 Task: Find connections with filter location Ribeira with filter topic #Socialnetworkingwith filter profile language English with filter current company Daily Pharma Jobs with filter school Modern Education Society's College of Engineering, Pune with filter industry Wood Product Manufacturing with filter service category Corporate Events with filter keywords title Conservation Volunteer
Action: Mouse moved to (581, 89)
Screenshot: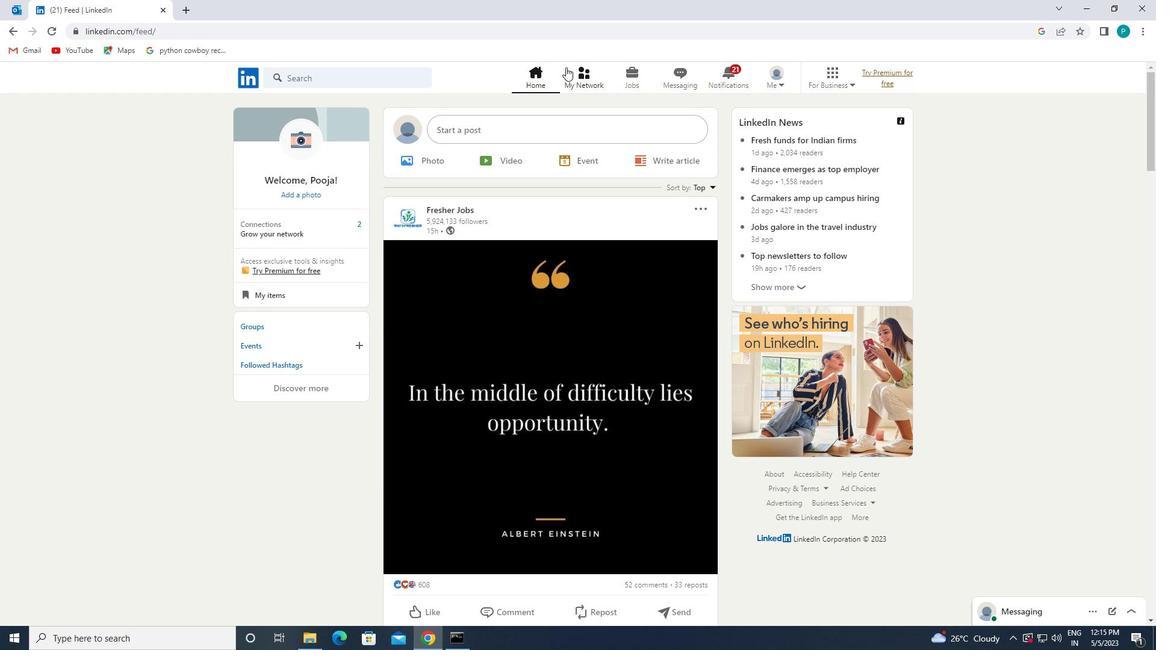 
Action: Mouse pressed left at (581, 89)
Screenshot: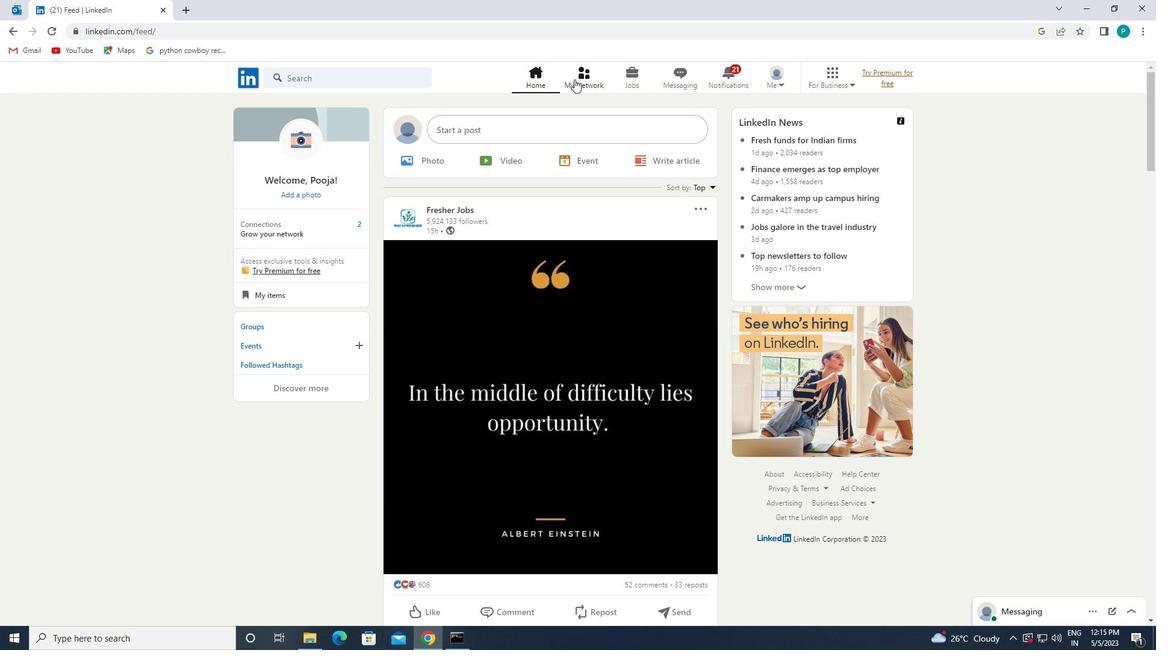 
Action: Mouse moved to (383, 145)
Screenshot: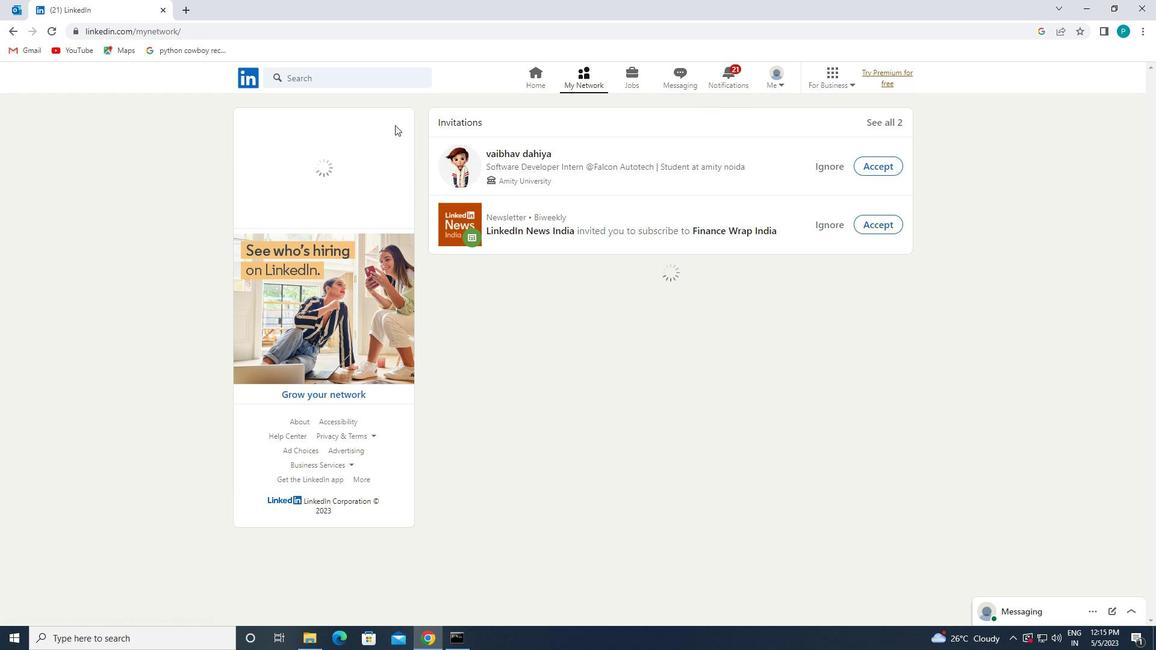 
Action: Mouse pressed left at (383, 145)
Screenshot: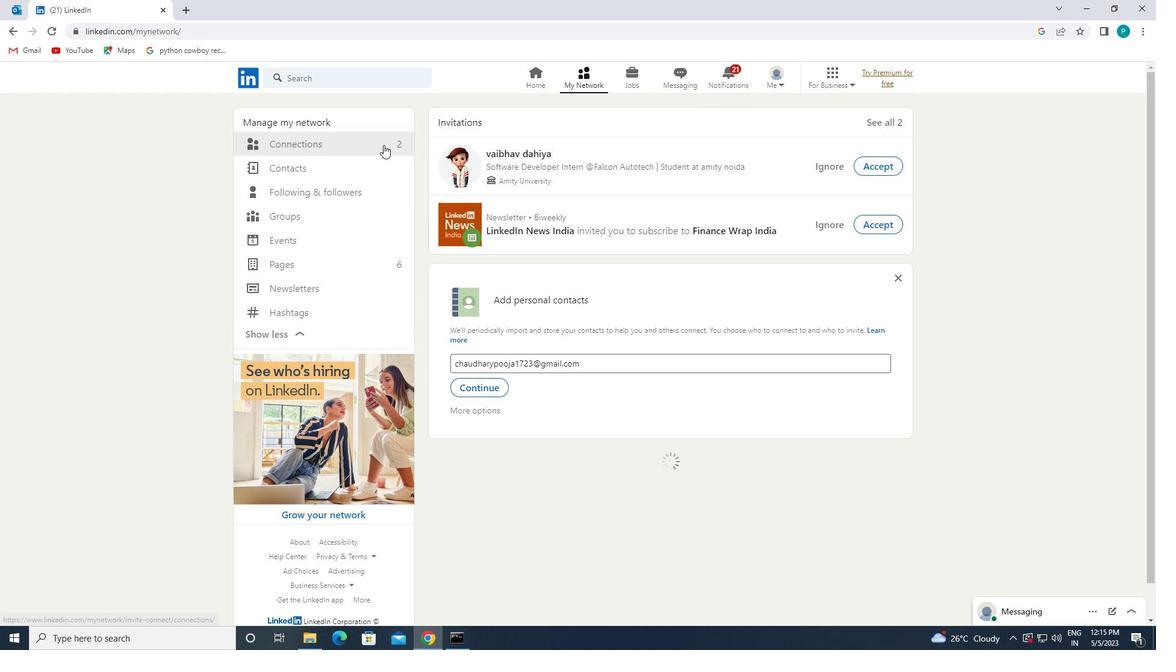 
Action: Mouse moved to (704, 143)
Screenshot: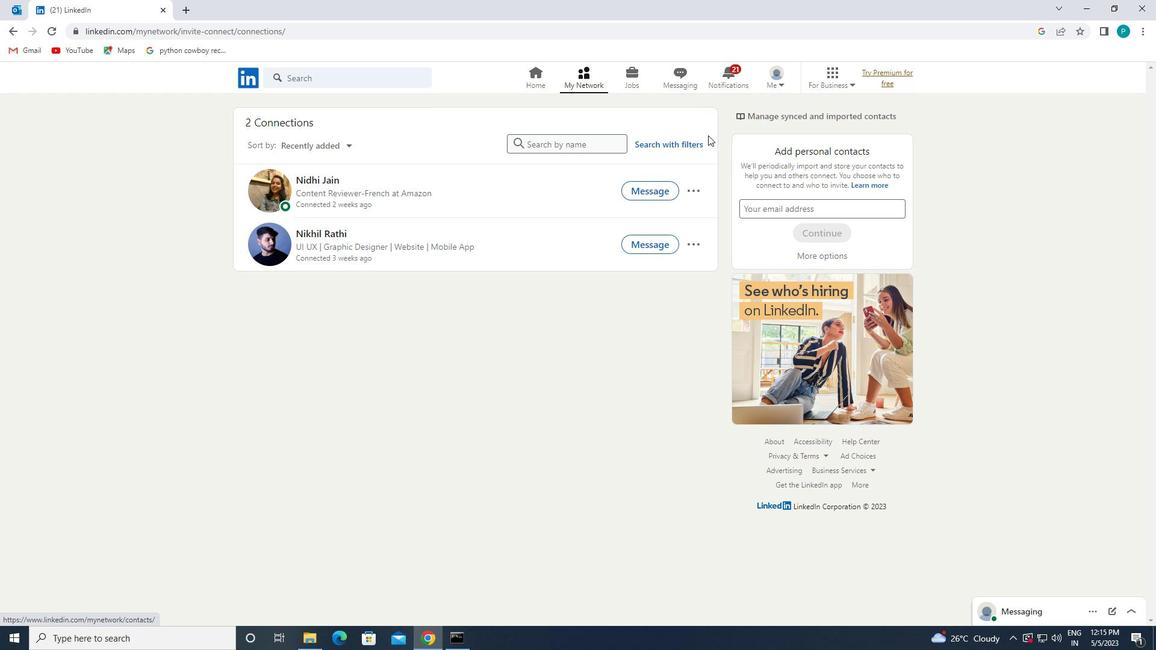 
Action: Mouse pressed left at (704, 143)
Screenshot: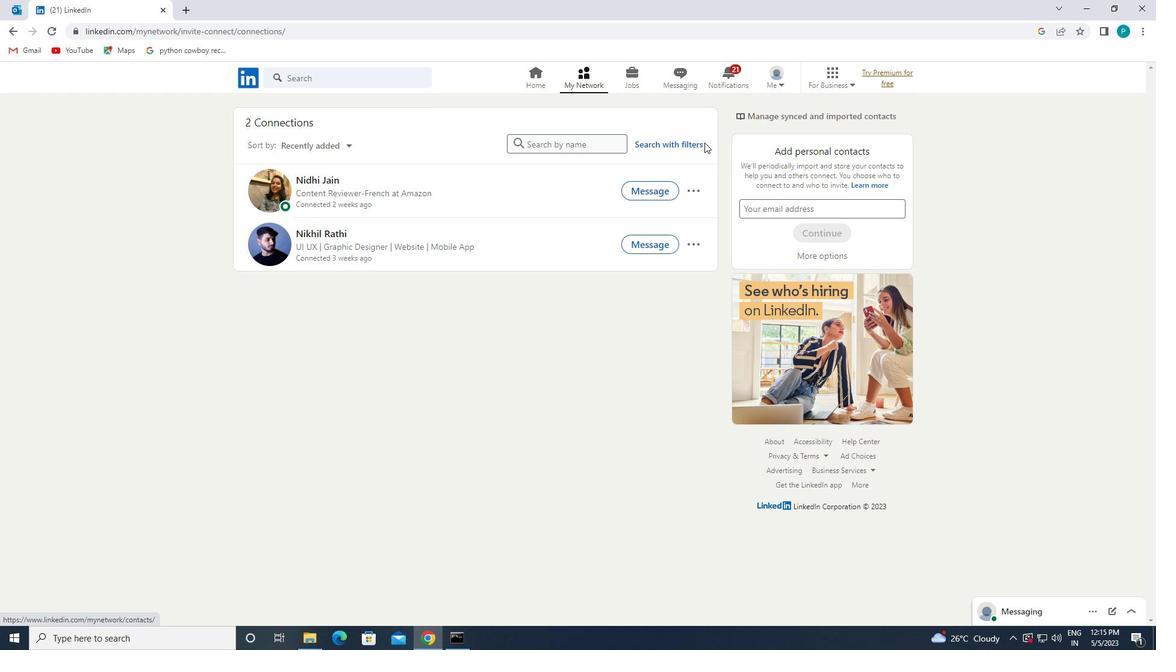 
Action: Mouse moved to (690, 150)
Screenshot: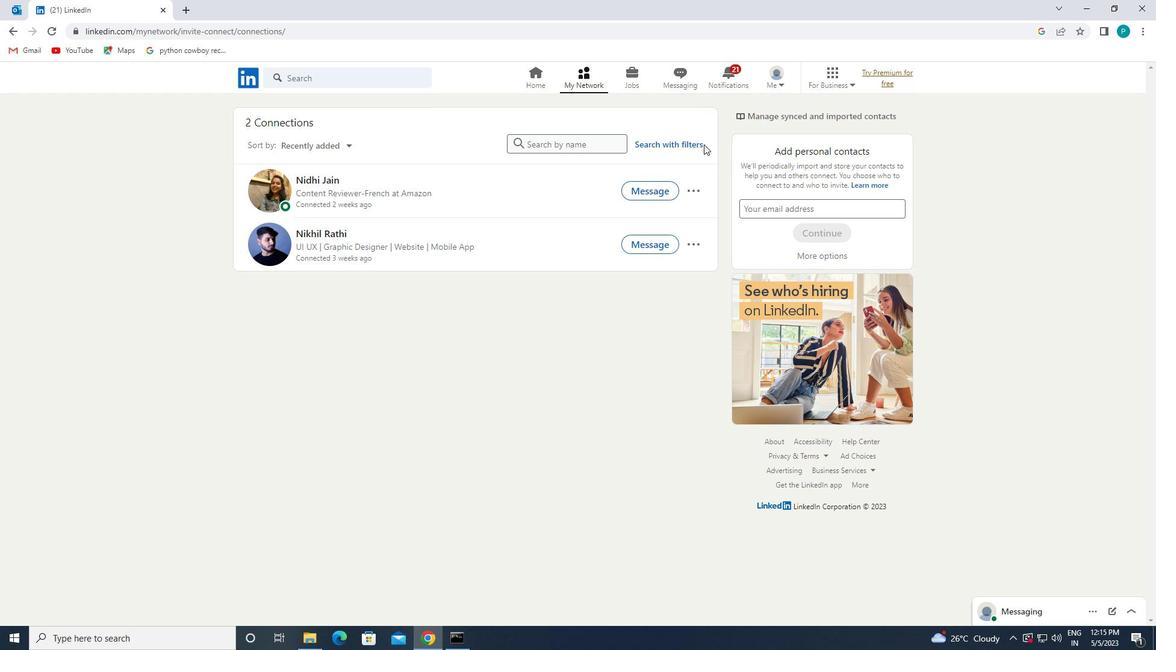 
Action: Mouse pressed left at (690, 150)
Screenshot: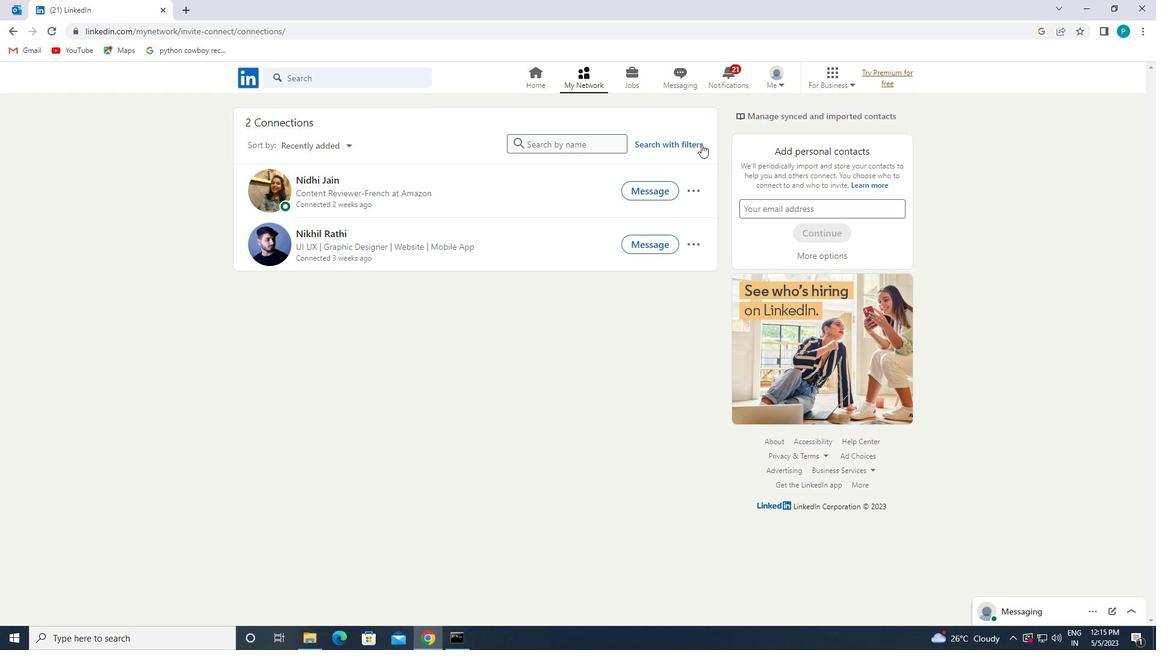 
Action: Mouse moved to (609, 108)
Screenshot: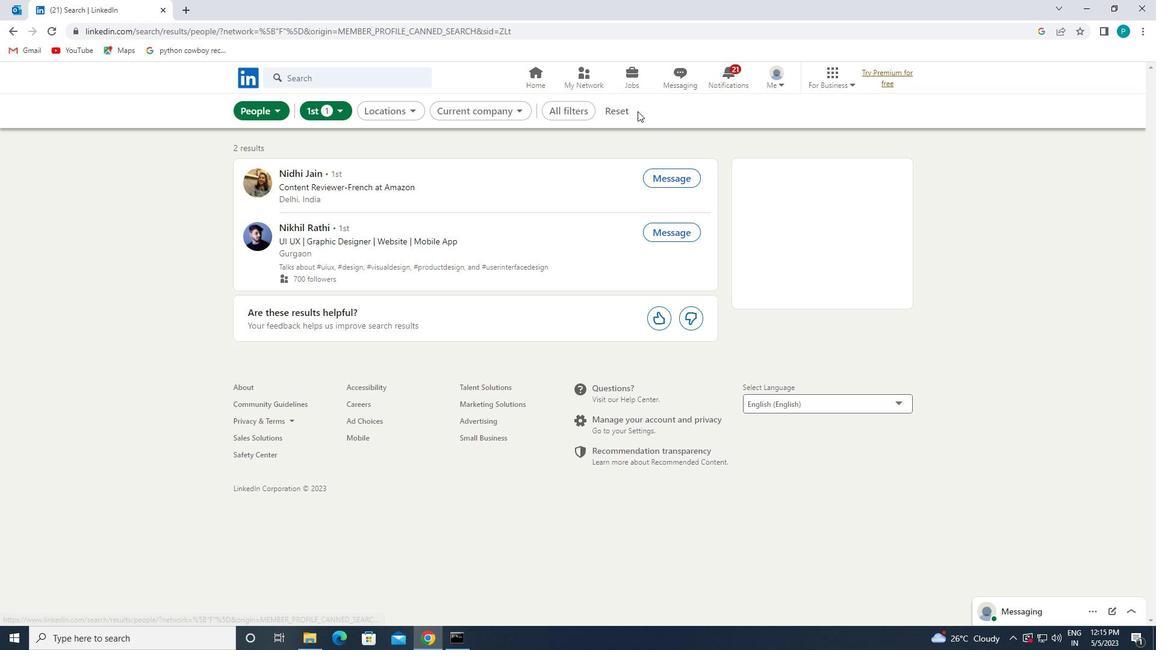 
Action: Mouse pressed left at (609, 108)
Screenshot: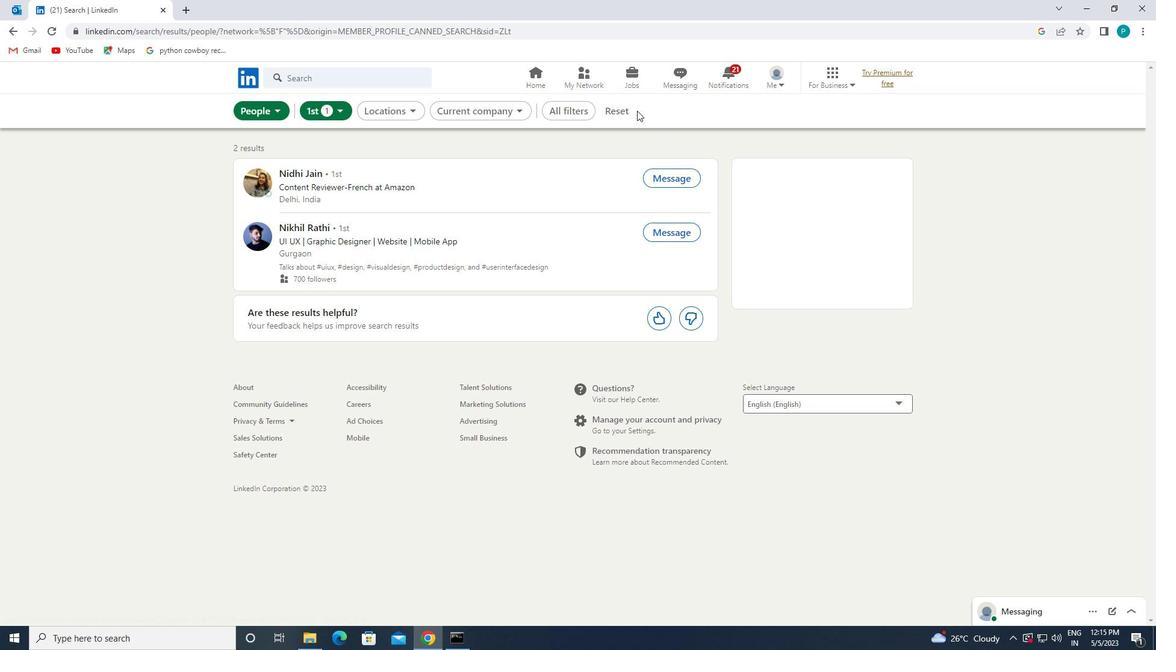 
Action: Mouse pressed left at (609, 108)
Screenshot: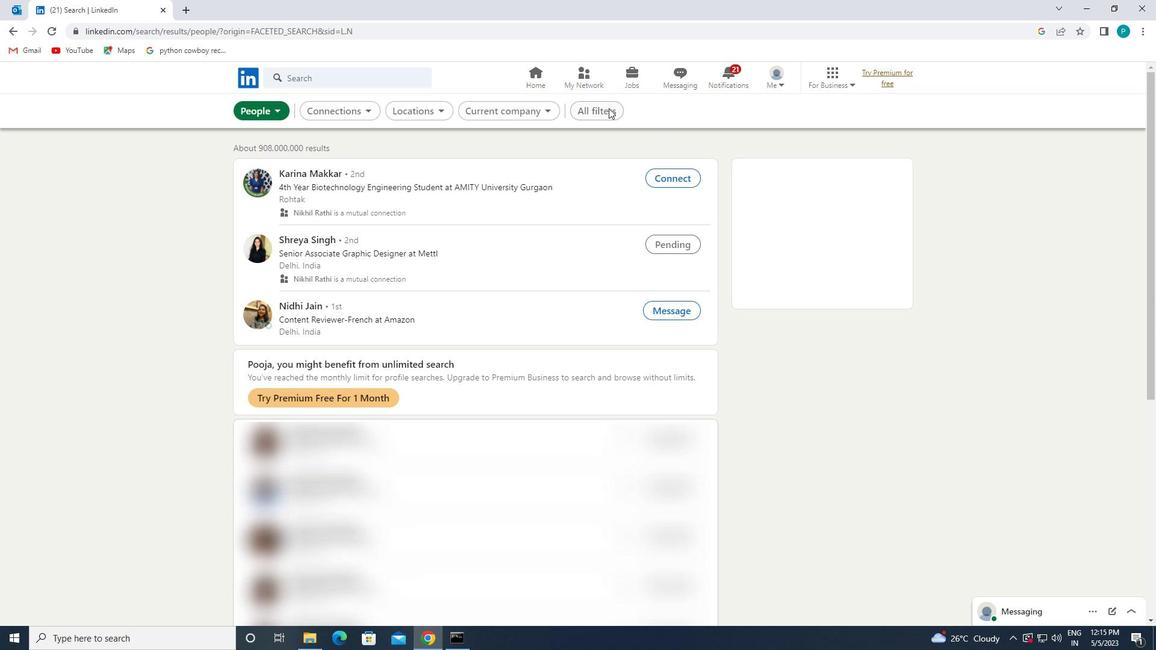 
Action: Mouse moved to (1156, 340)
Screenshot: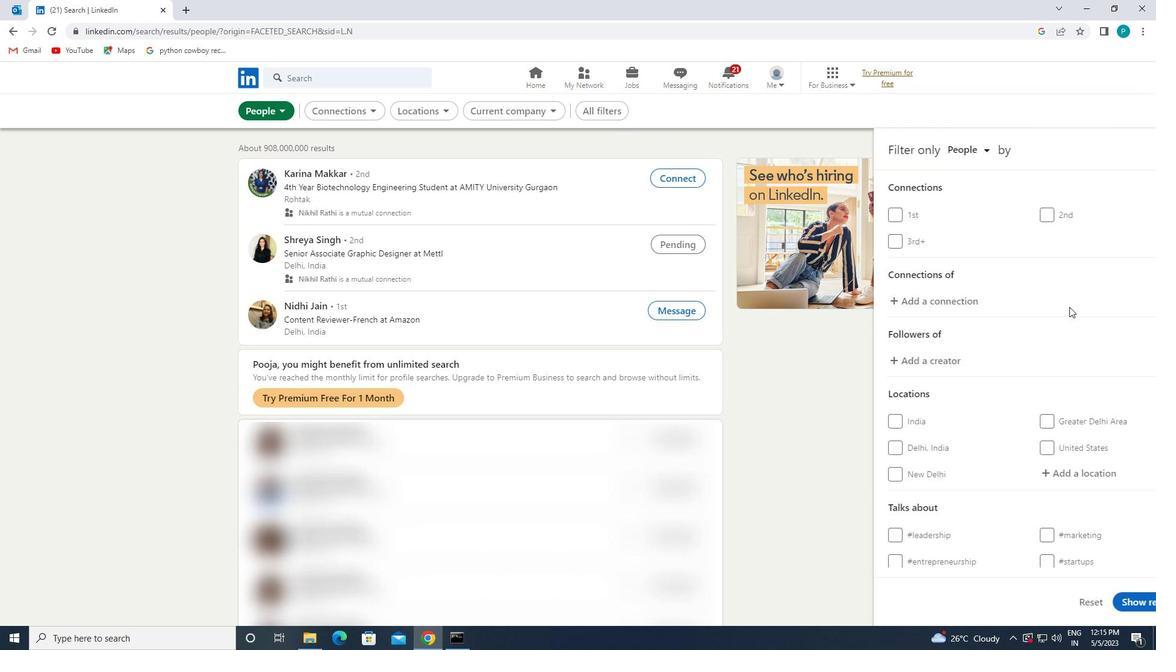 
Action: Mouse scrolled (1156, 339) with delta (0, 0)
Screenshot: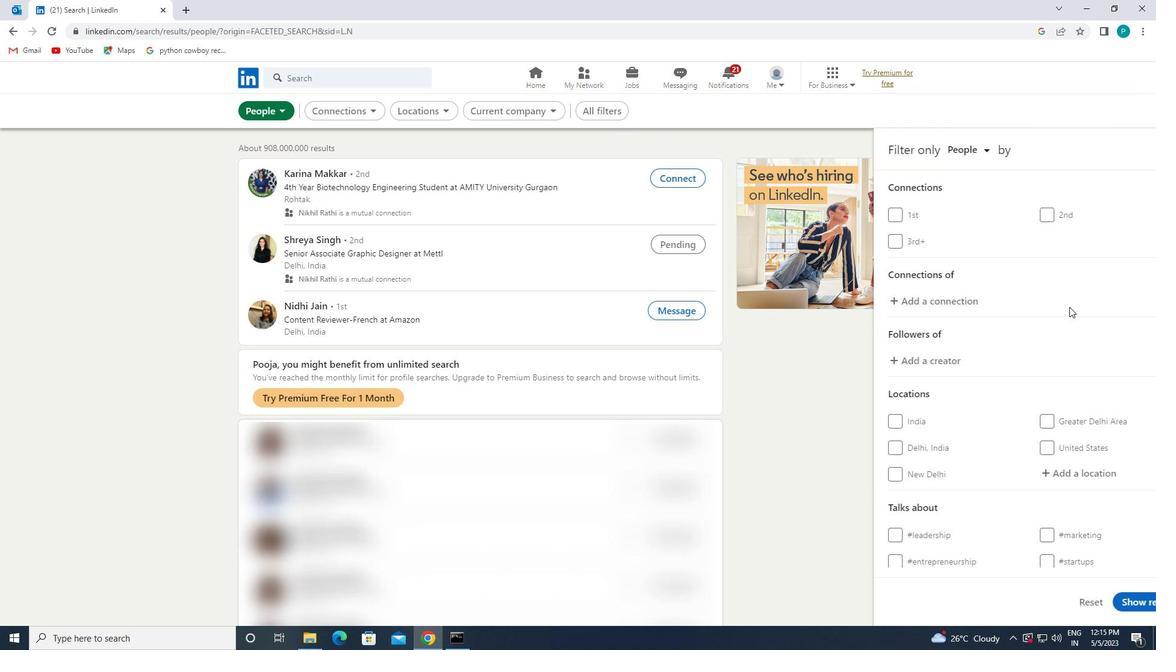 
Action: Mouse moved to (1156, 340)
Screenshot: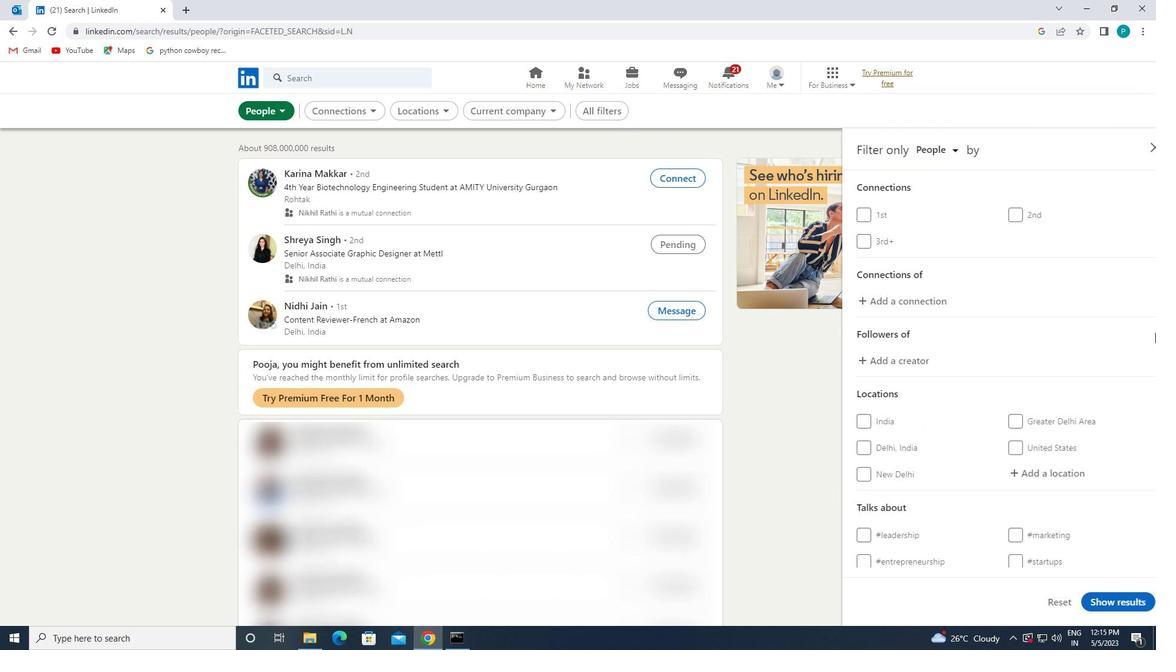 
Action: Mouse scrolled (1156, 340) with delta (0, 0)
Screenshot: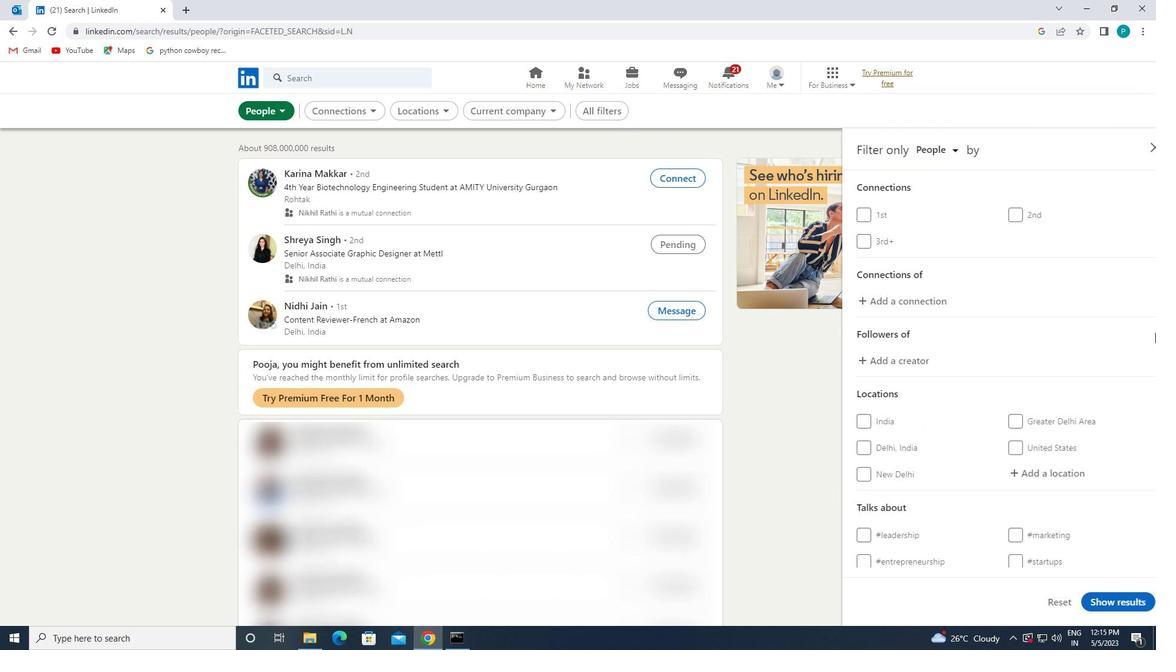 
Action: Mouse moved to (1054, 356)
Screenshot: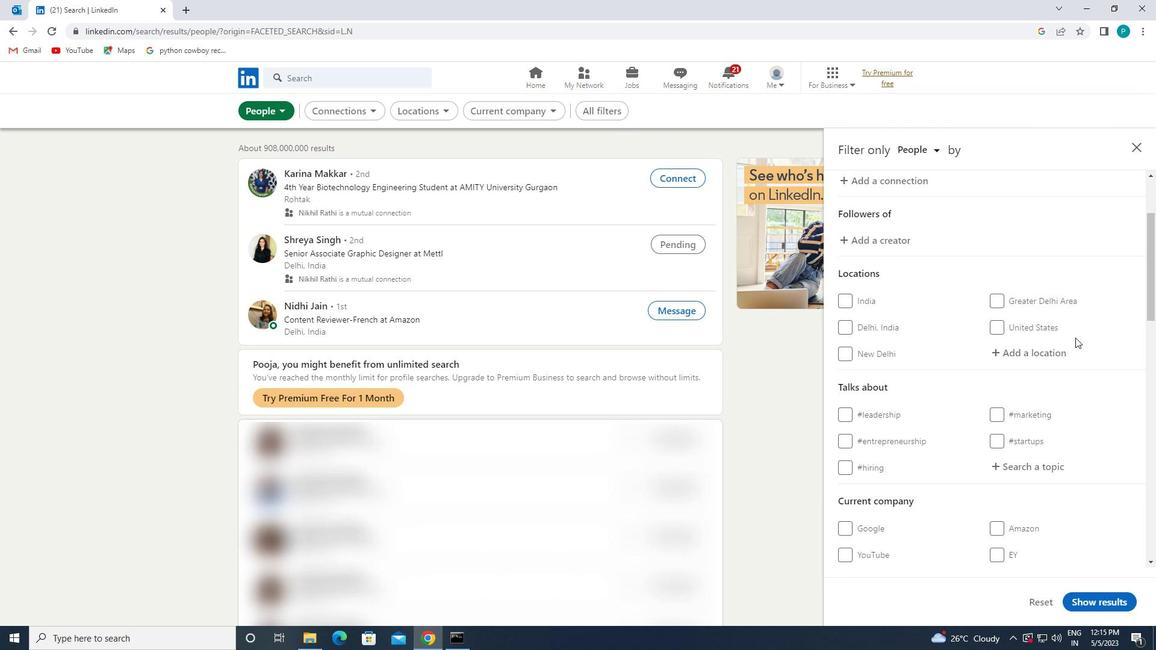
Action: Mouse pressed left at (1054, 356)
Screenshot: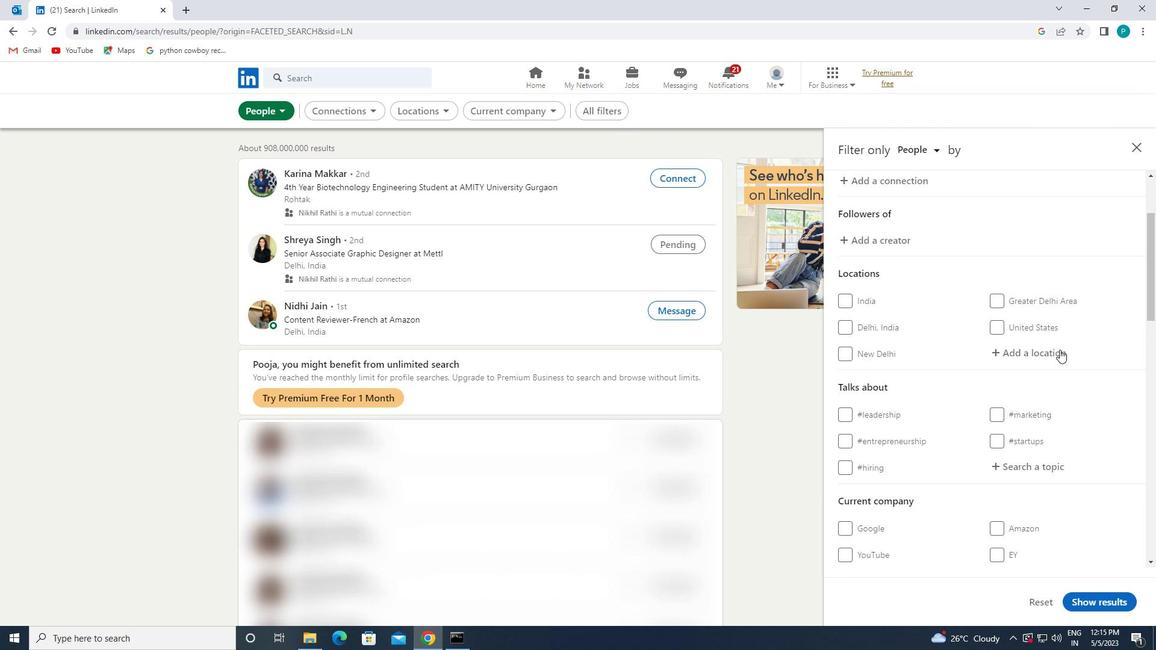 
Action: Mouse moved to (1059, 362)
Screenshot: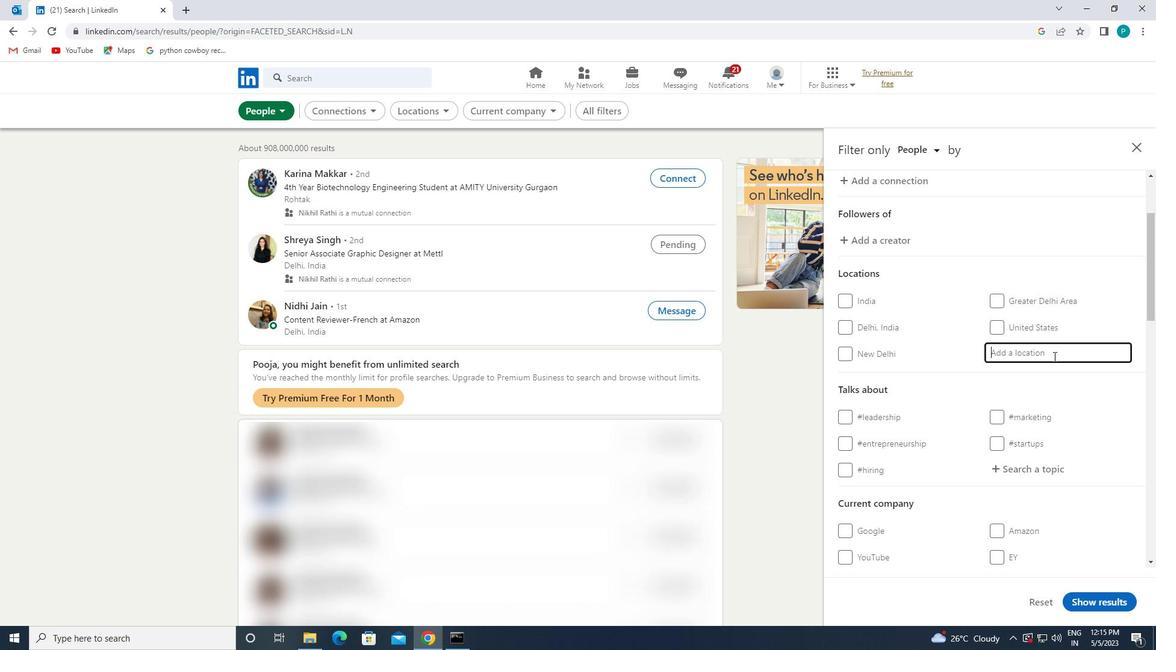 
Action: Key pressed <Key.caps_lock>r<Key.caps_lock>ibeira
Screenshot: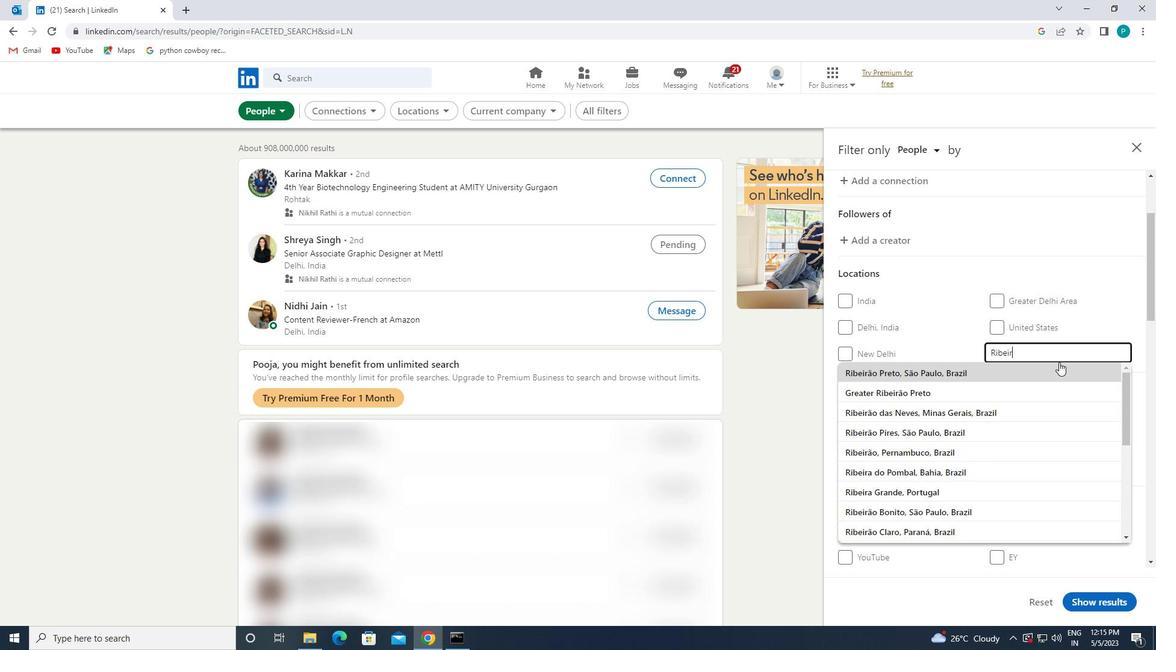 
Action: Mouse pressed left at (1059, 362)
Screenshot: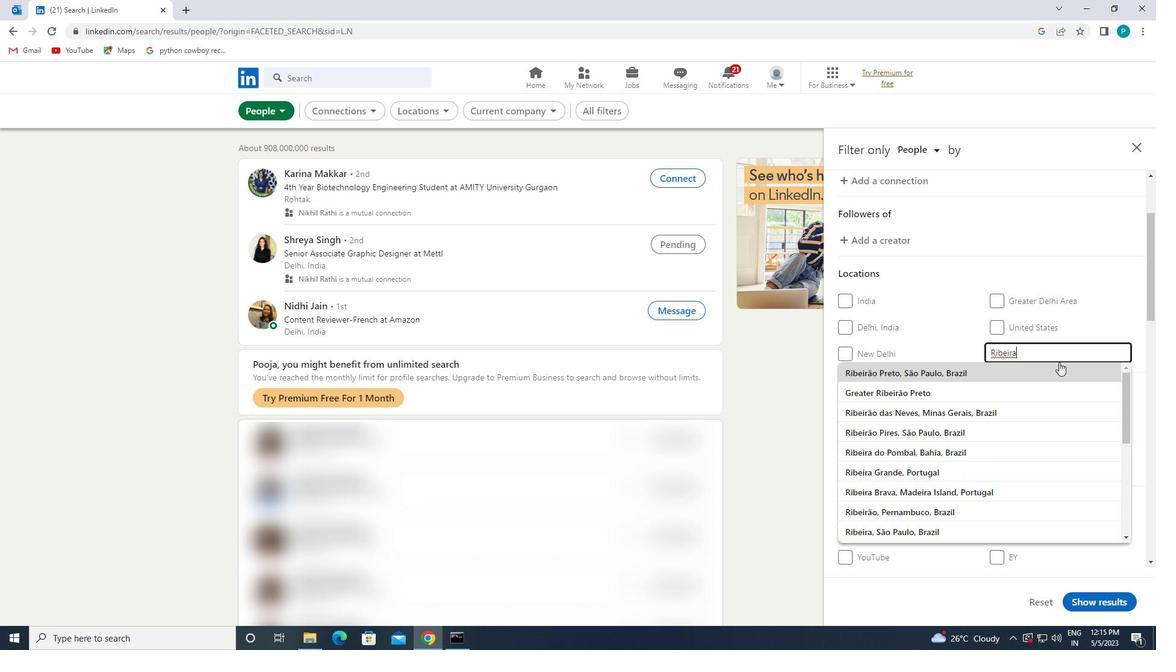 
Action: Mouse moved to (1057, 352)
Screenshot: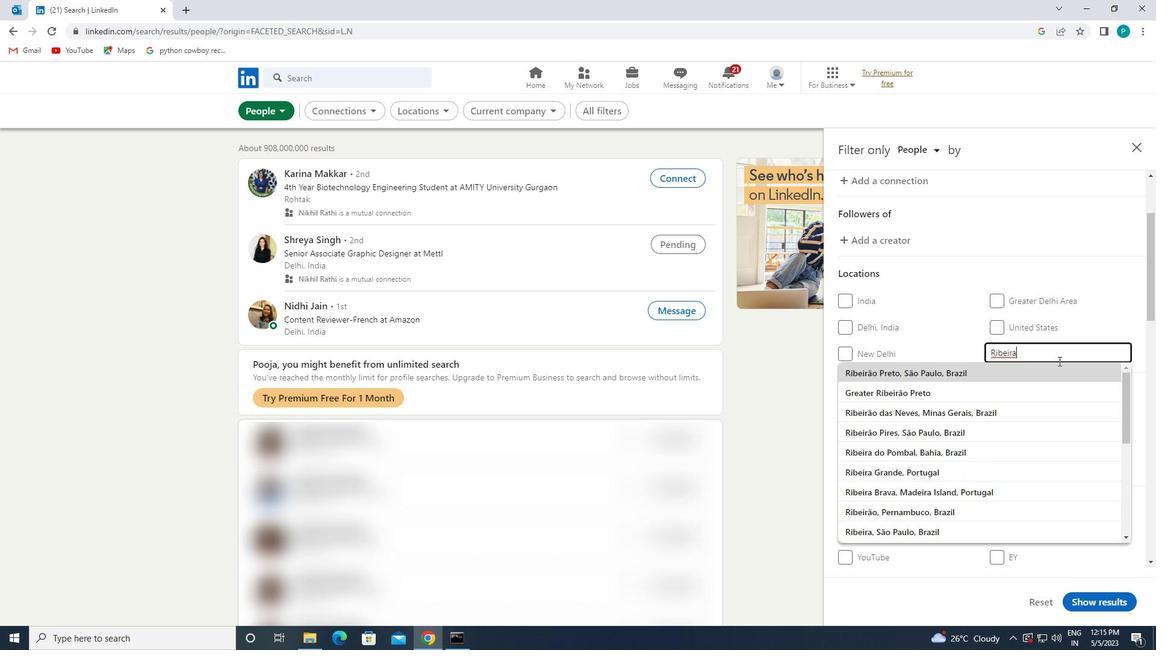 
Action: Key pressed <Key.enter>
Screenshot: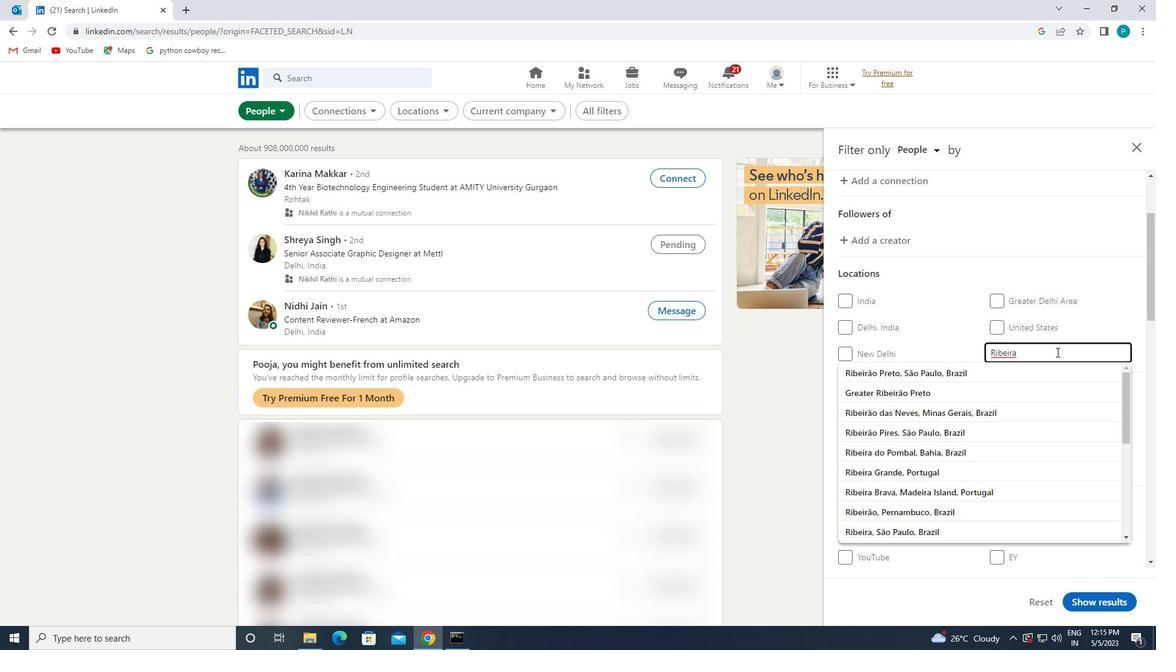 
Action: Mouse moved to (1014, 475)
Screenshot: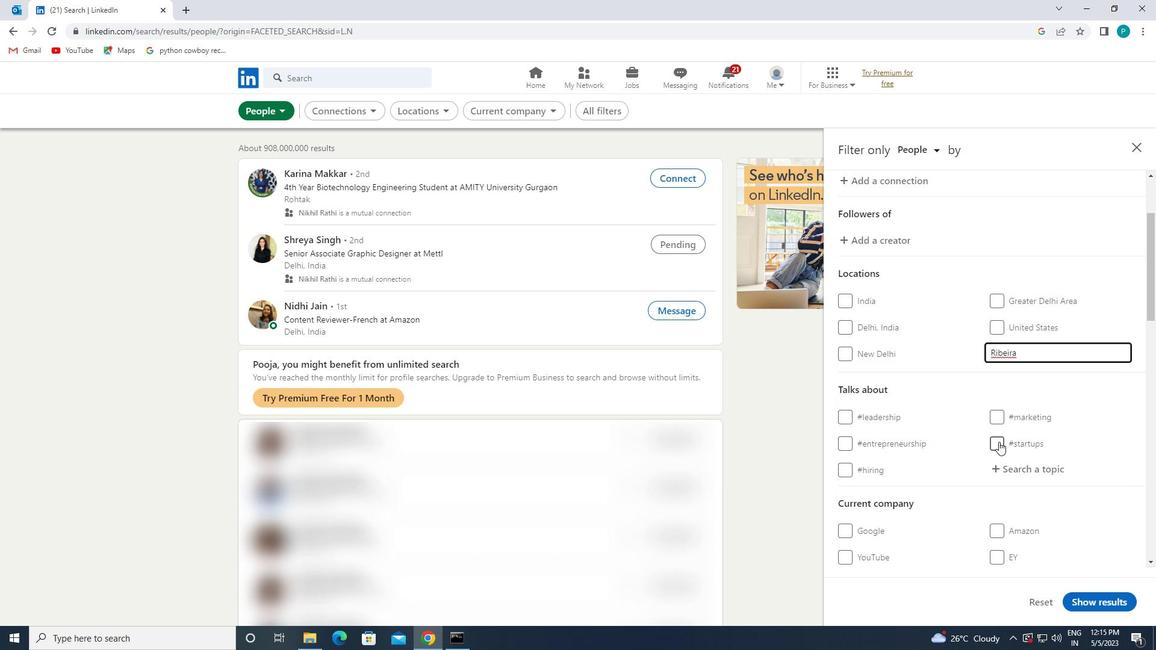 
Action: Mouse pressed left at (1014, 475)
Screenshot: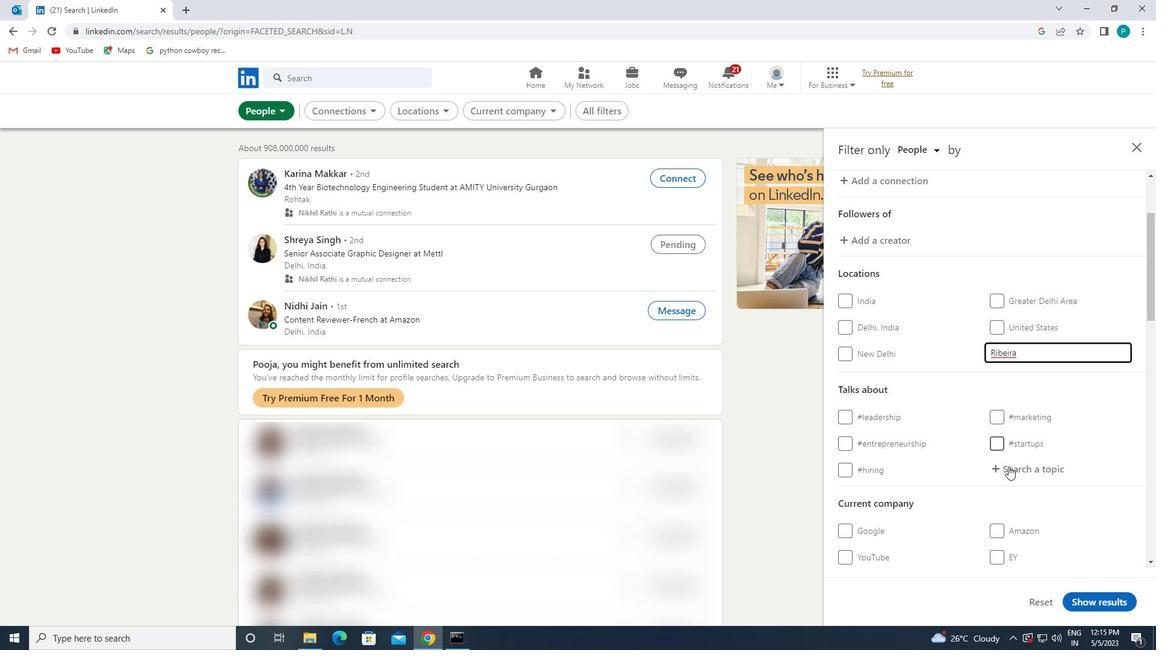 
Action: Key pressed <Key.shift>#<Key.caps_lock>S<Key.caps_lock>OCIALNETWORKING
Screenshot: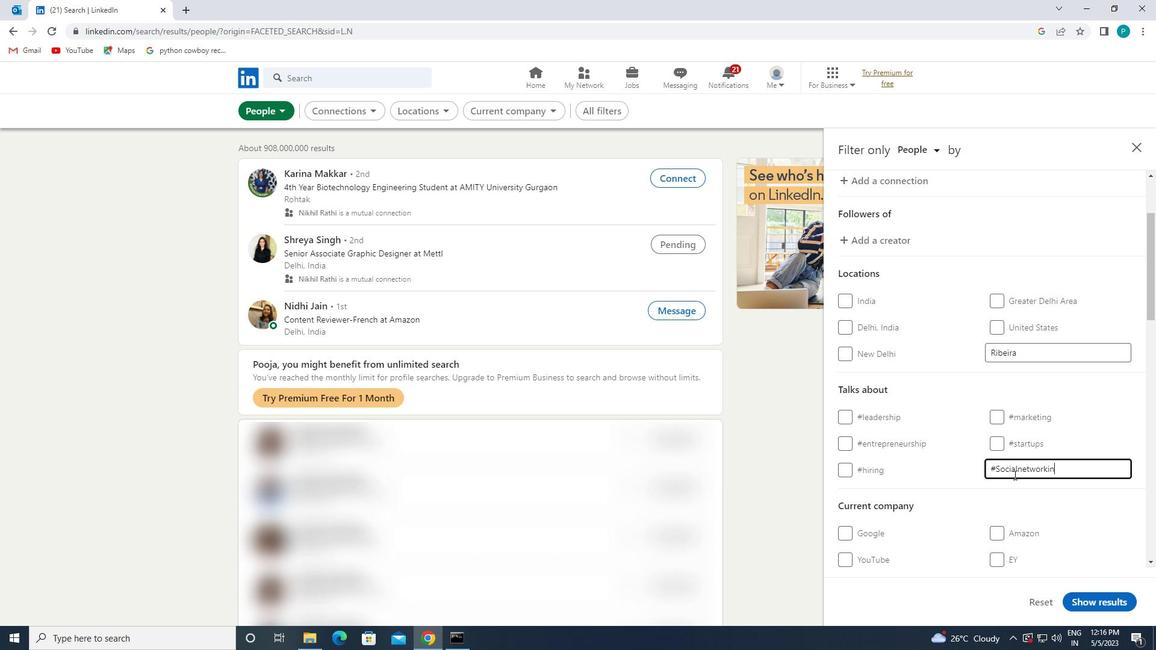 
Action: Mouse moved to (999, 500)
Screenshot: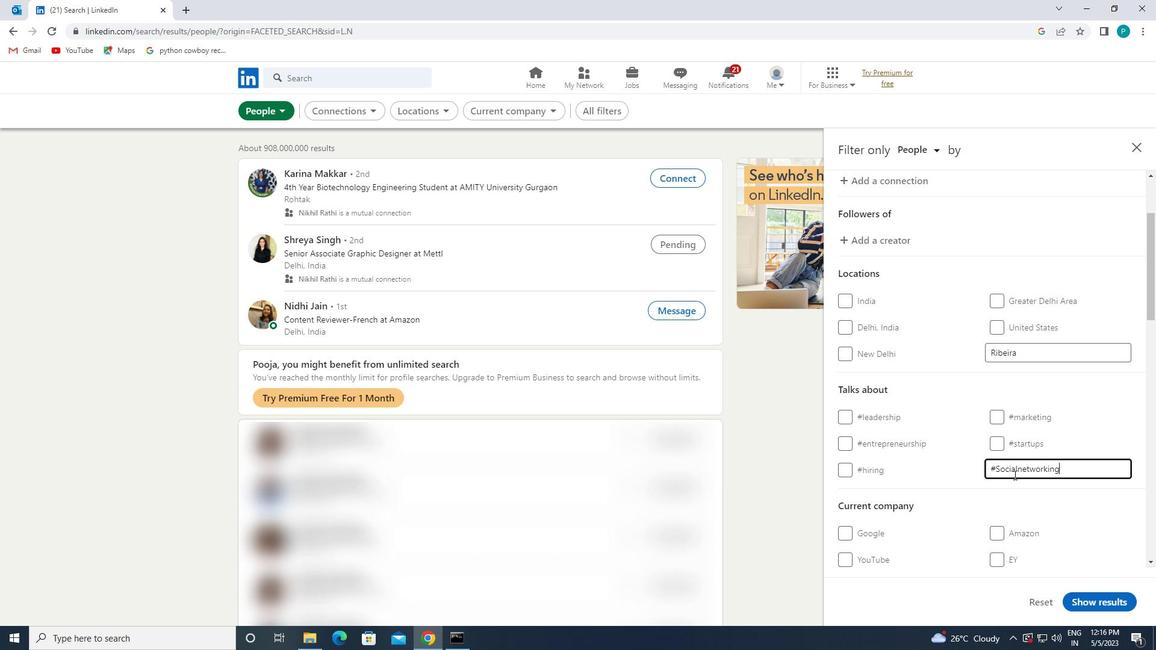 
Action: Mouse scrolled (999, 500) with delta (0, 0)
Screenshot: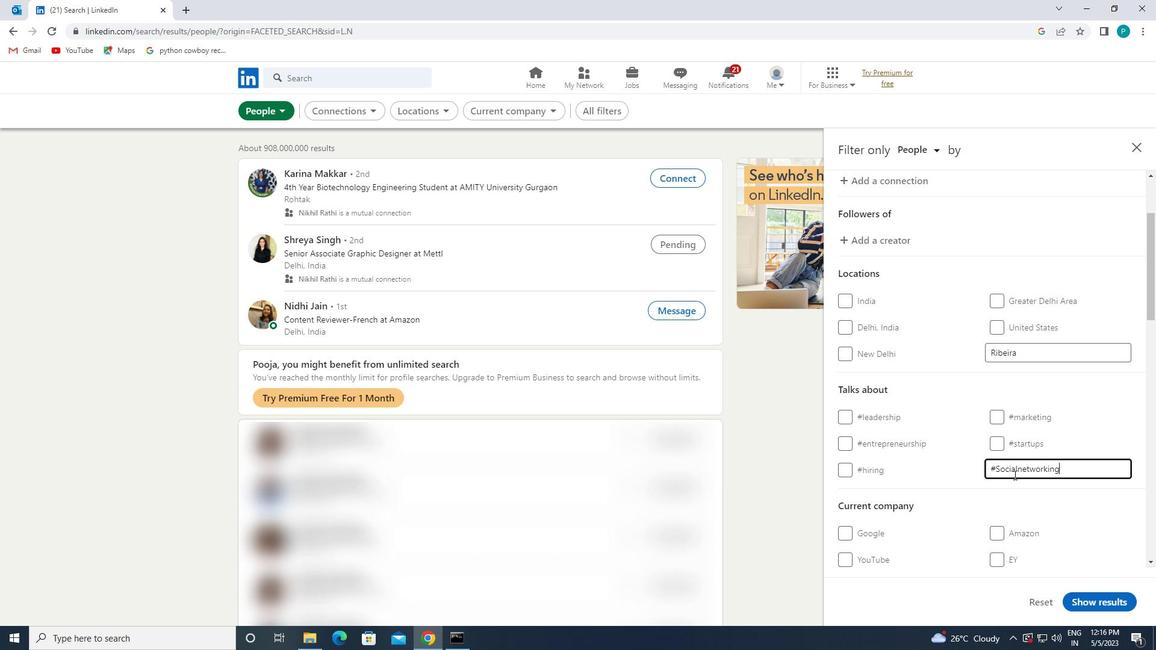 
Action: Mouse moved to (989, 508)
Screenshot: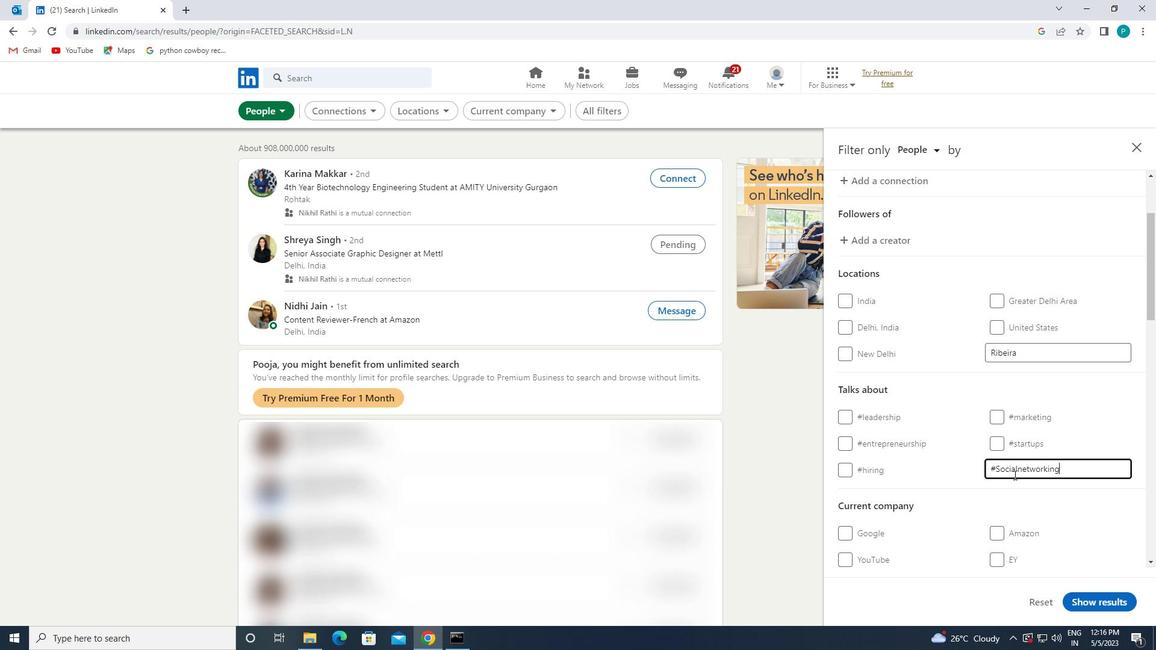 
Action: Mouse scrolled (989, 507) with delta (0, 0)
Screenshot: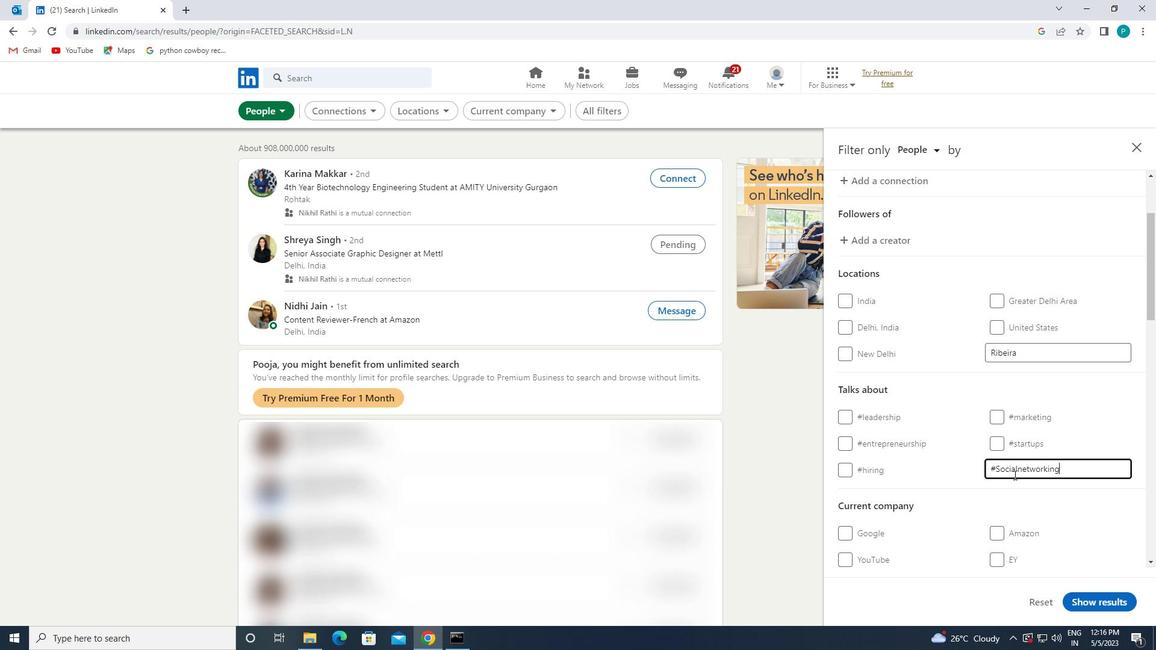
Action: Mouse moved to (954, 481)
Screenshot: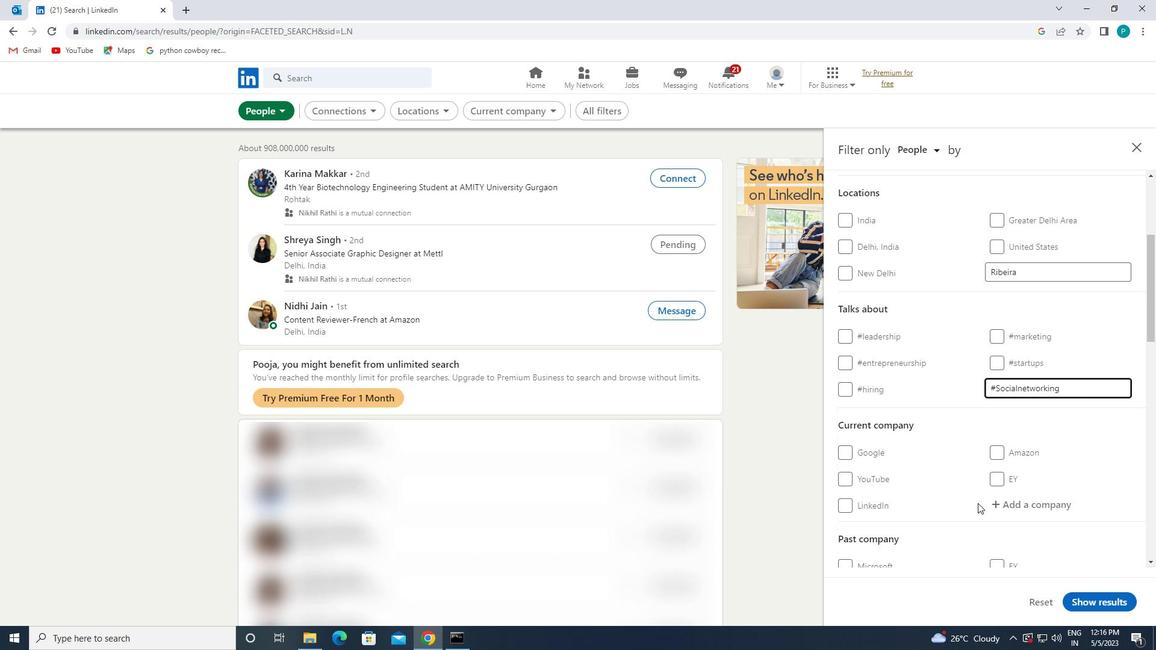 
Action: Mouse scrolled (954, 480) with delta (0, 0)
Screenshot: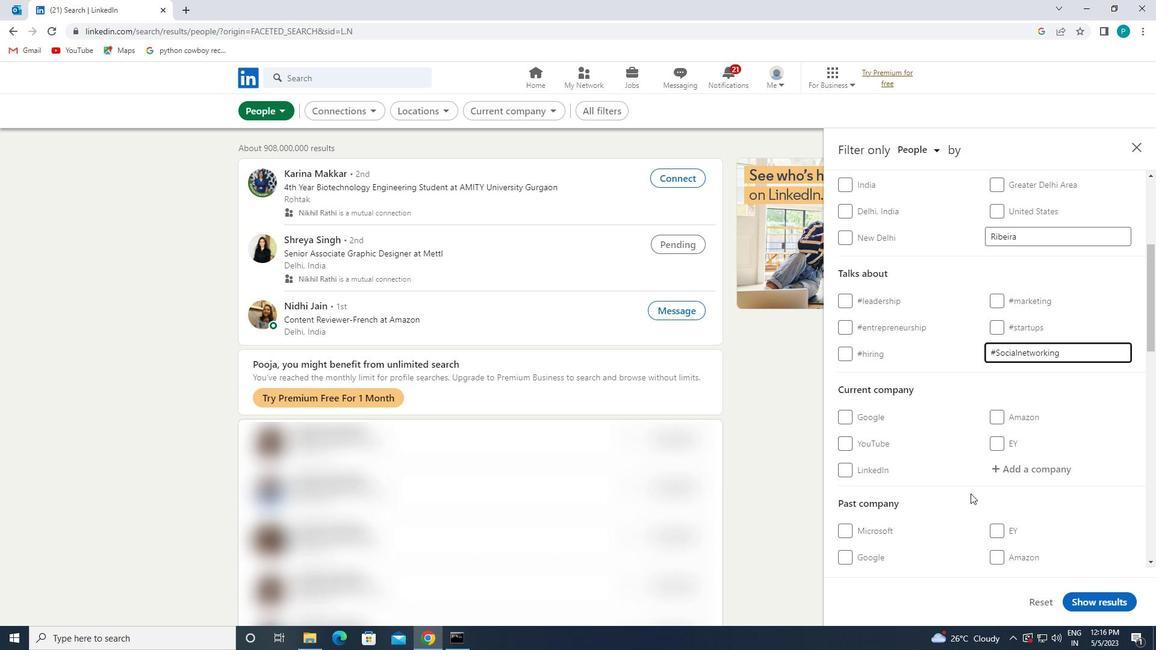 
Action: Mouse moved to (953, 480)
Screenshot: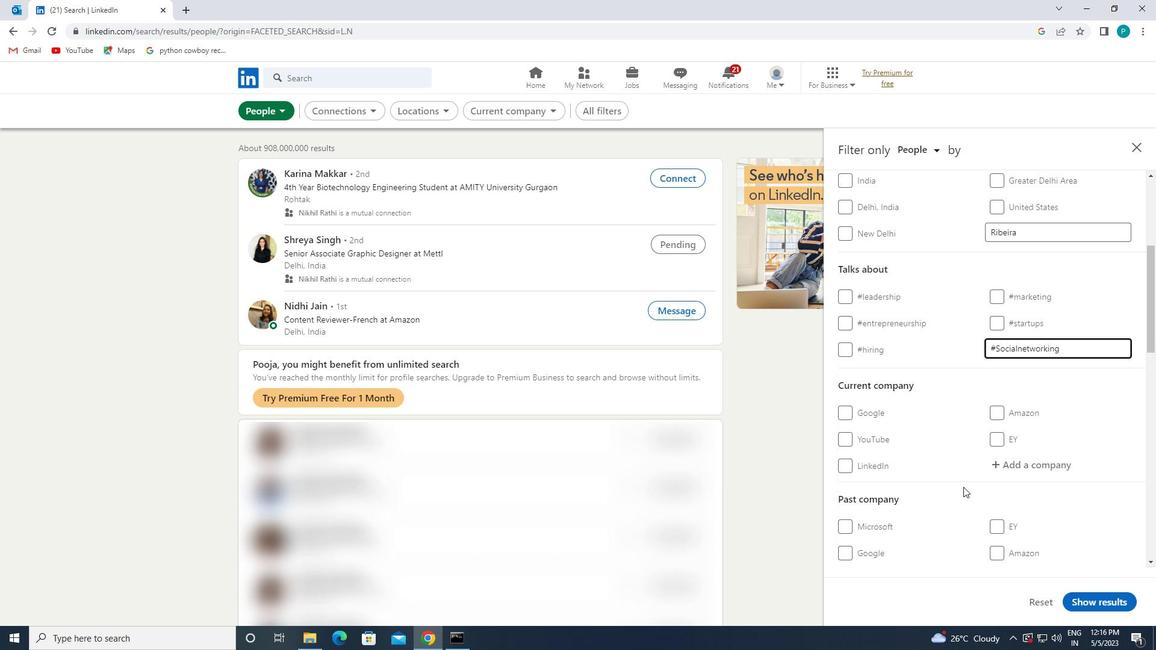 
Action: Mouse scrolled (953, 480) with delta (0, 0)
Screenshot: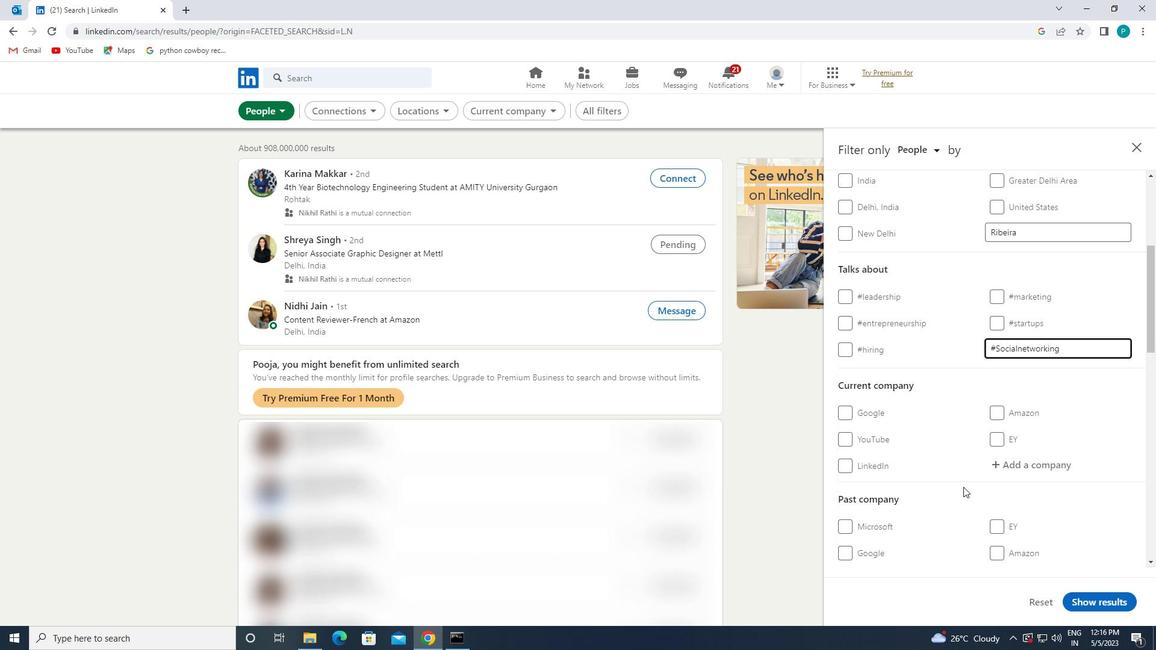 
Action: Mouse moved to (950, 478)
Screenshot: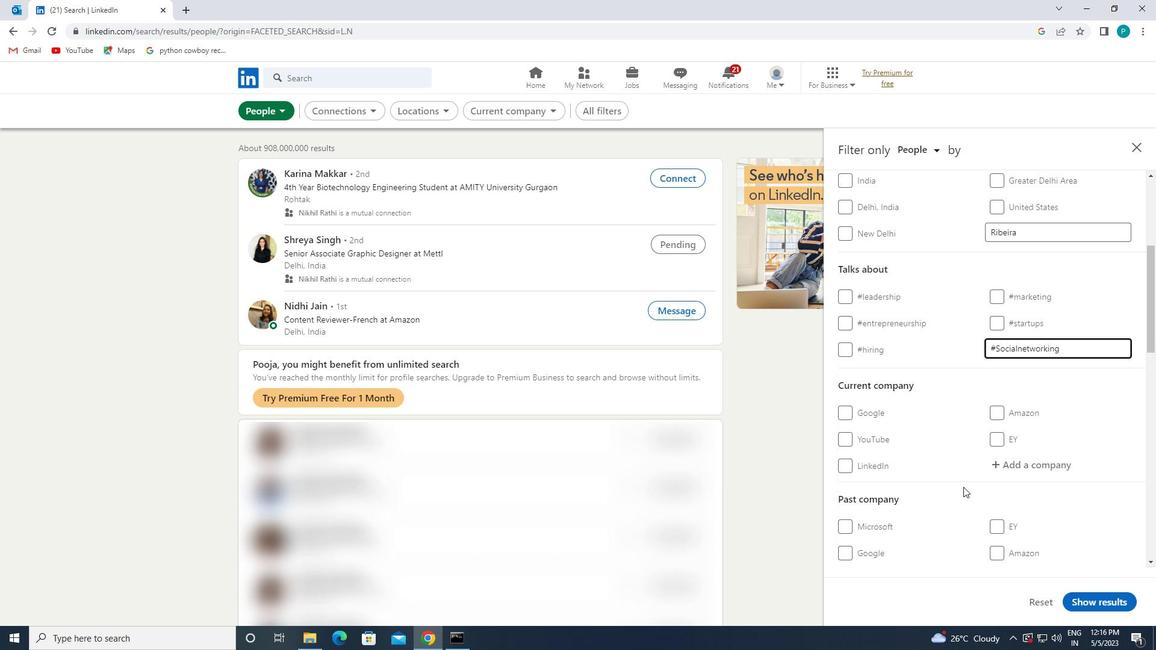 
Action: Mouse scrolled (950, 478) with delta (0, 0)
Screenshot: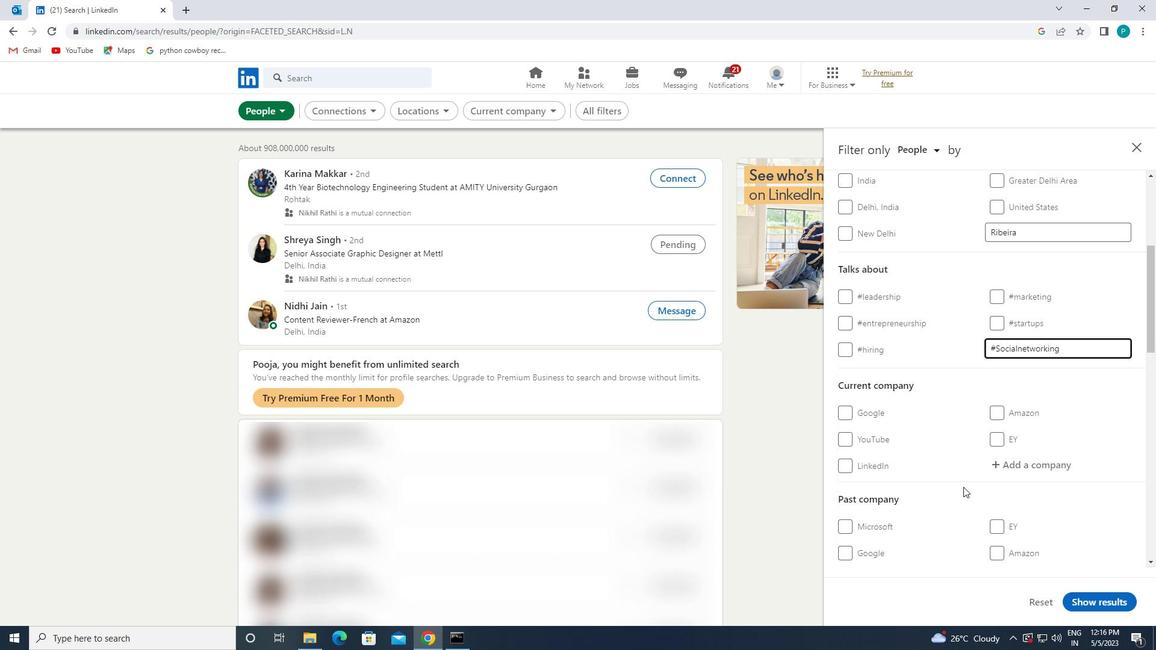 
Action: Mouse moved to (945, 477)
Screenshot: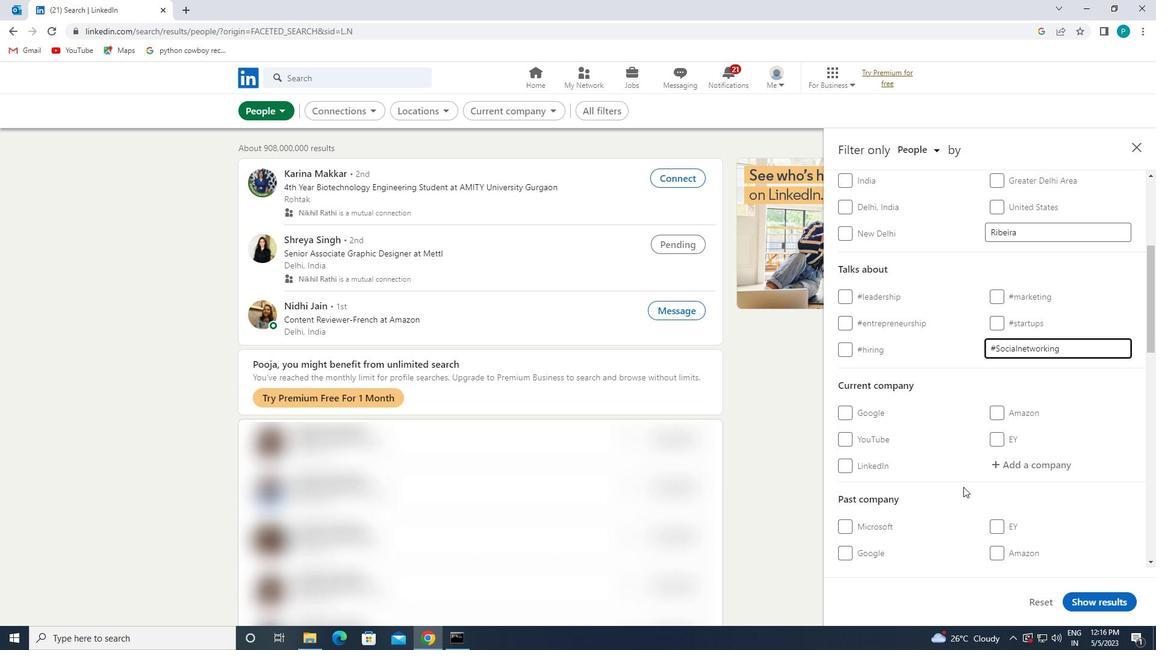 
Action: Mouse scrolled (945, 476) with delta (0, 0)
Screenshot: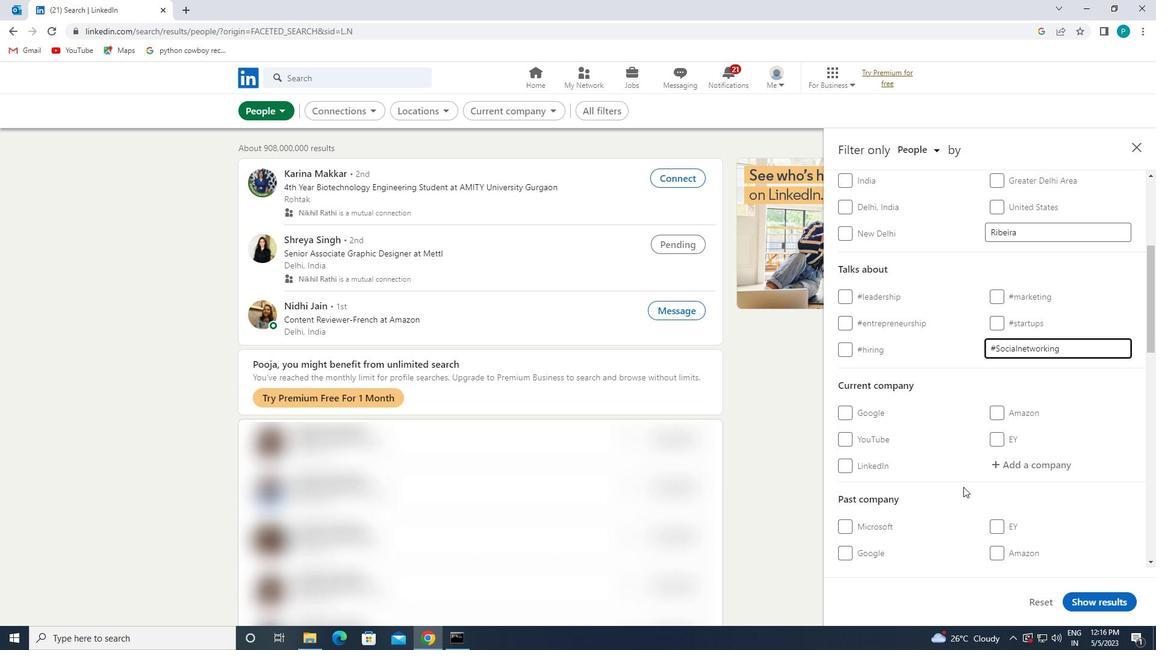 
Action: Mouse moved to (913, 485)
Screenshot: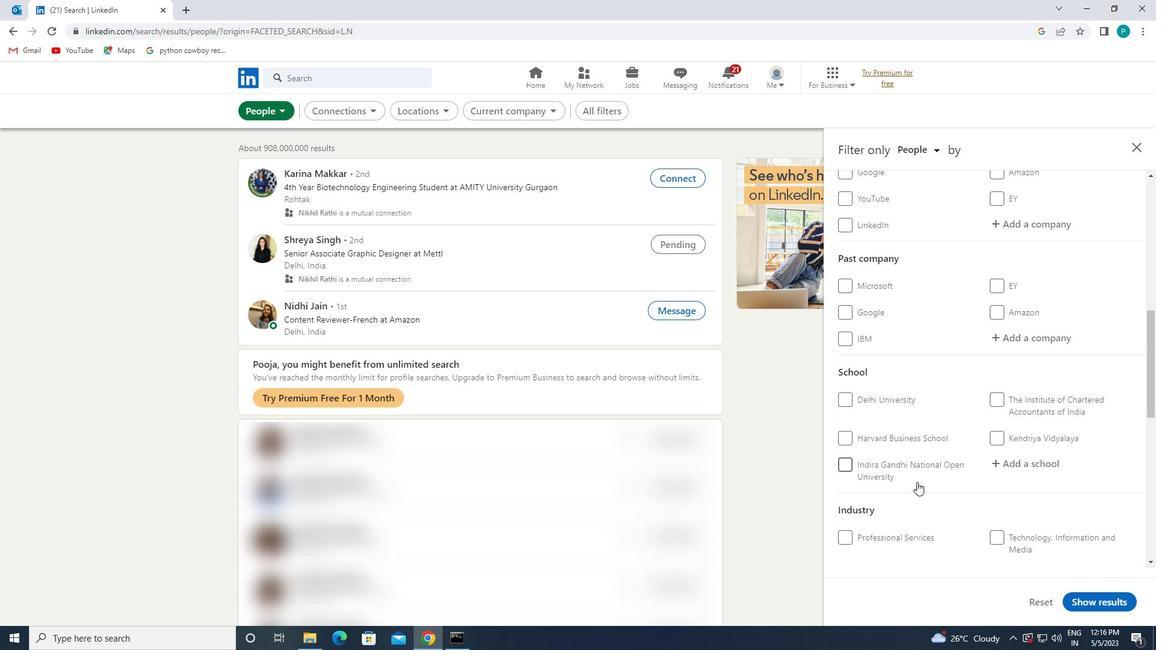 
Action: Mouse scrolled (913, 484) with delta (0, 0)
Screenshot: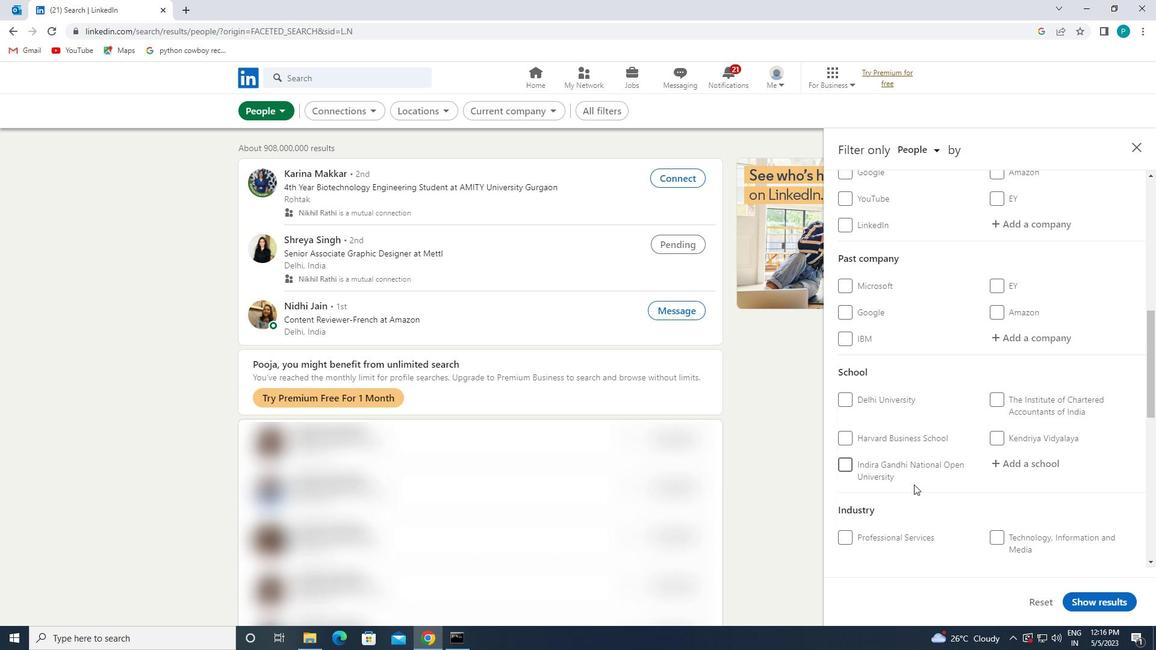 
Action: Mouse moved to (882, 374)
Screenshot: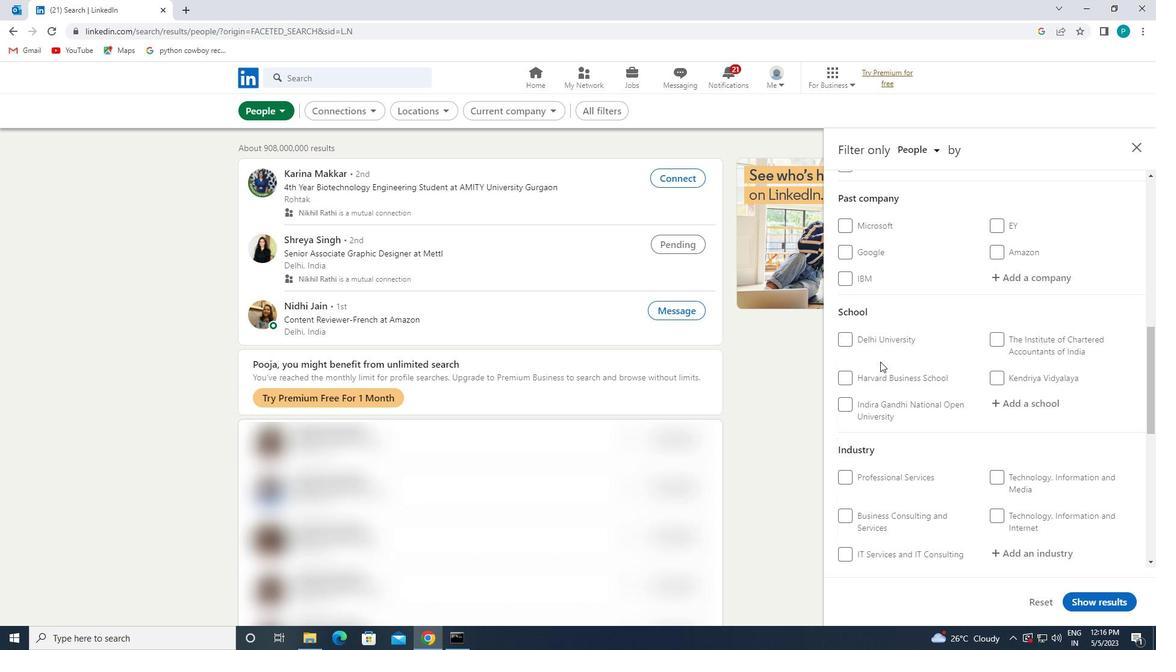 
Action: Mouse scrolled (882, 374) with delta (0, 0)
Screenshot: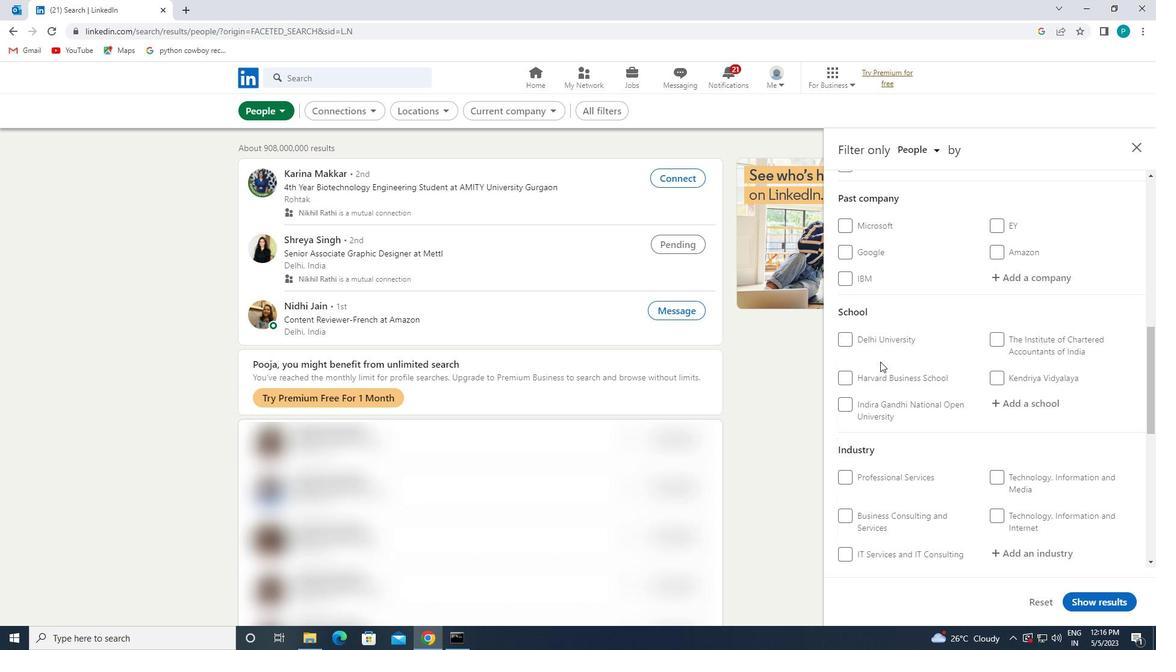 
Action: Mouse moved to (882, 377)
Screenshot: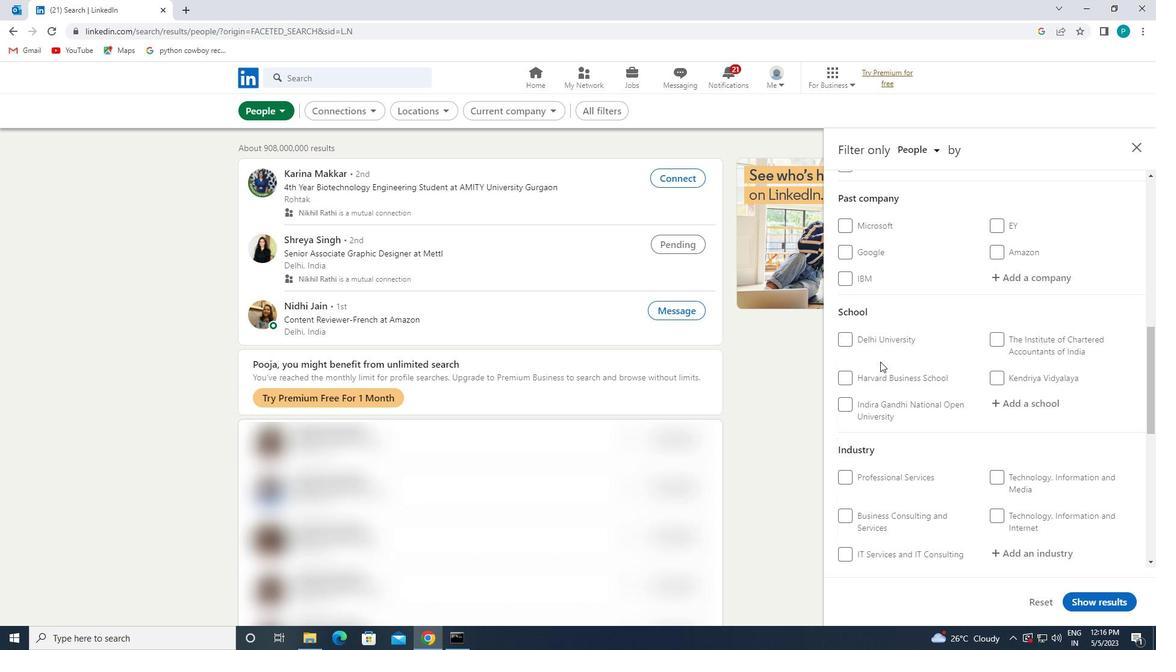 
Action: Mouse scrolled (882, 377) with delta (0, 0)
Screenshot: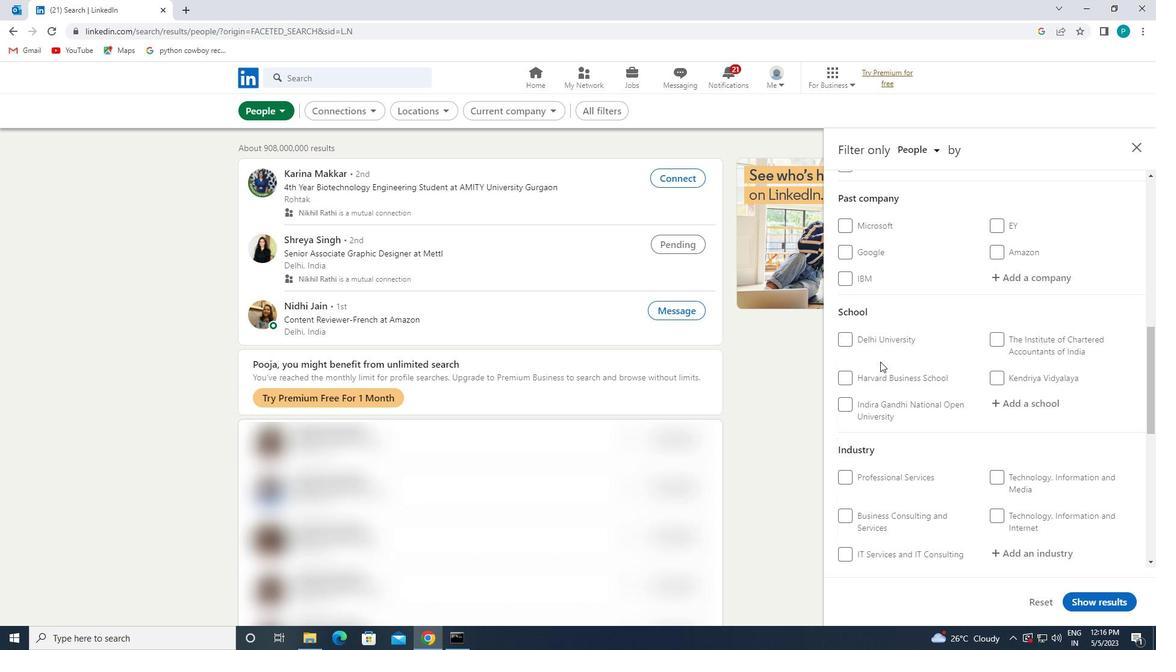 
Action: Mouse moved to (882, 386)
Screenshot: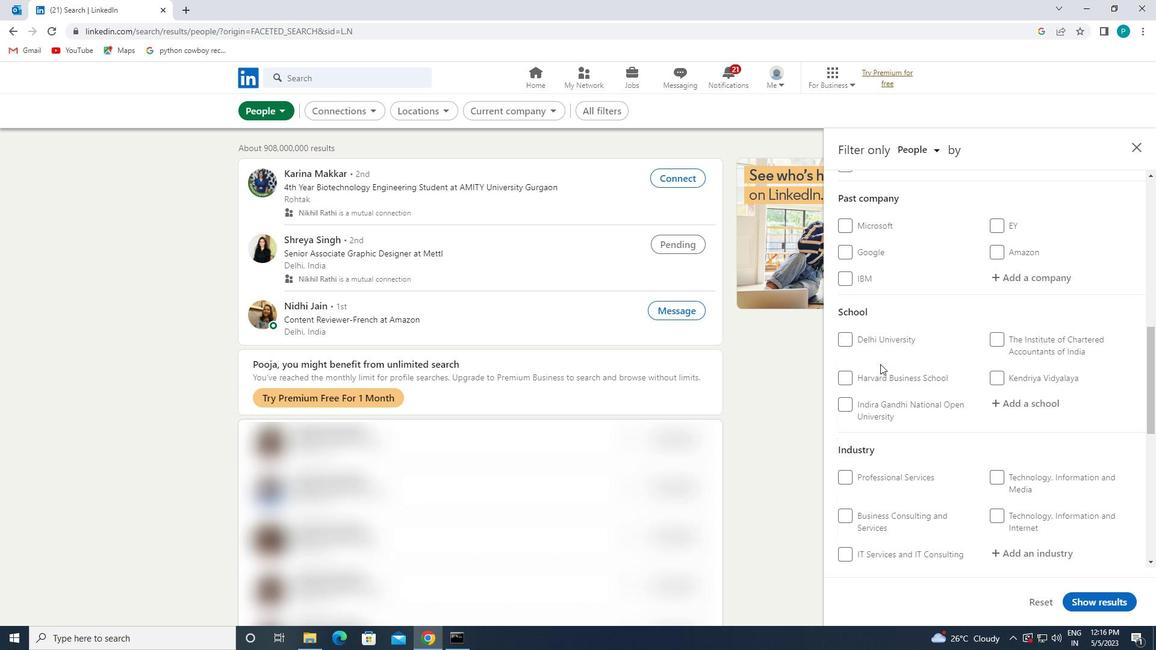 
Action: Mouse scrolled (882, 386) with delta (0, 0)
Screenshot: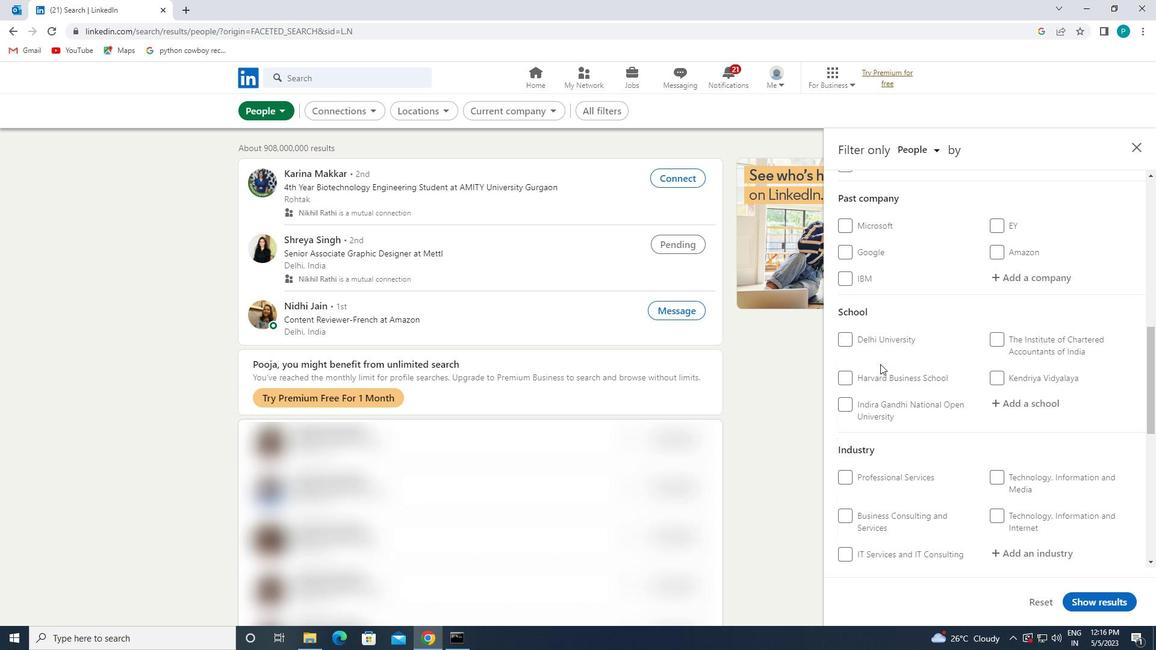 
Action: Mouse moved to (865, 427)
Screenshot: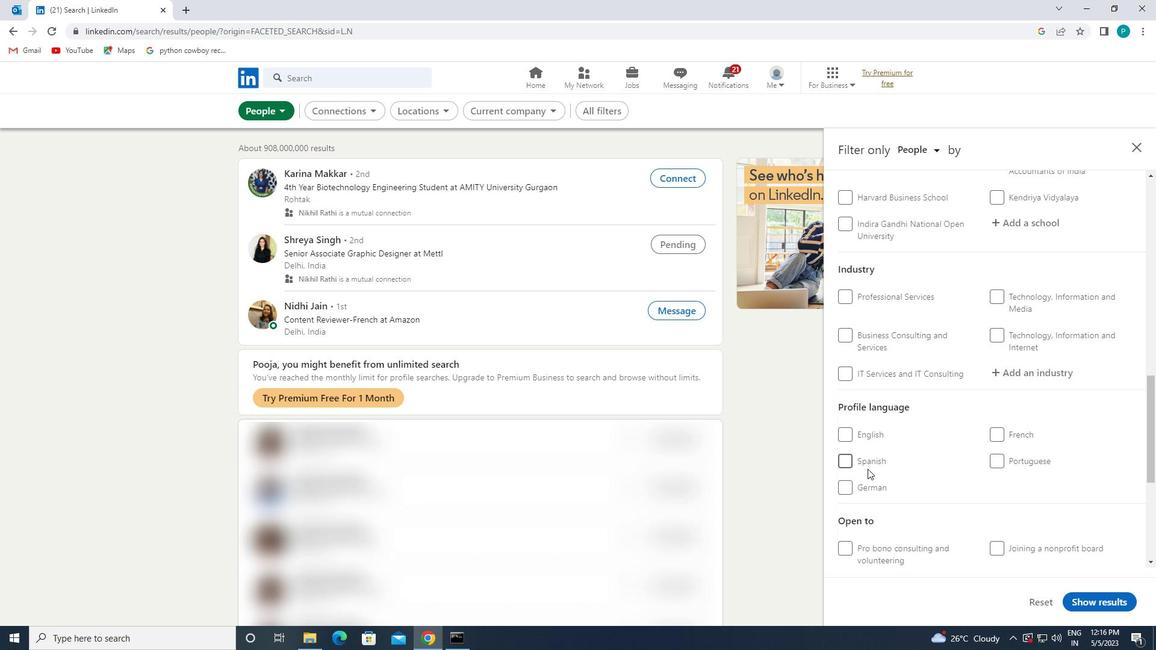 
Action: Mouse pressed left at (865, 427)
Screenshot: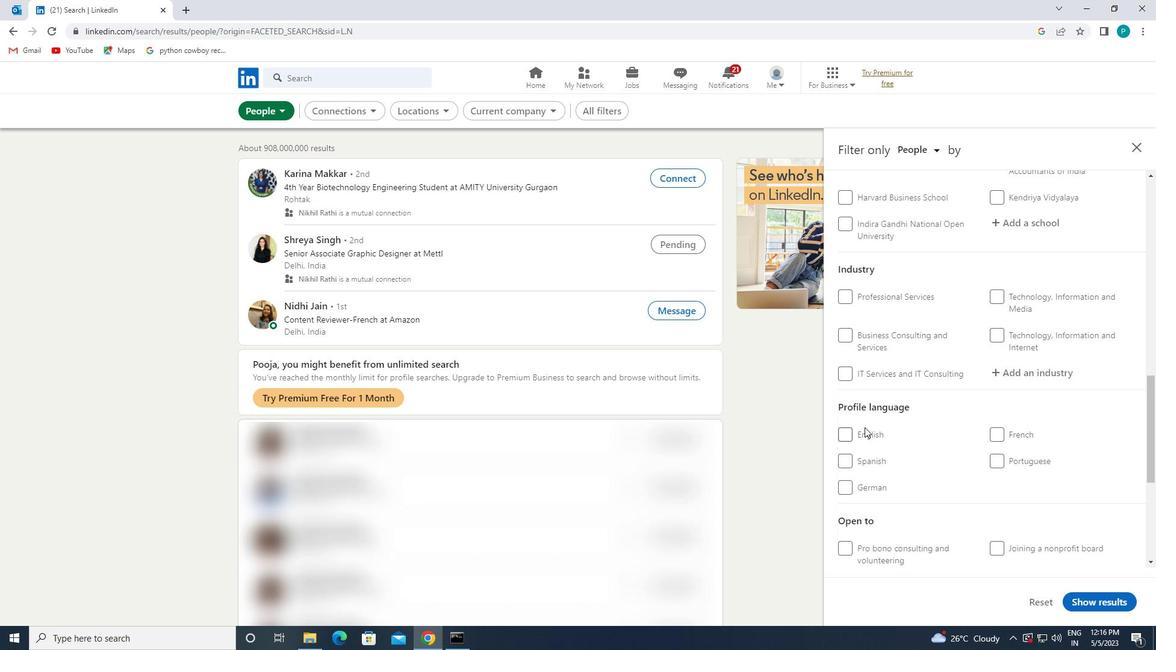 
Action: Mouse moved to (848, 434)
Screenshot: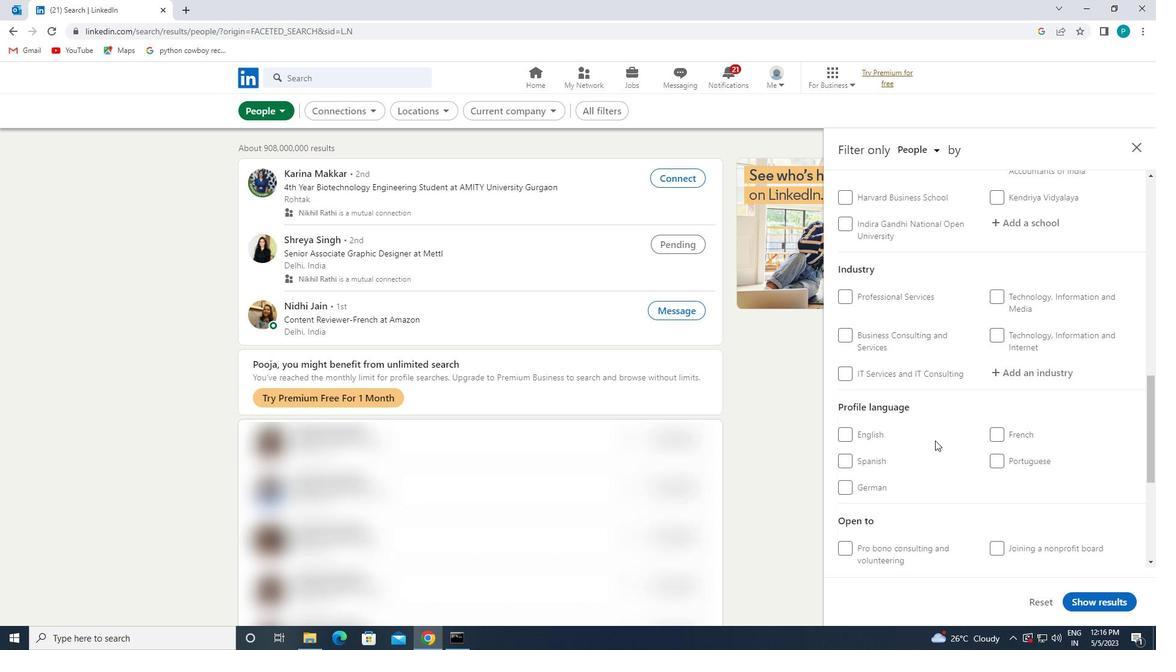 
Action: Mouse pressed left at (848, 434)
Screenshot: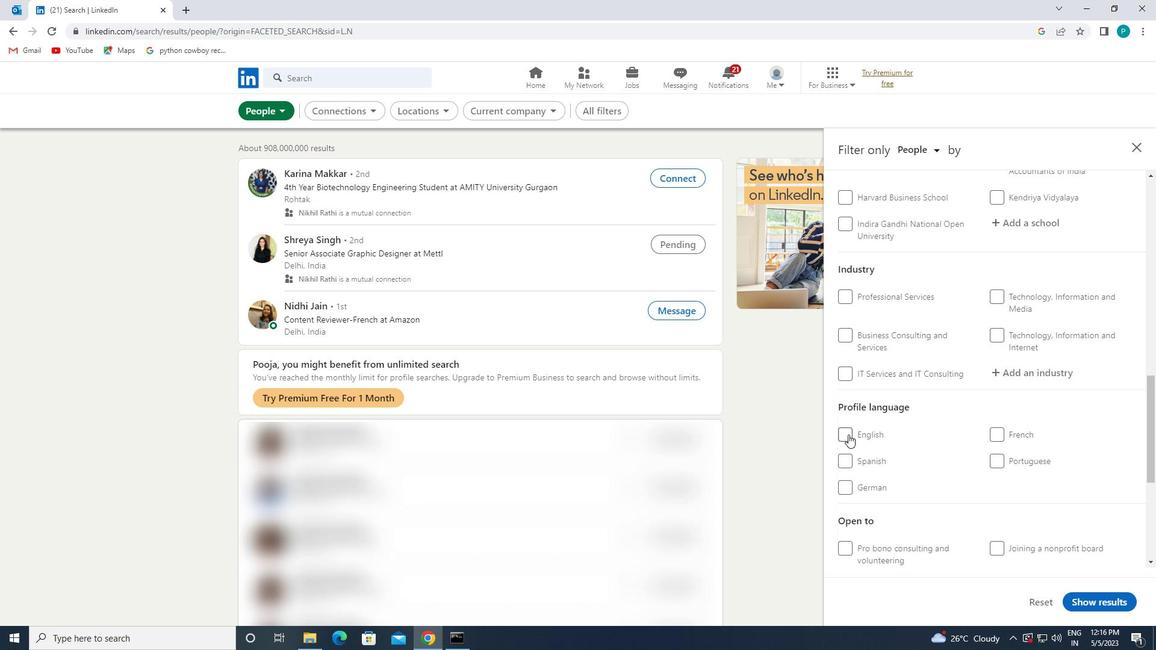 
Action: Mouse moved to (958, 431)
Screenshot: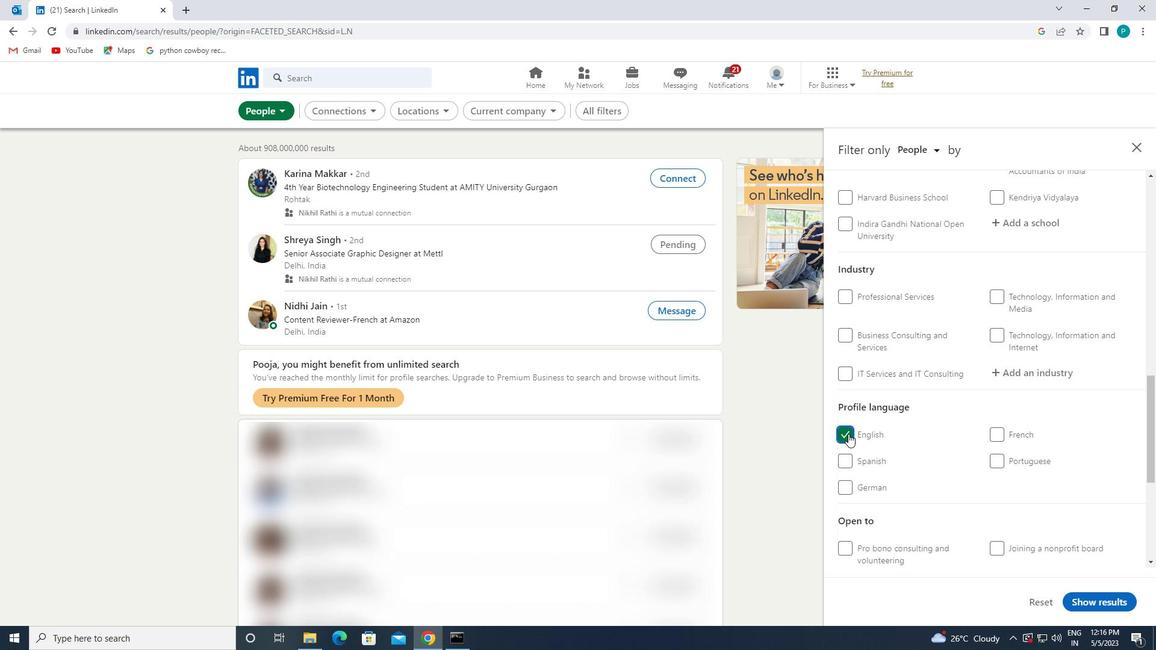 
Action: Mouse scrolled (958, 432) with delta (0, 0)
Screenshot: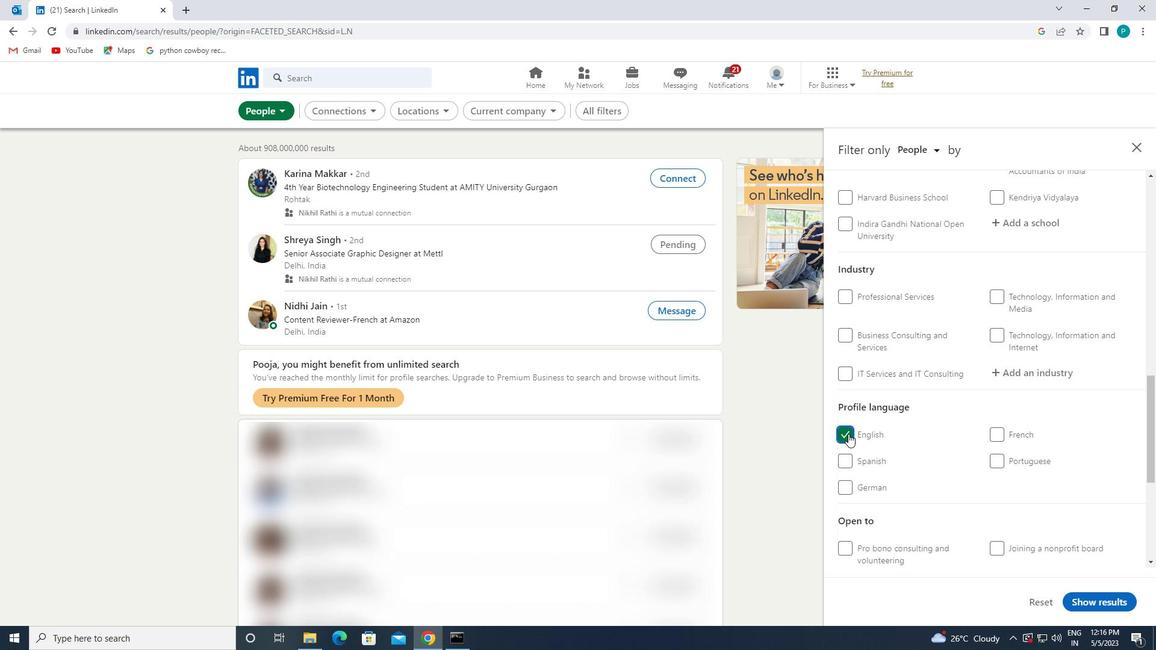 
Action: Mouse moved to (956, 430)
Screenshot: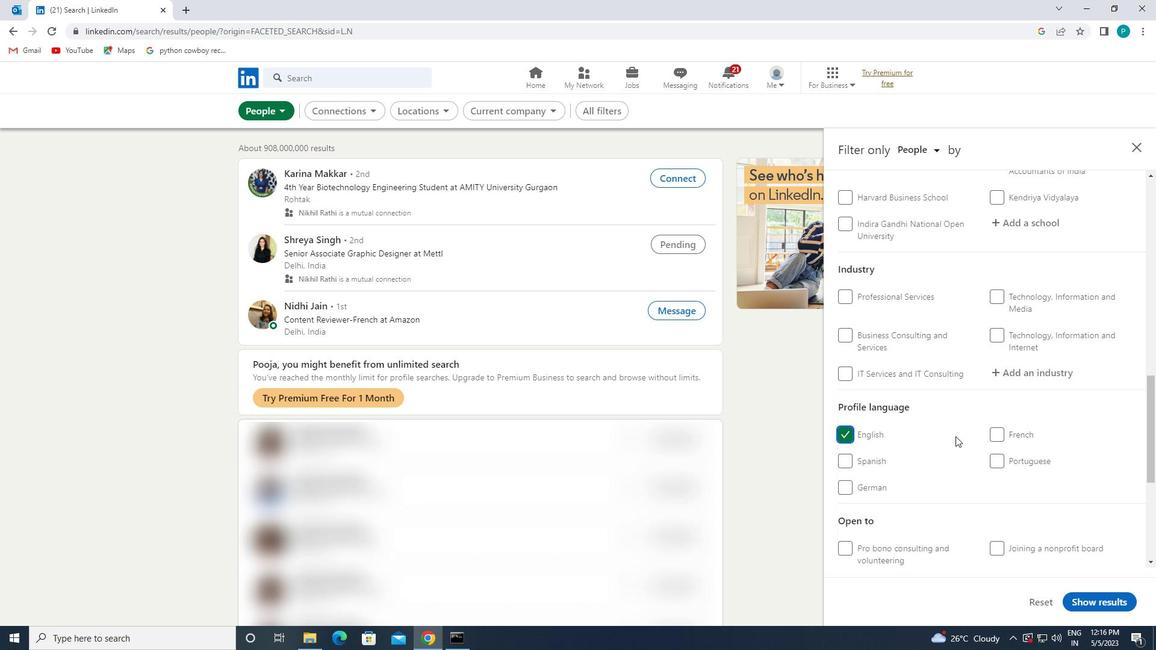 
Action: Mouse scrolled (956, 431) with delta (0, 0)
Screenshot: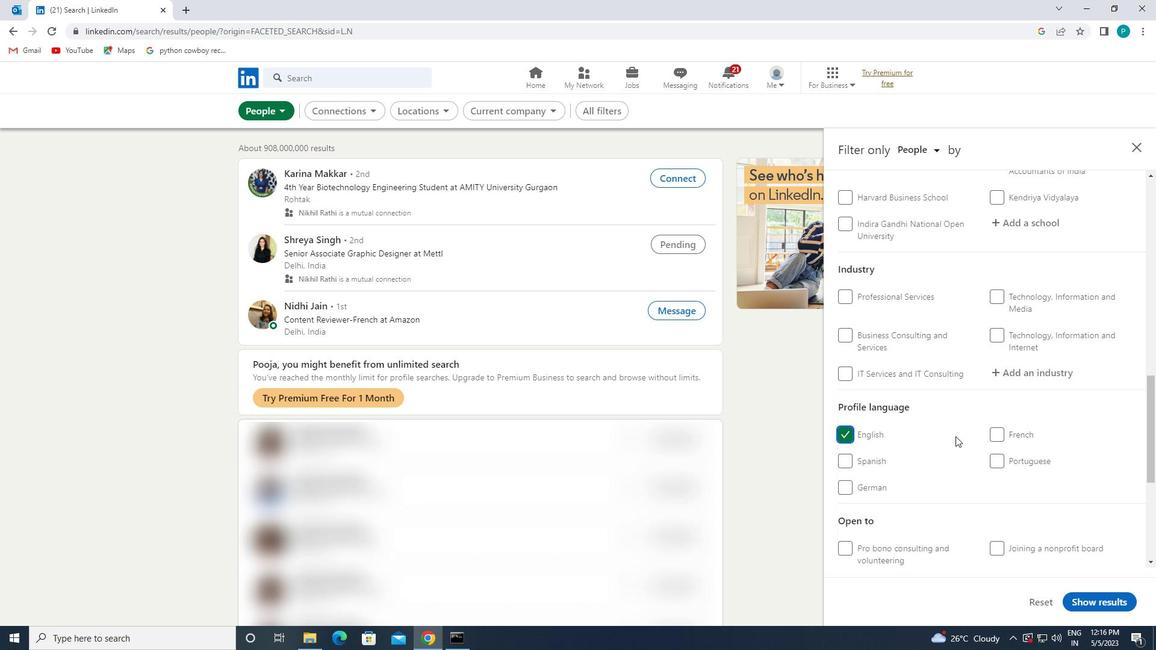 
Action: Mouse moved to (956, 430)
Screenshot: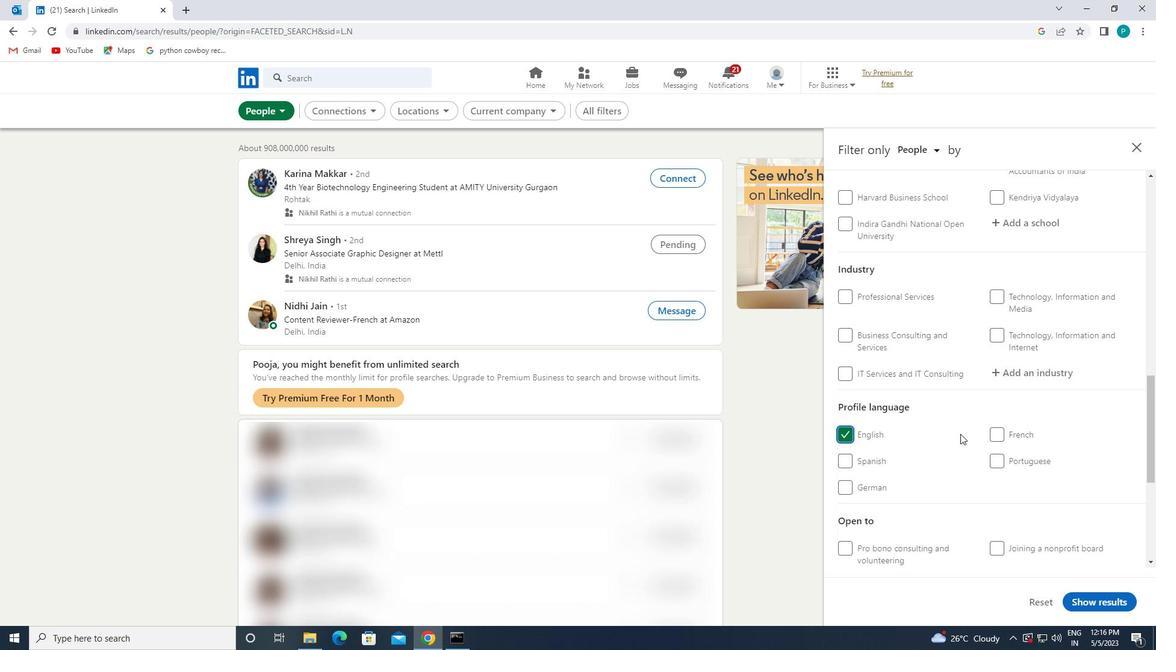 
Action: Mouse scrolled (956, 430) with delta (0, 0)
Screenshot: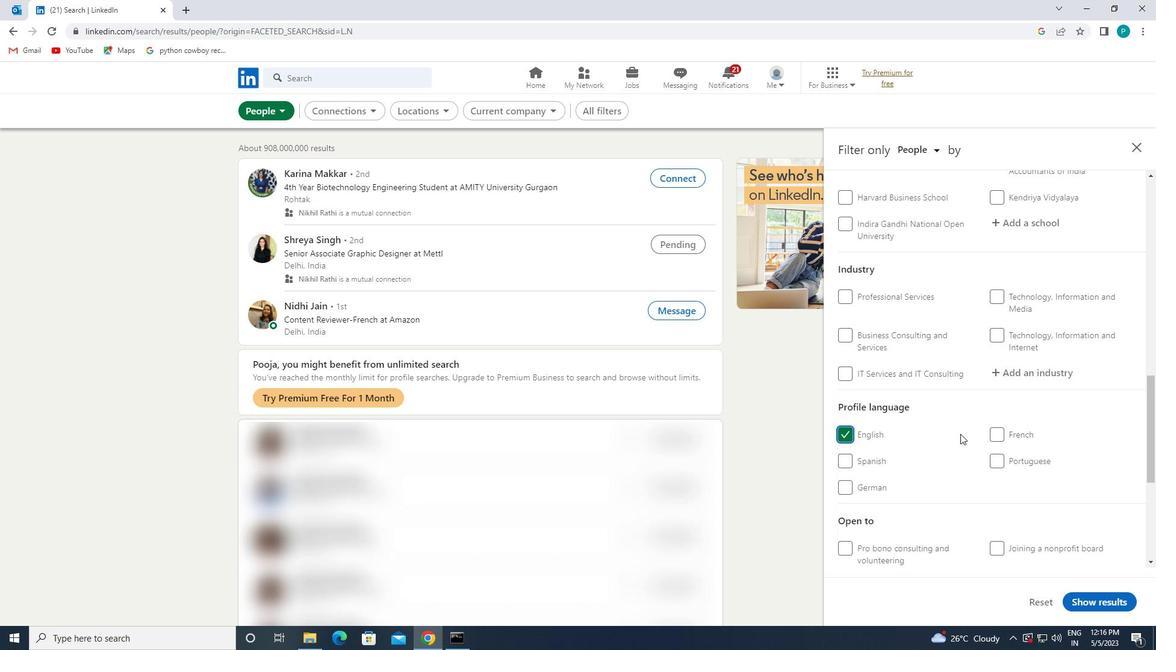 
Action: Mouse moved to (990, 420)
Screenshot: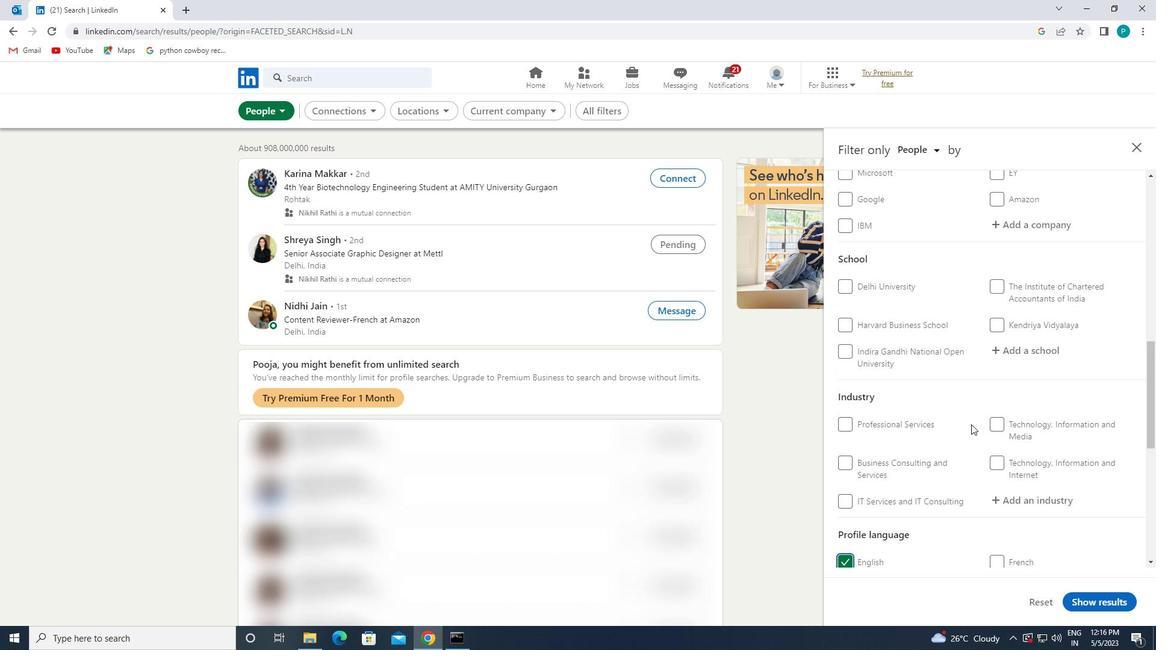 
Action: Mouse scrolled (990, 421) with delta (0, 0)
Screenshot: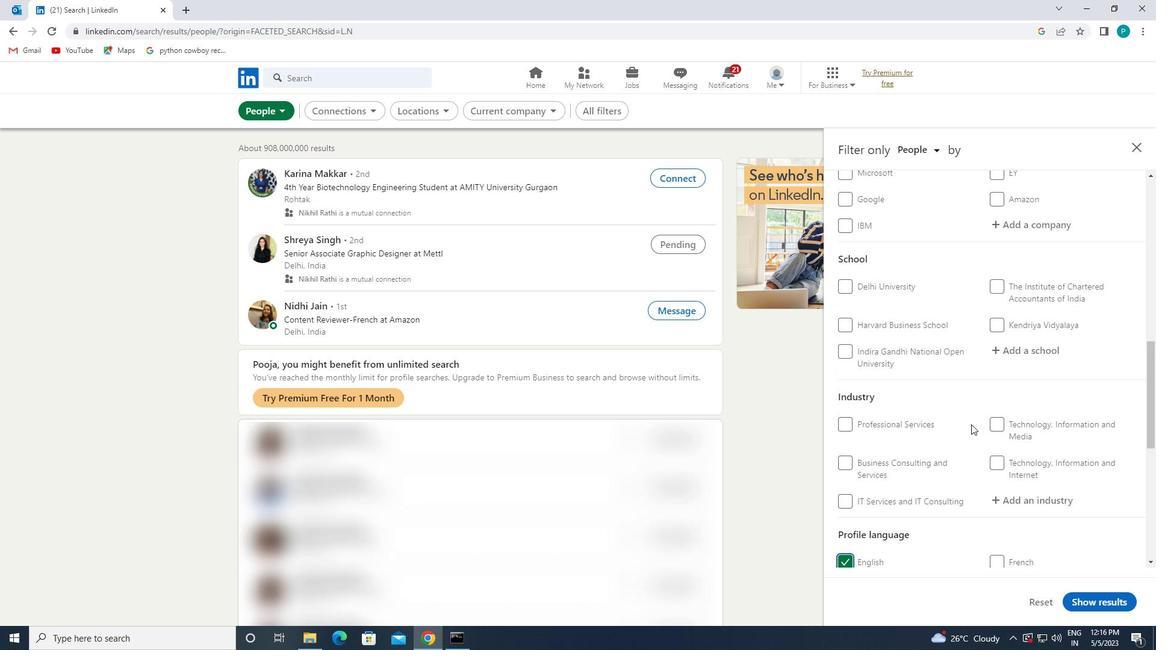 
Action: Mouse moved to (990, 418)
Screenshot: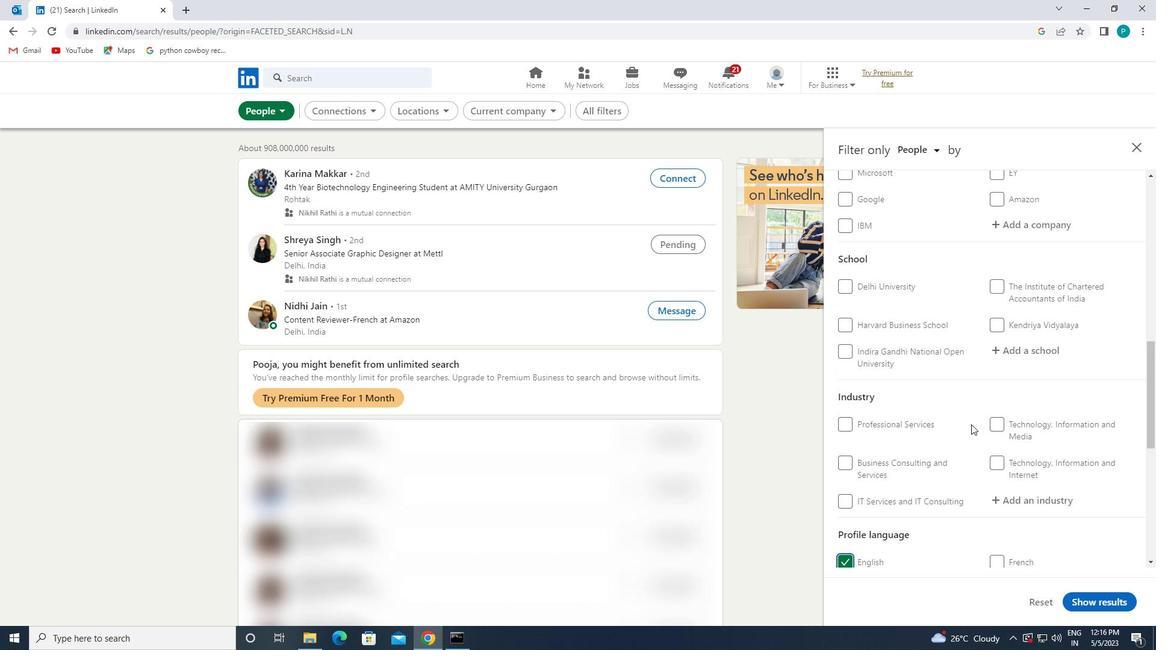 
Action: Mouse scrolled (990, 419) with delta (0, 0)
Screenshot: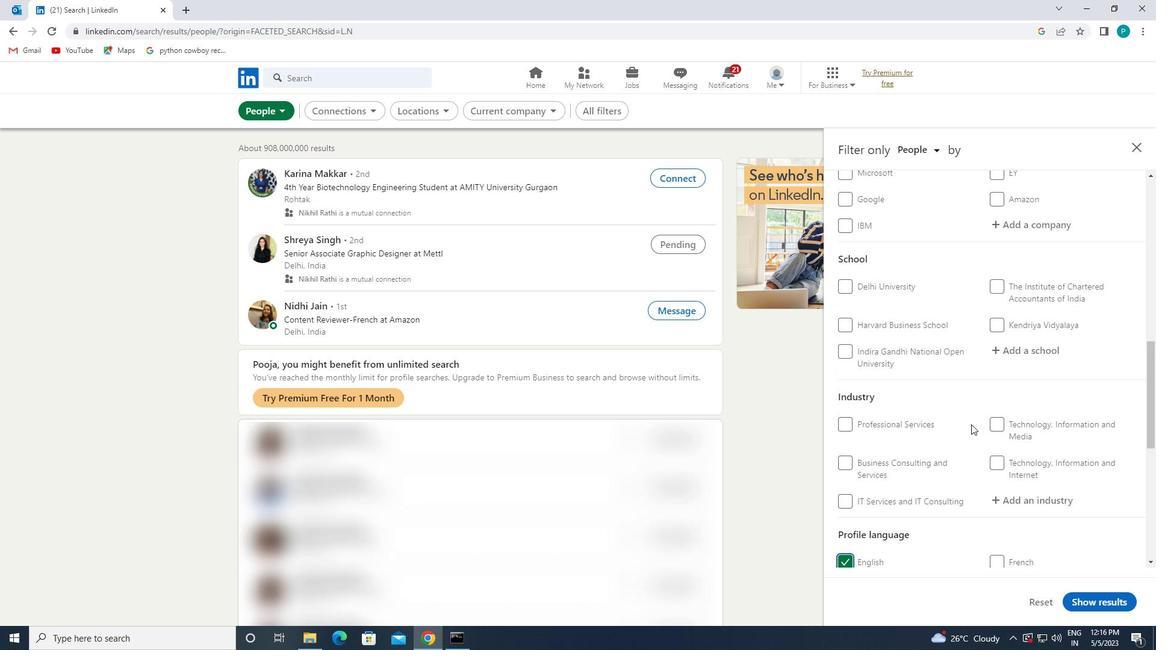 
Action: Mouse moved to (990, 416)
Screenshot: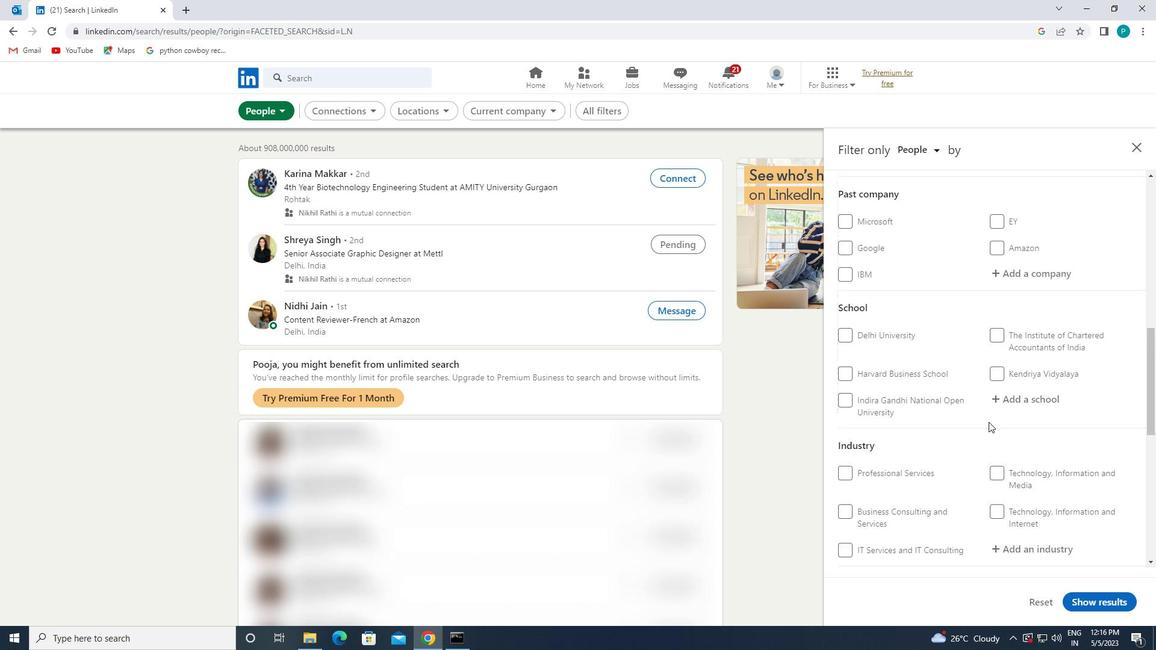 
Action: Mouse scrolled (990, 417) with delta (0, 0)
Screenshot: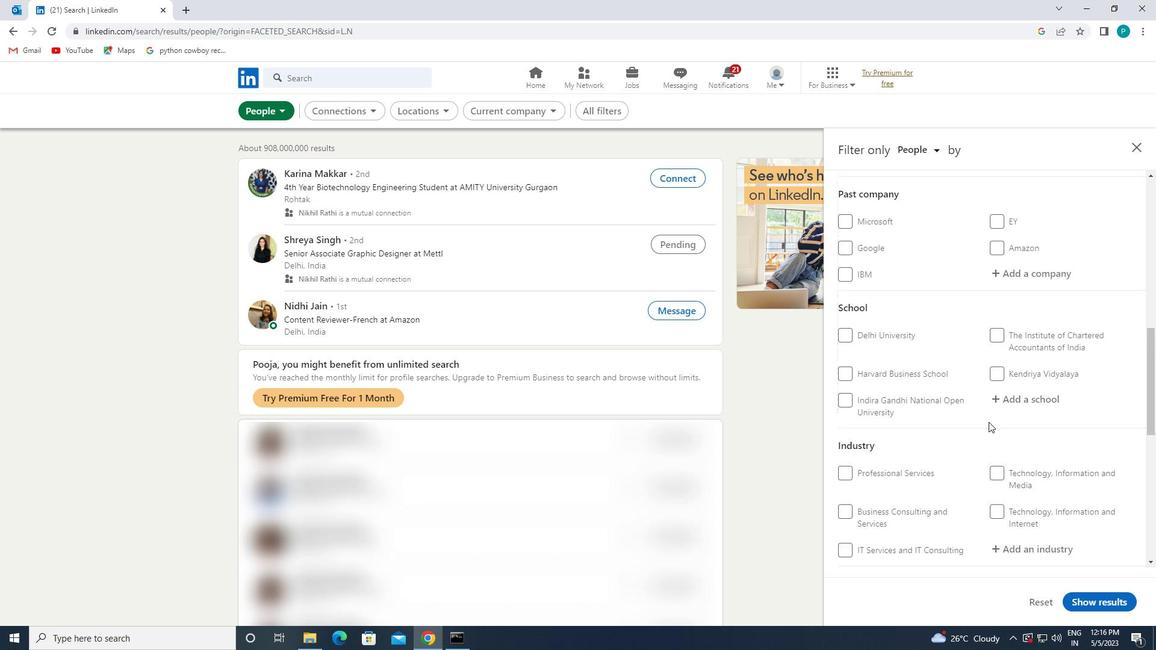 
Action: Mouse moved to (1027, 339)
Screenshot: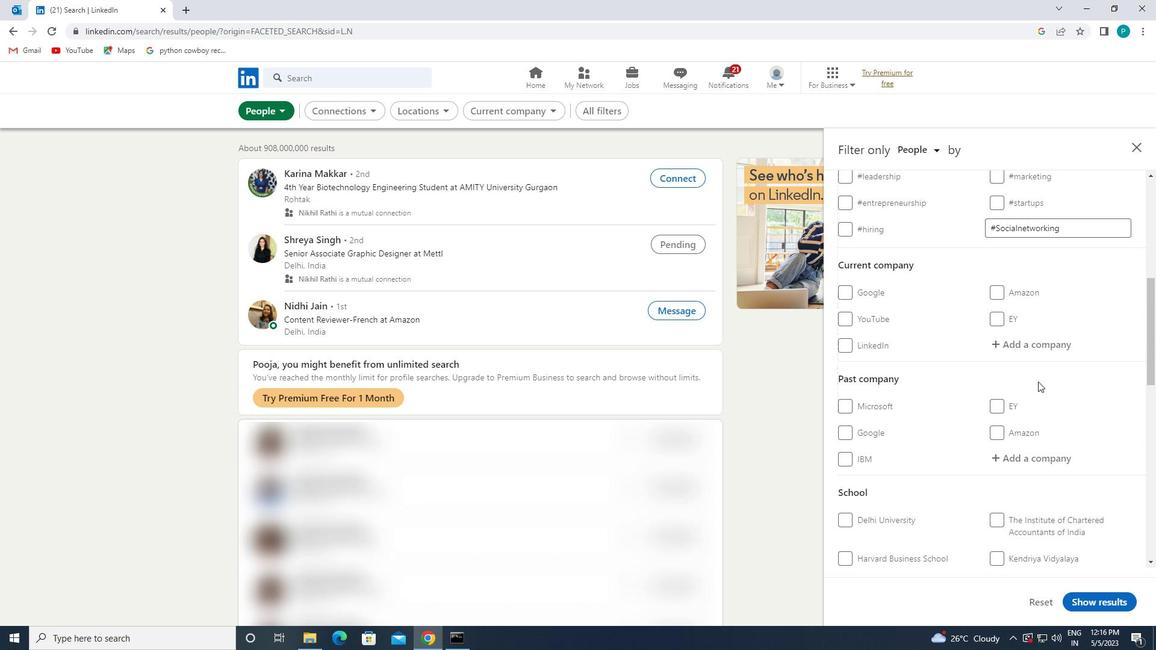 
Action: Mouse pressed left at (1027, 339)
Screenshot: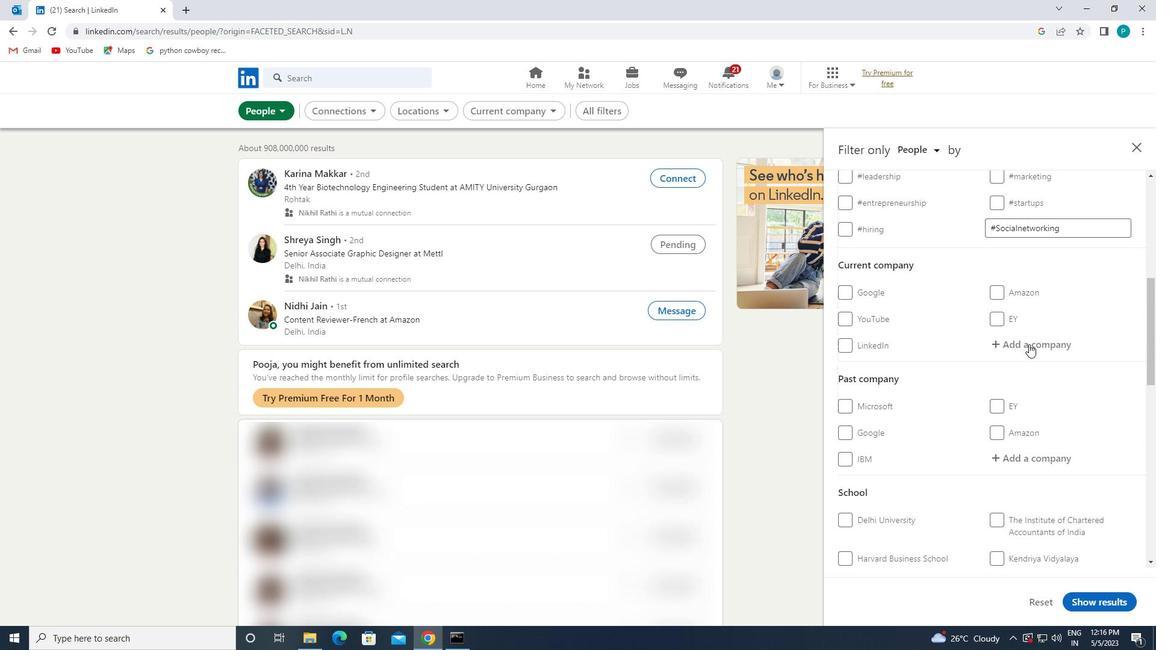 
Action: Key pressed <Key.caps_lock>D<Key.caps_lock>AILY<Key.space>P<Key.caps_lock>HARMA
Screenshot: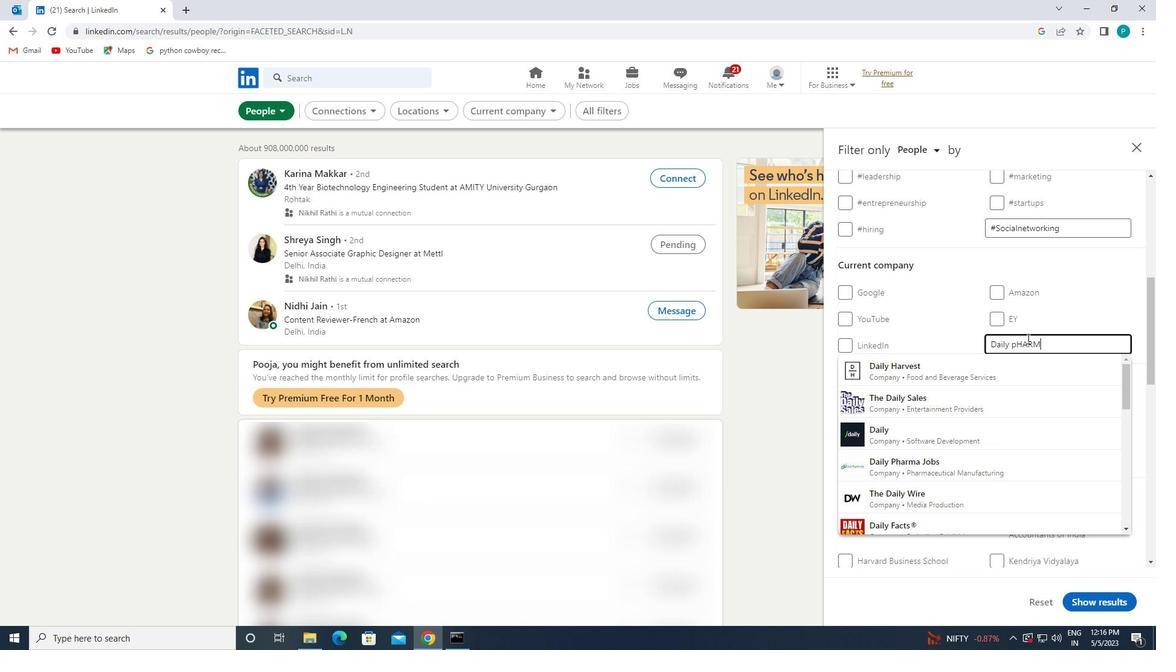 
Action: Mouse moved to (1013, 366)
Screenshot: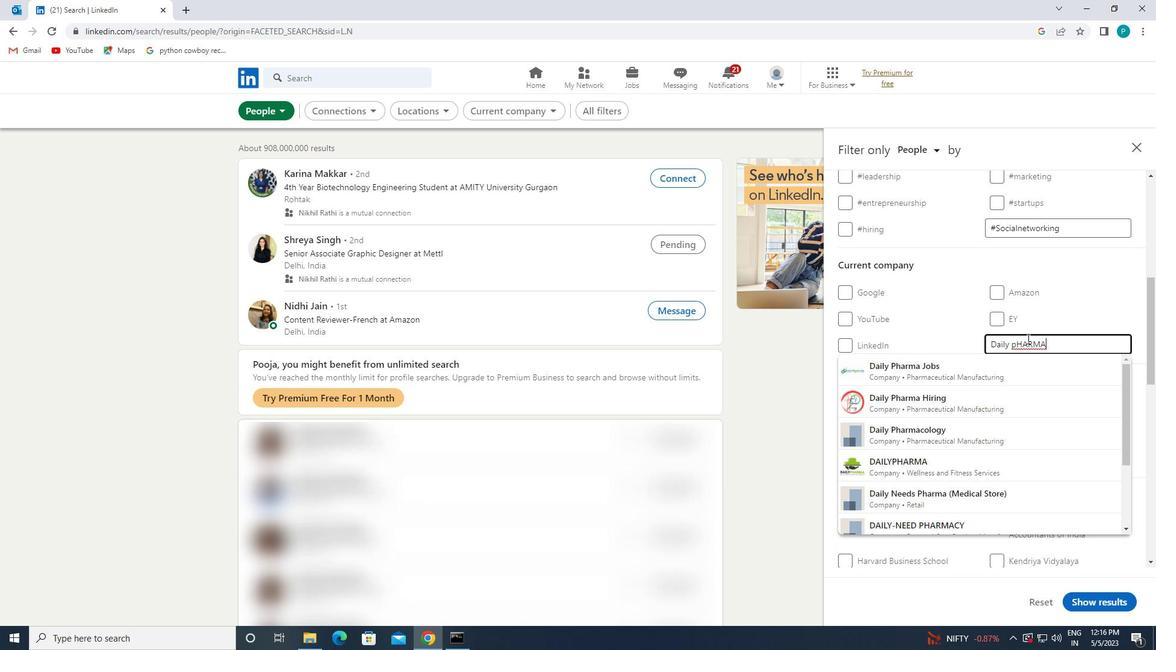 
Action: Mouse pressed left at (1013, 366)
Screenshot: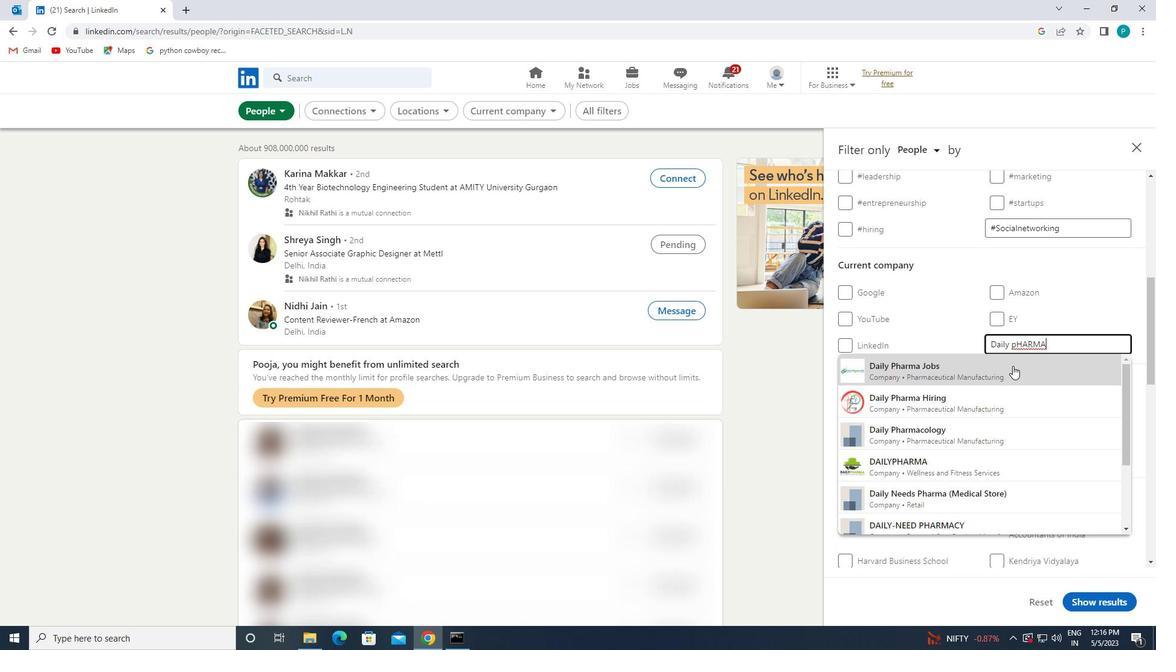 
Action: Mouse moved to (1061, 396)
Screenshot: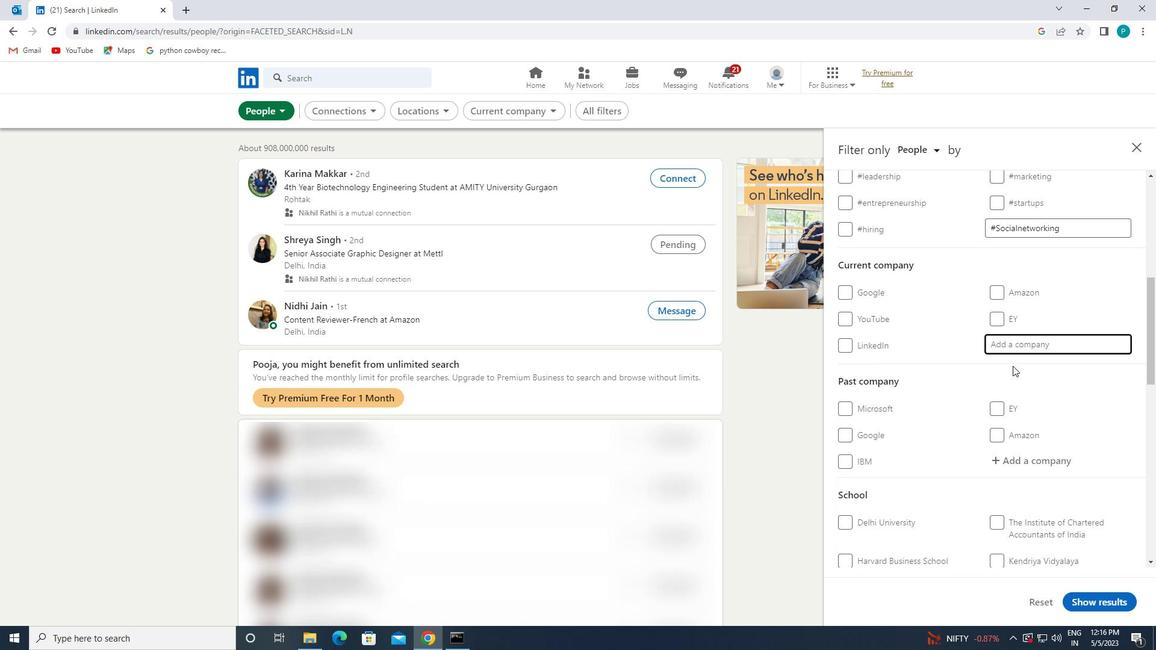 
Action: Mouse scrolled (1061, 396) with delta (0, 0)
Screenshot: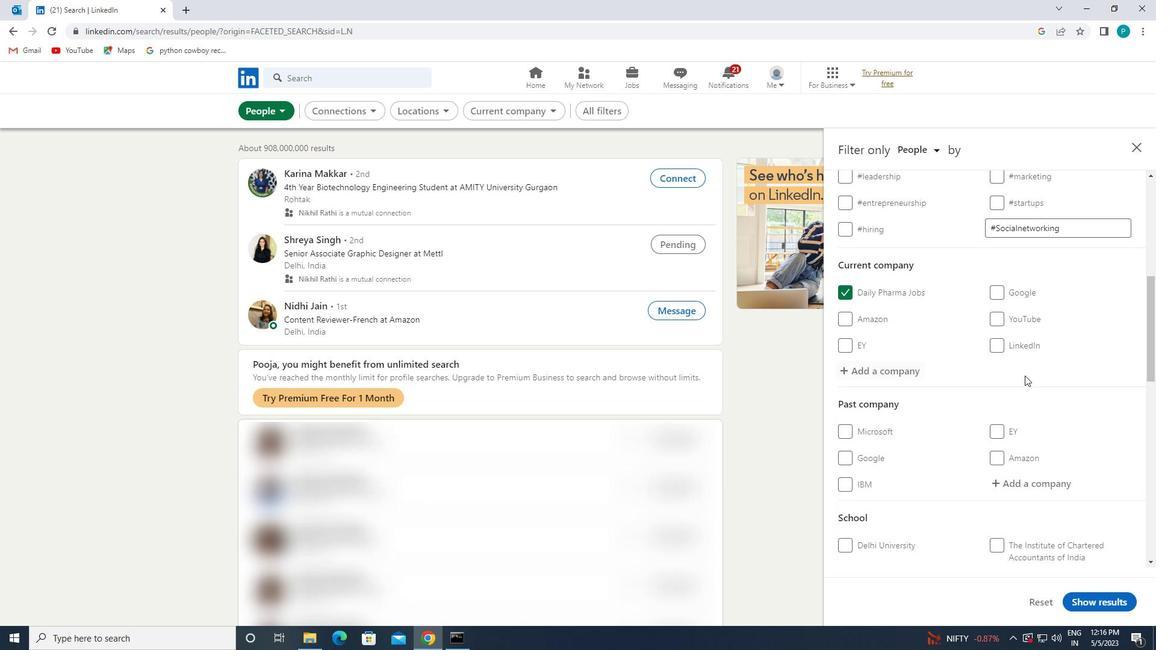 
Action: Mouse scrolled (1061, 396) with delta (0, 0)
Screenshot: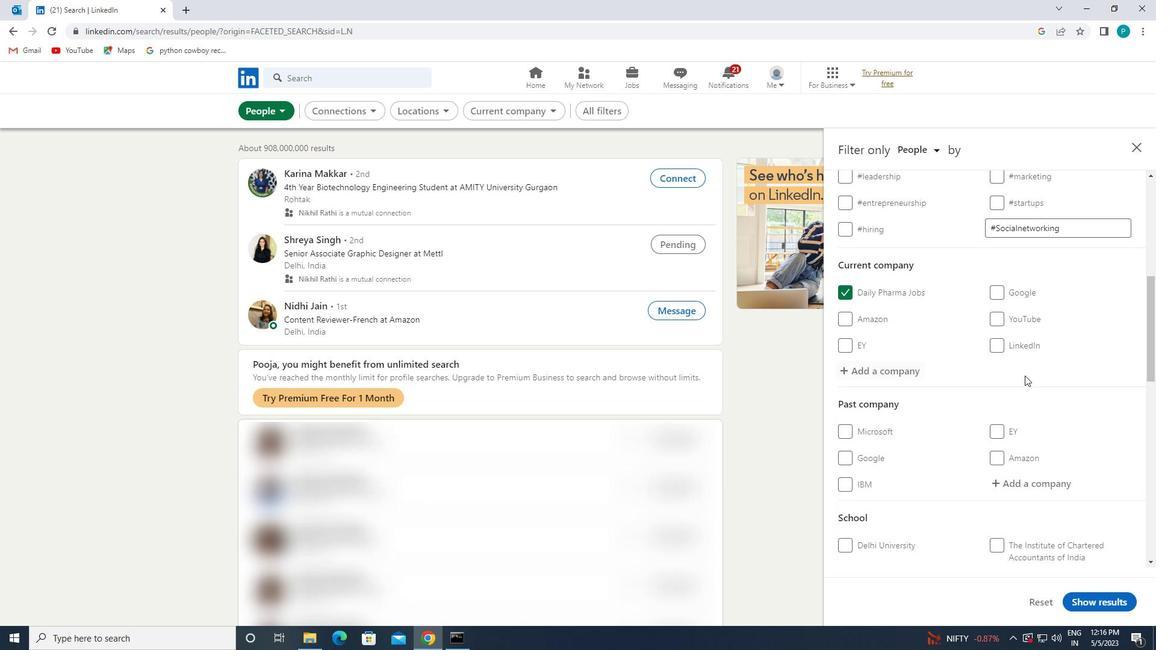 
Action: Mouse moved to (1028, 490)
Screenshot: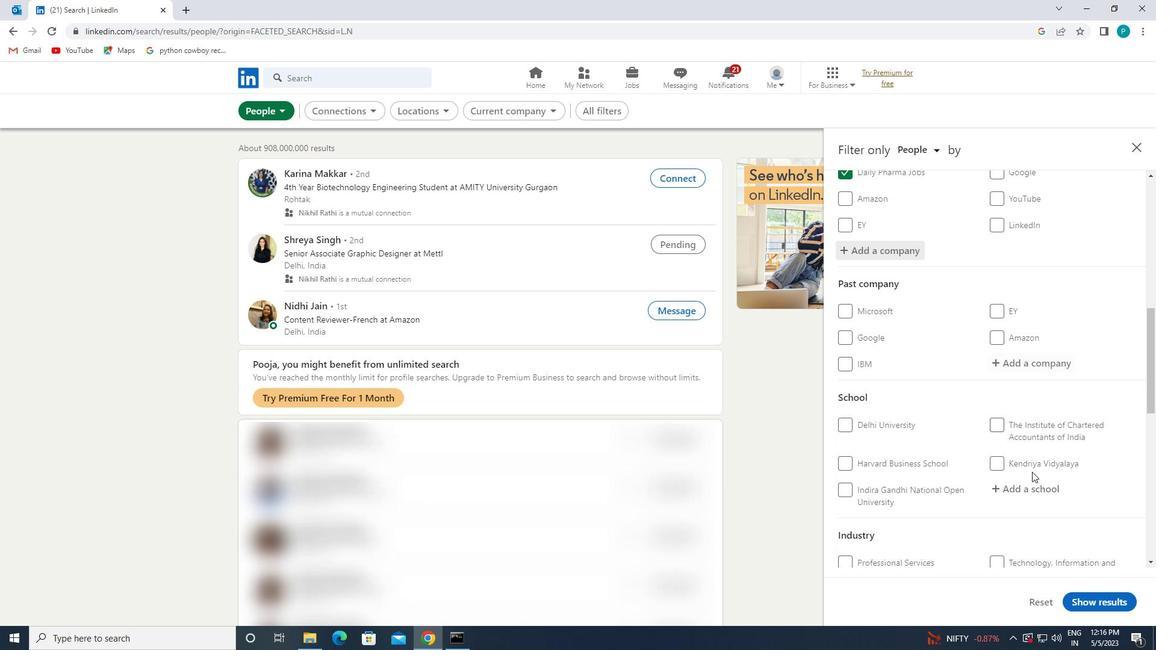 
Action: Mouse pressed left at (1028, 490)
Screenshot: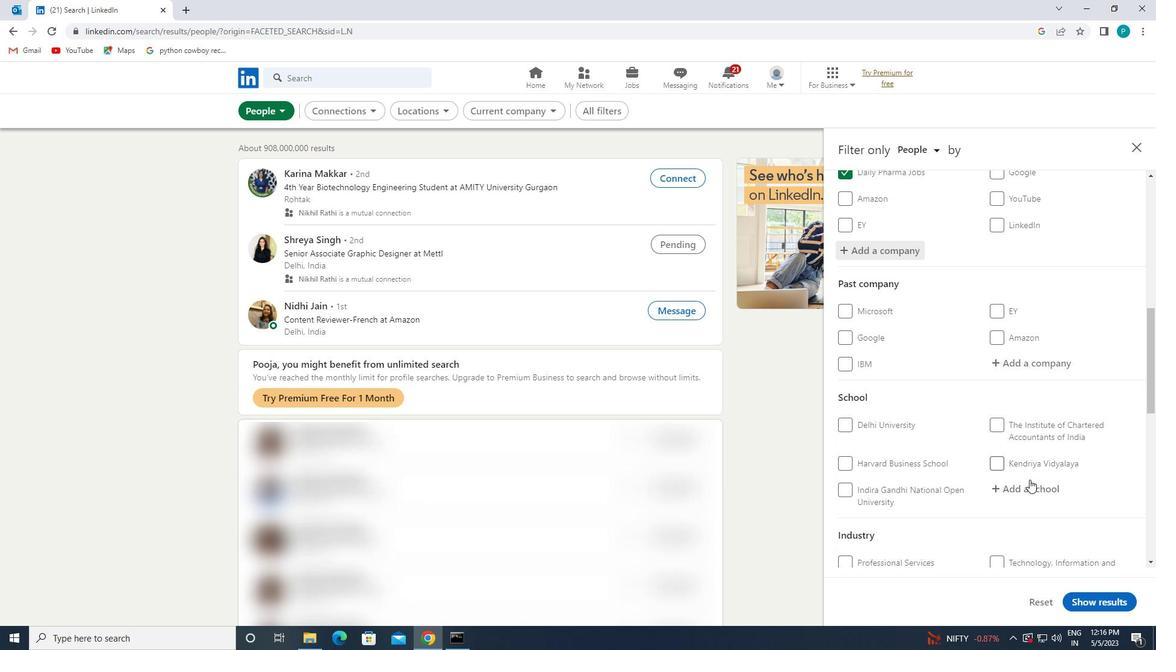 
Action: Key pressed <Key.caps_lock>M<Key.caps_lock>ODERN<Key.space><Key.caps_lock>E<Key.caps_lock>DUCATION
Screenshot: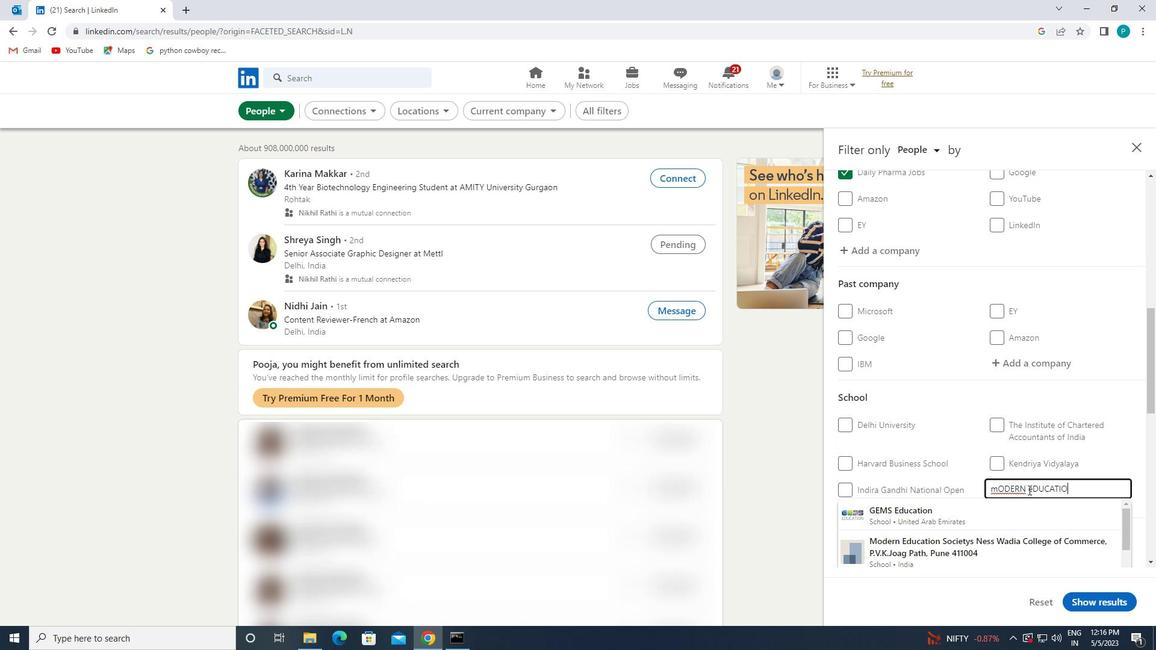 
Action: Mouse moved to (977, 487)
Screenshot: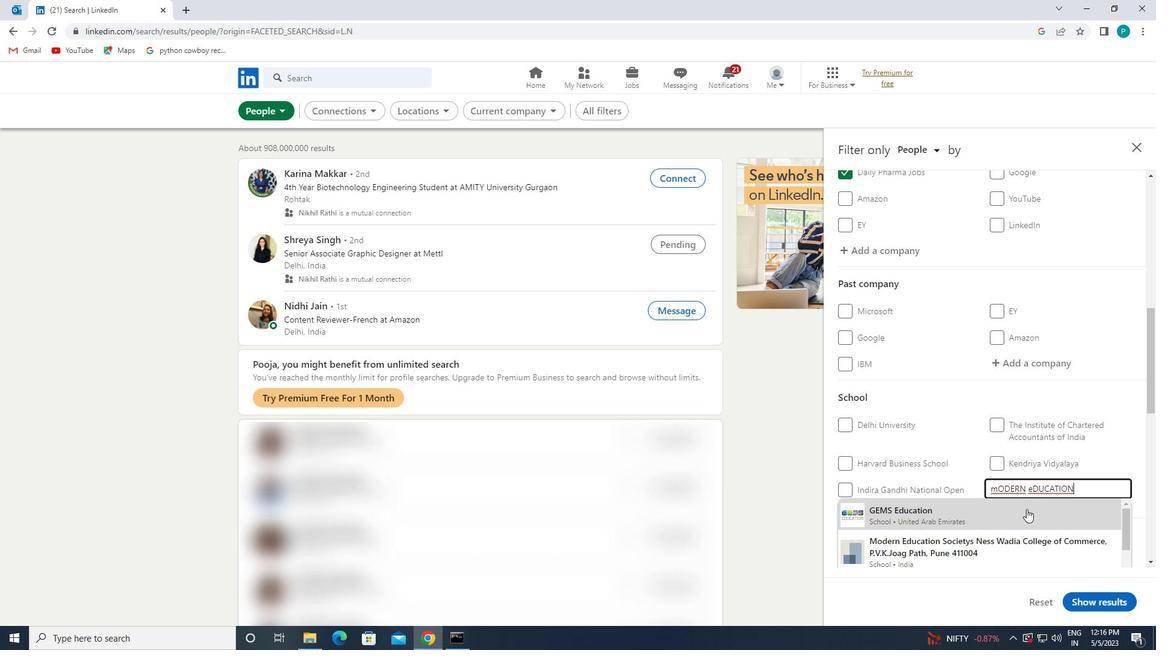 
Action: Mouse scrolled (977, 486) with delta (0, 0)
Screenshot: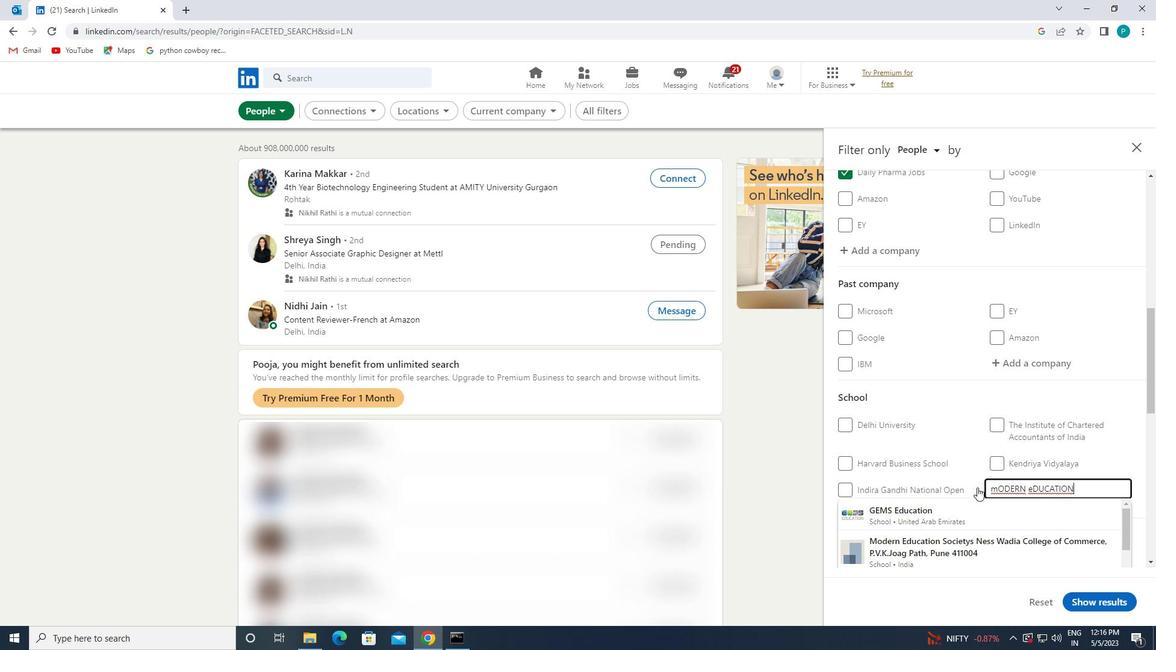 
Action: Mouse moved to (983, 490)
Screenshot: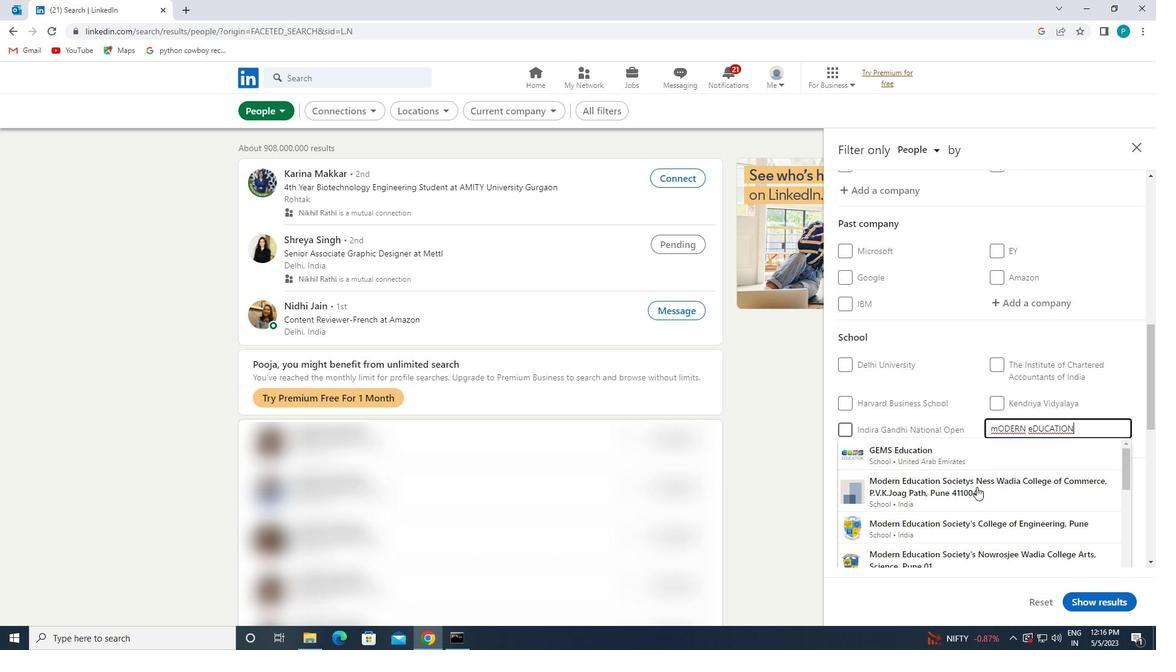 
Action: Mouse pressed left at (983, 490)
Screenshot: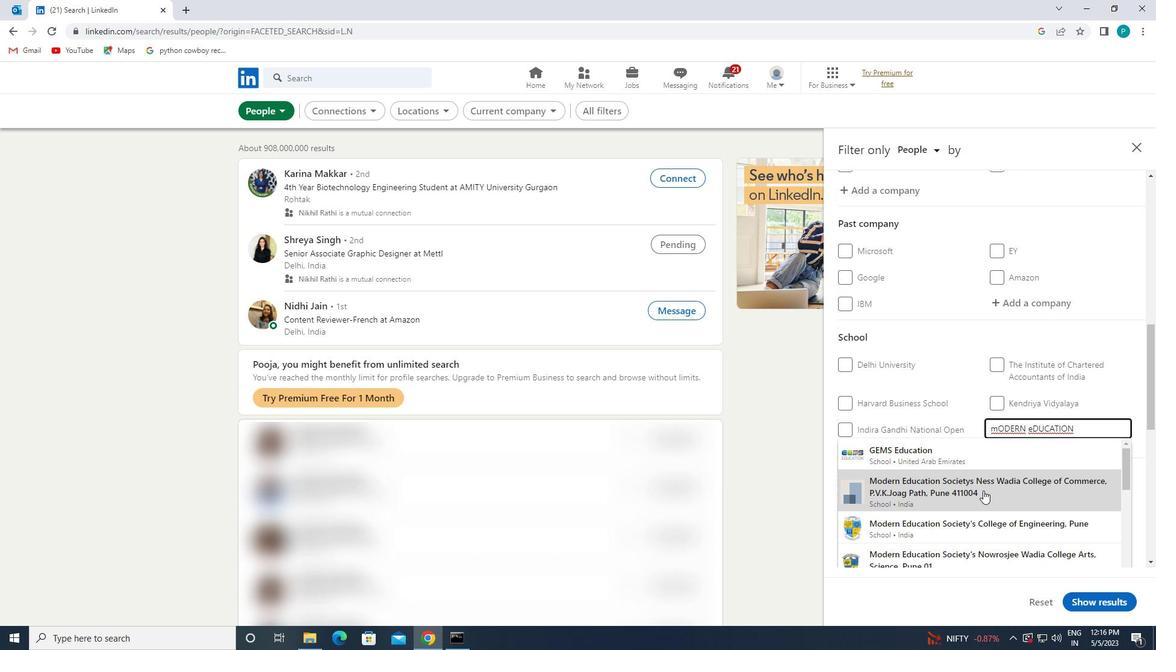 
Action: Mouse moved to (1015, 537)
Screenshot: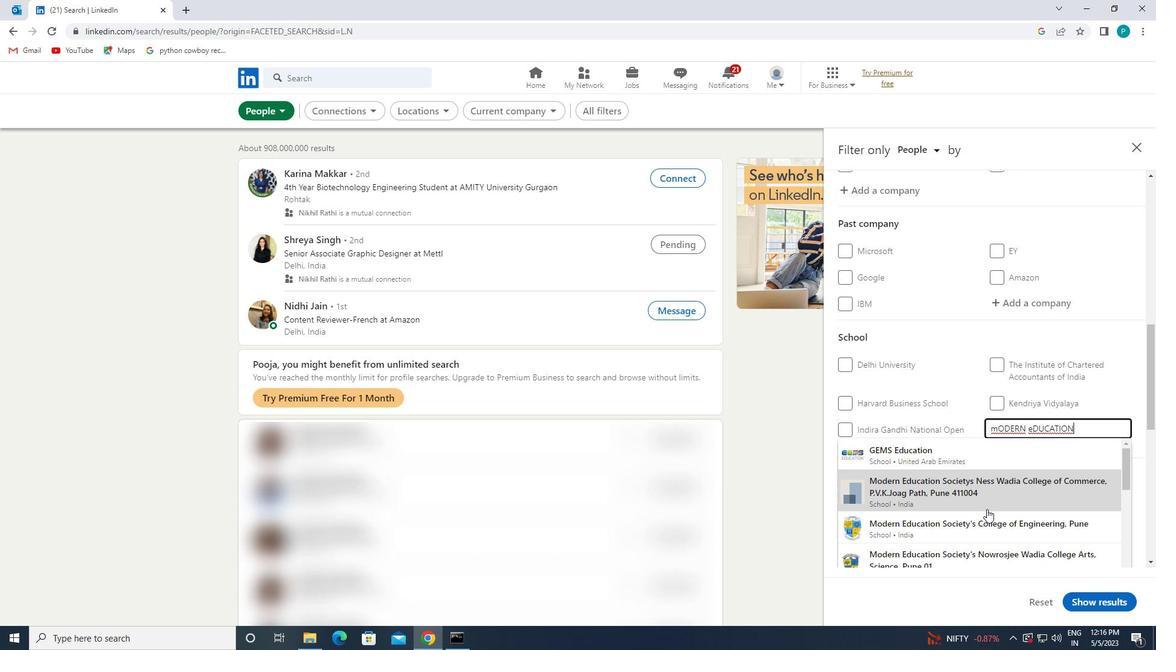 
Action: Mouse pressed left at (1015, 537)
Screenshot: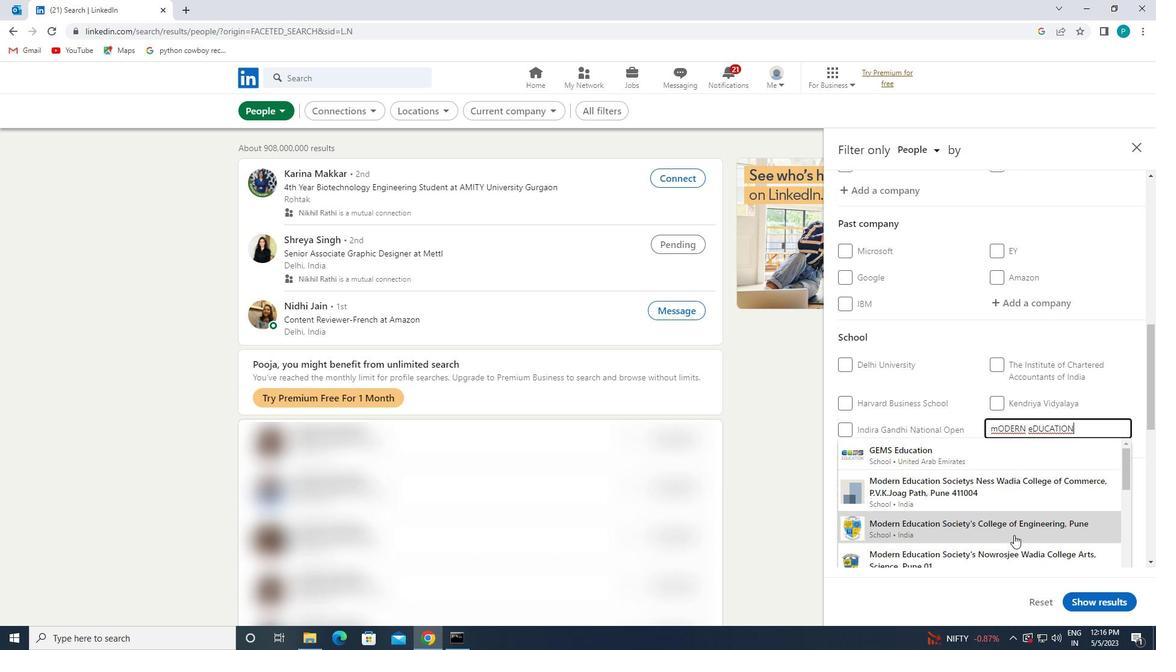 
Action: Mouse moved to (1023, 503)
Screenshot: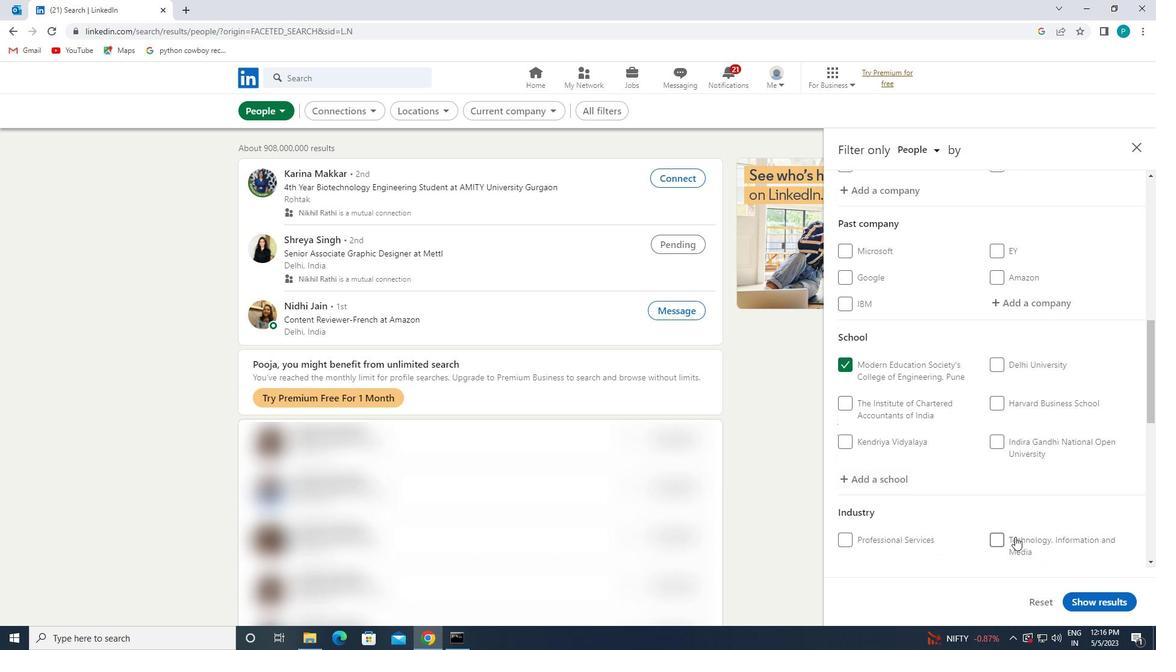 
Action: Mouse scrolled (1023, 502) with delta (0, 0)
Screenshot: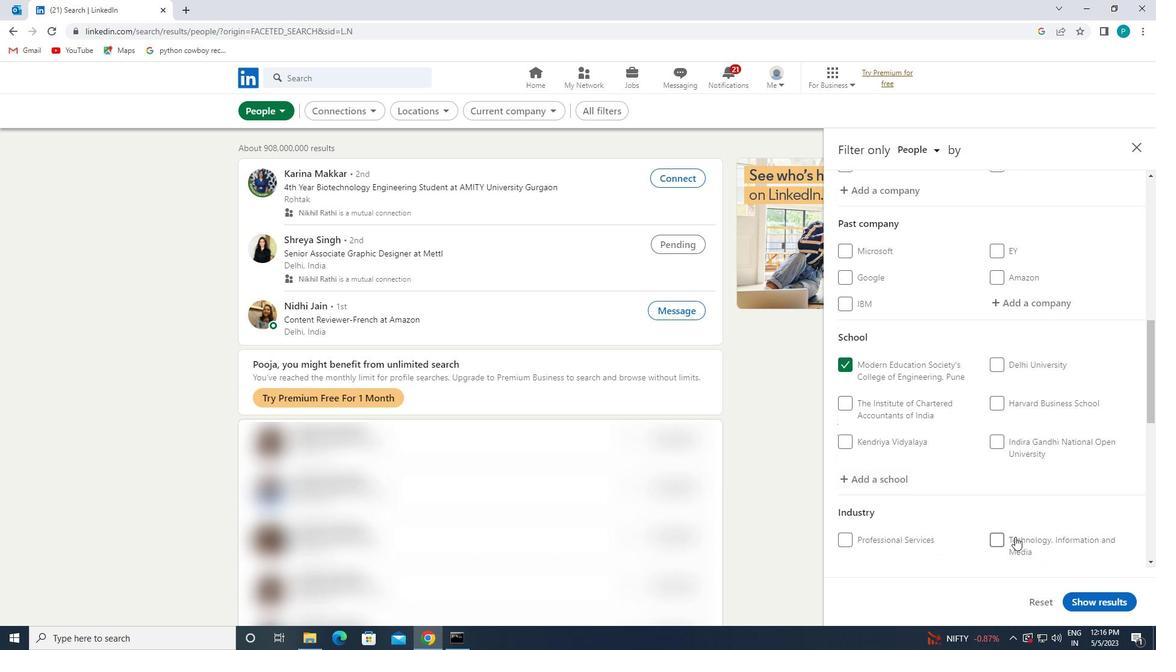 
Action: Mouse moved to (1024, 493)
Screenshot: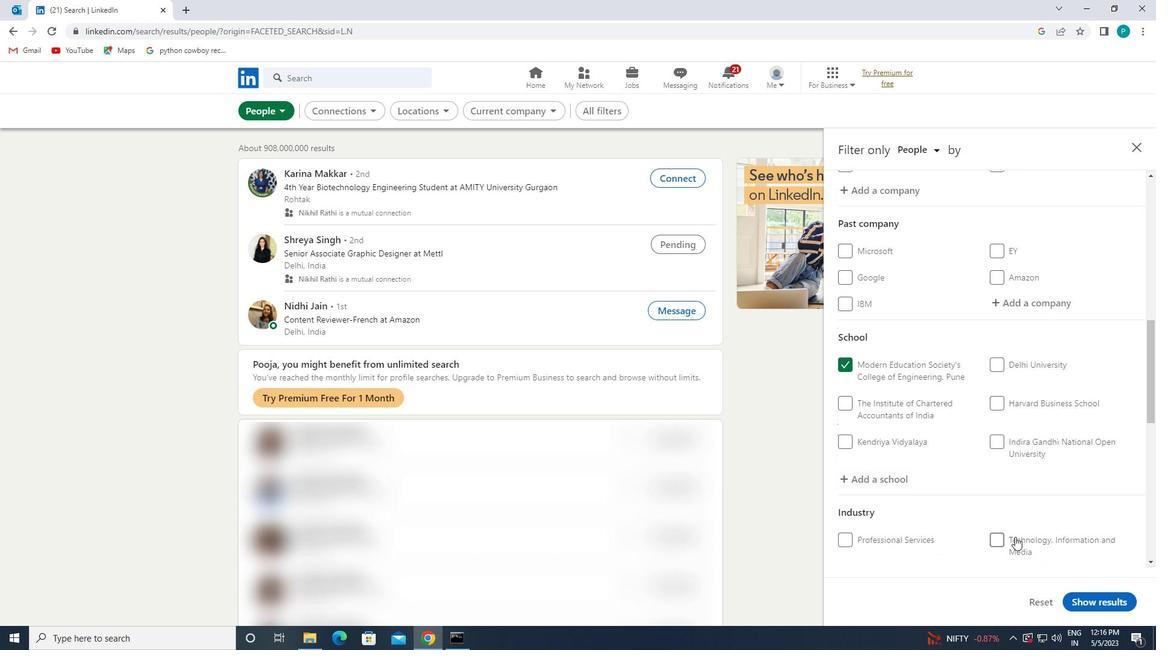 
Action: Mouse scrolled (1024, 492) with delta (0, 0)
Screenshot: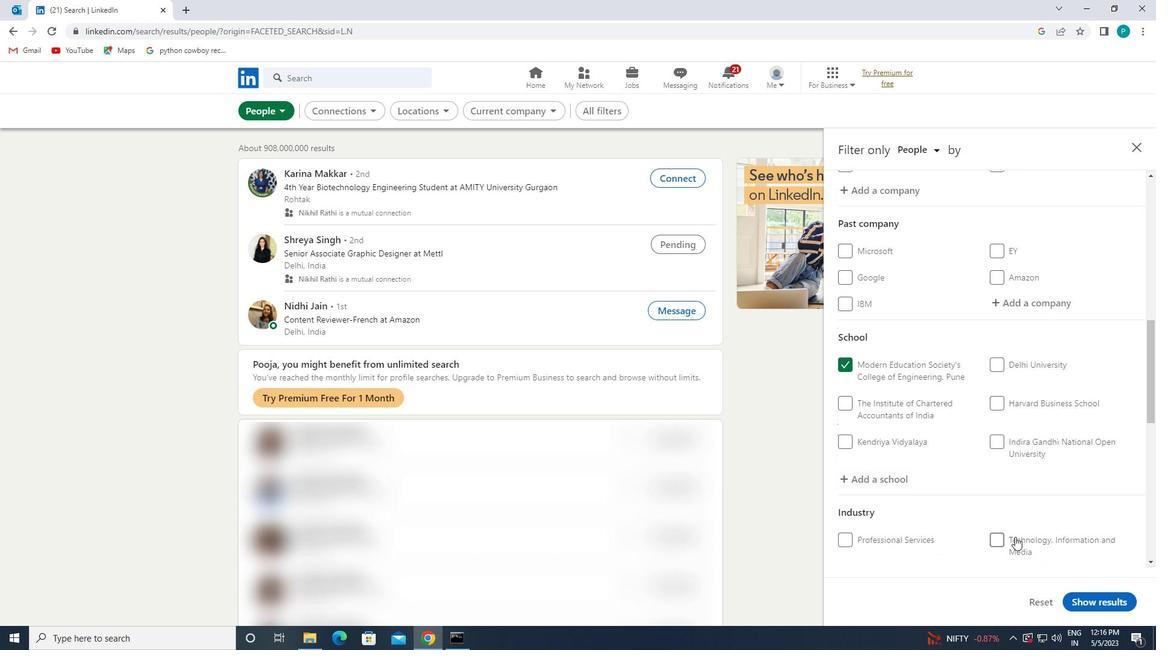 
Action: Mouse moved to (1024, 484)
Screenshot: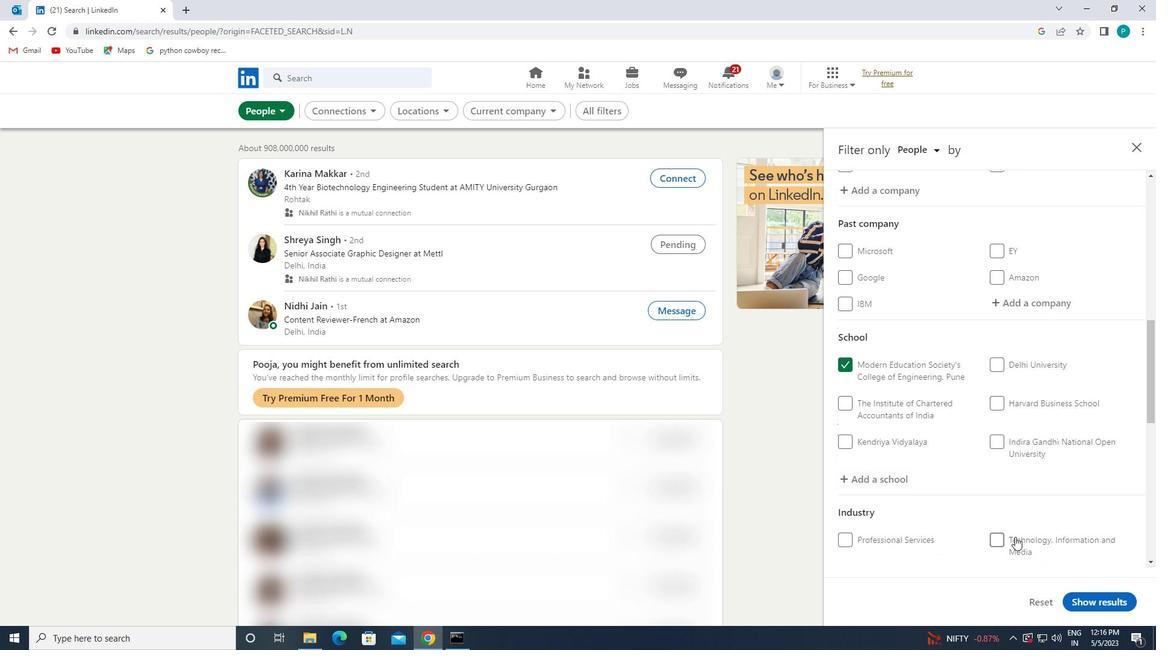 
Action: Mouse scrolled (1024, 483) with delta (0, 0)
Screenshot: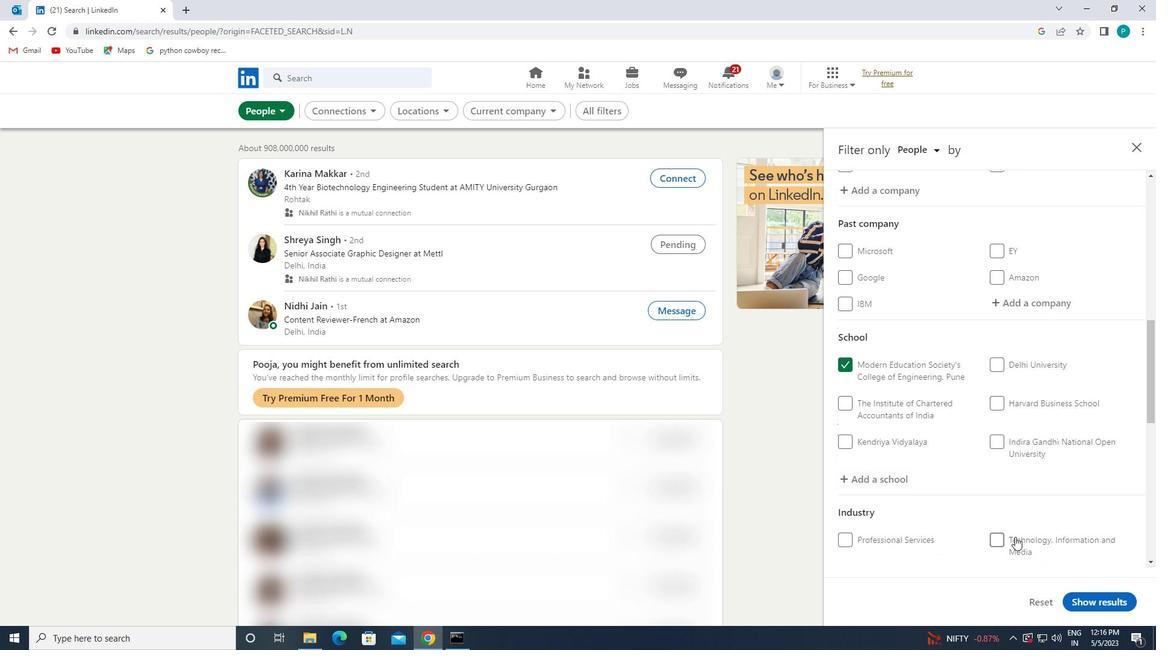 
Action: Mouse moved to (1024, 480)
Screenshot: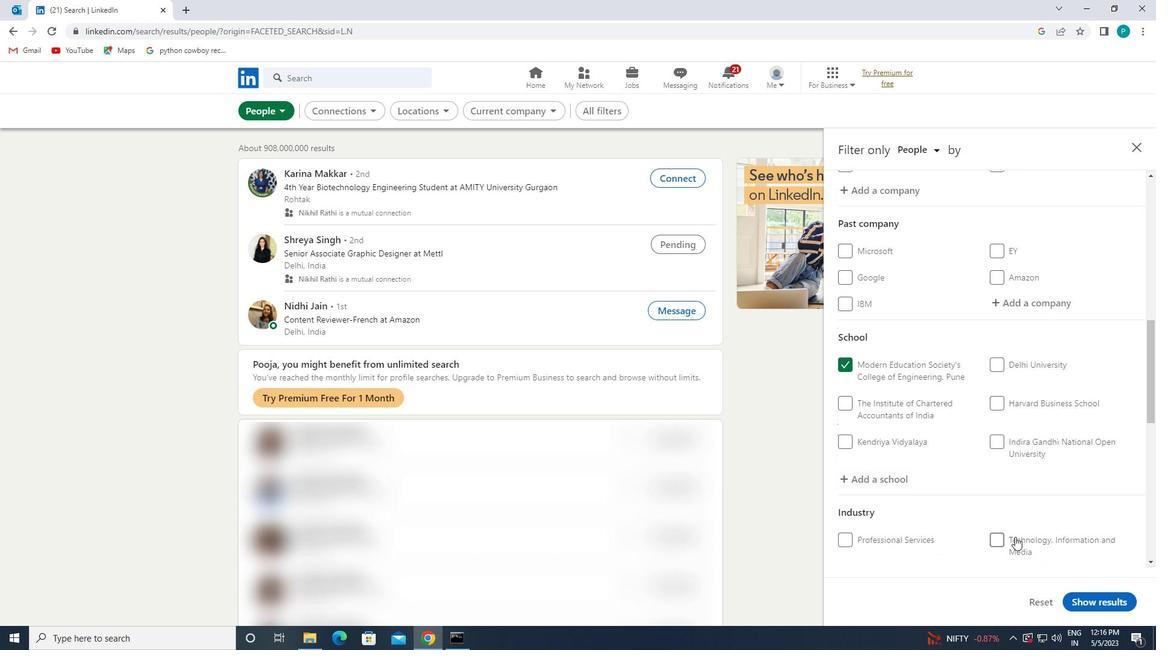 
Action: Mouse scrolled (1024, 479) with delta (0, 0)
Screenshot: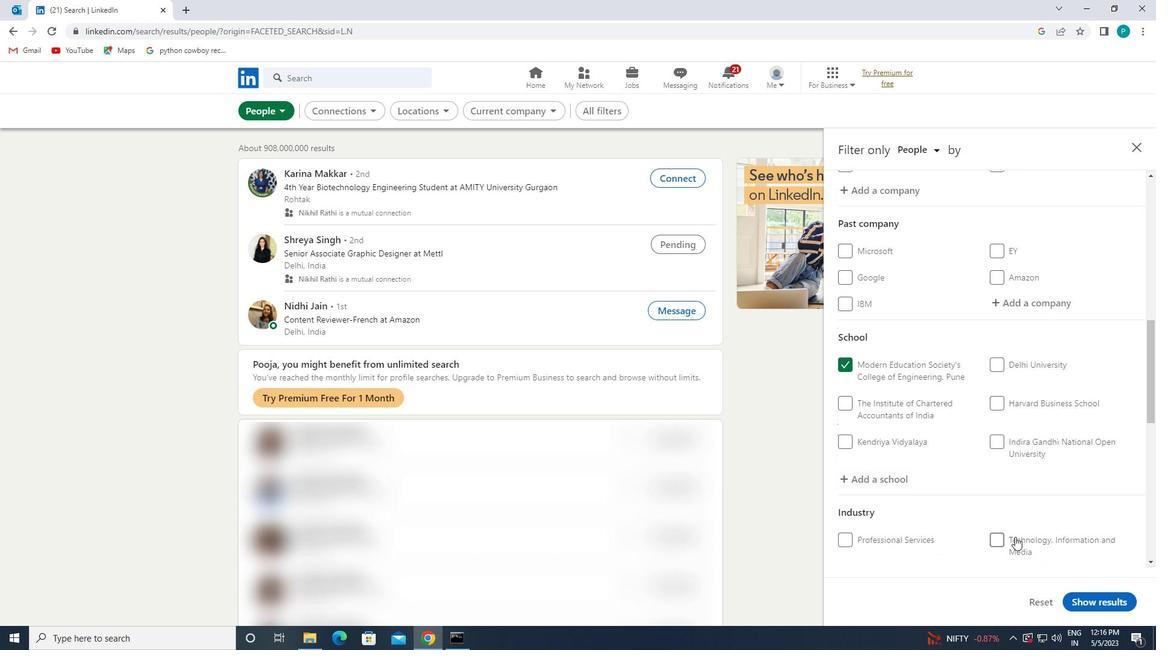 
Action: Mouse moved to (1009, 387)
Screenshot: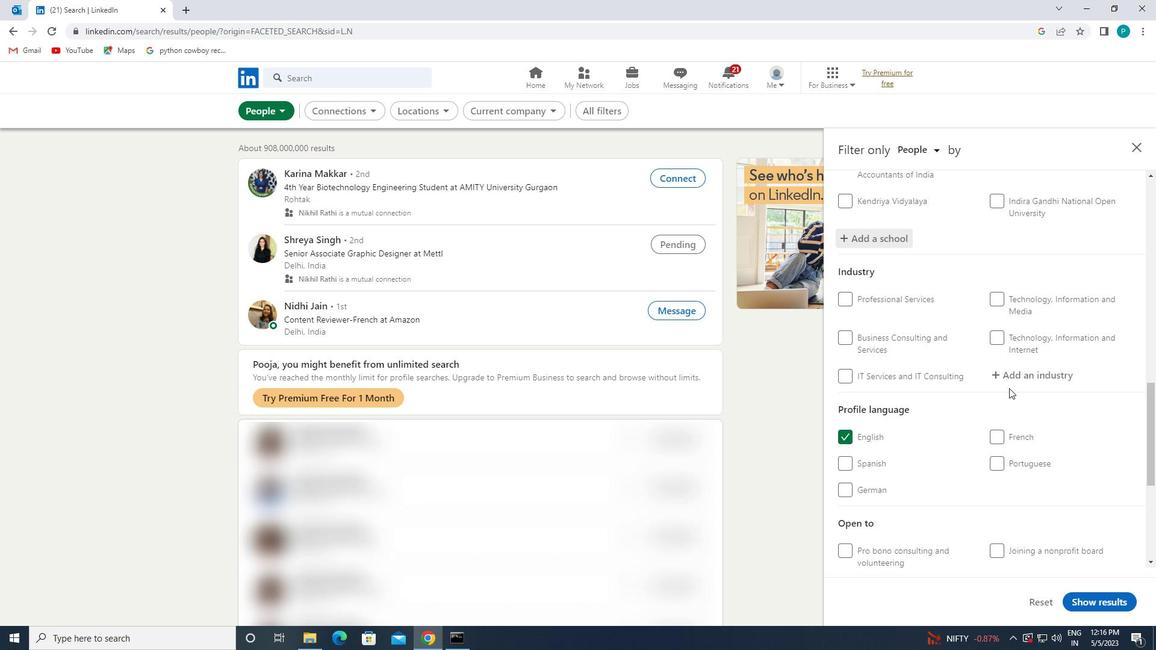 
Action: Mouse pressed left at (1009, 387)
Screenshot: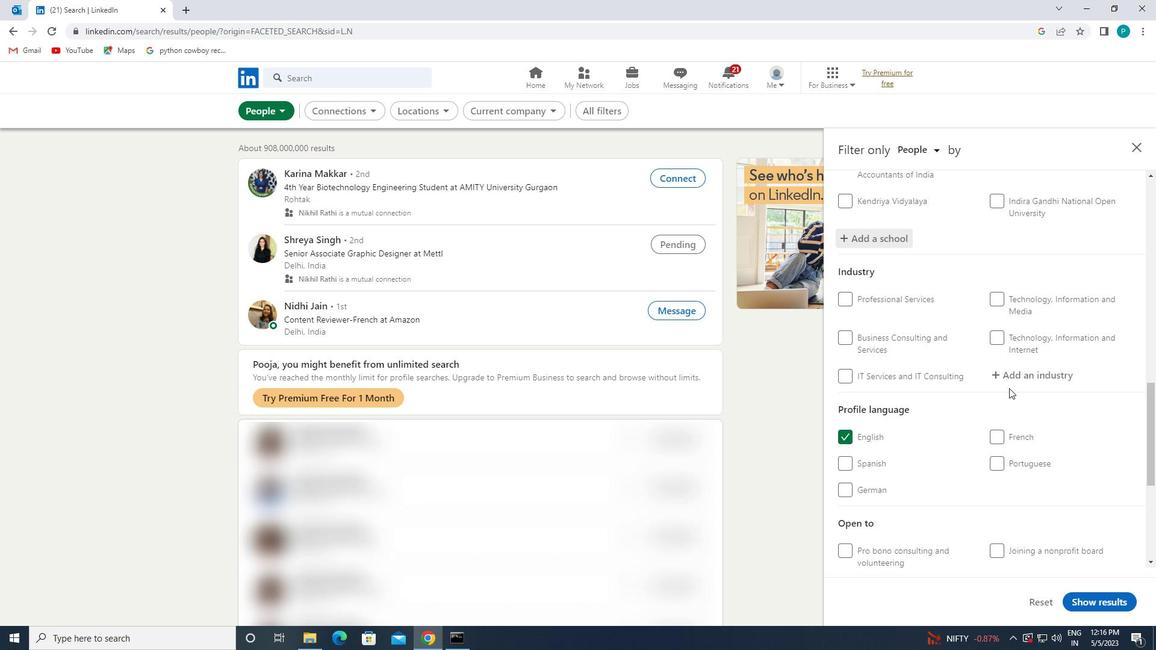 
Action: Mouse moved to (1006, 380)
Screenshot: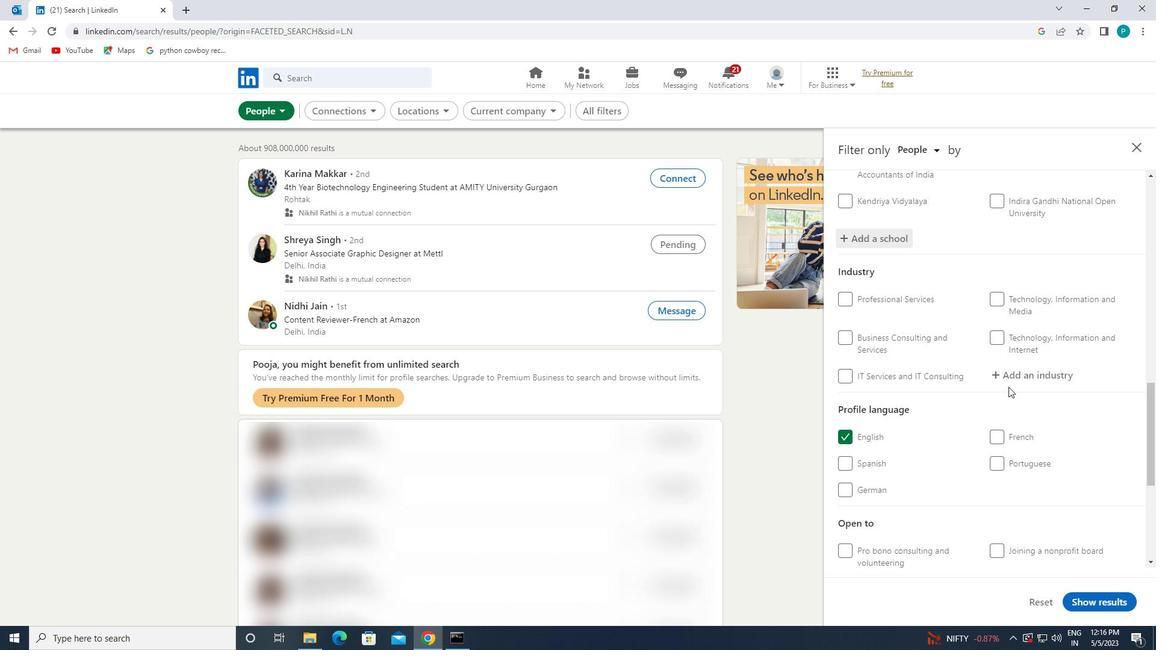 
Action: Mouse pressed left at (1006, 380)
Screenshot: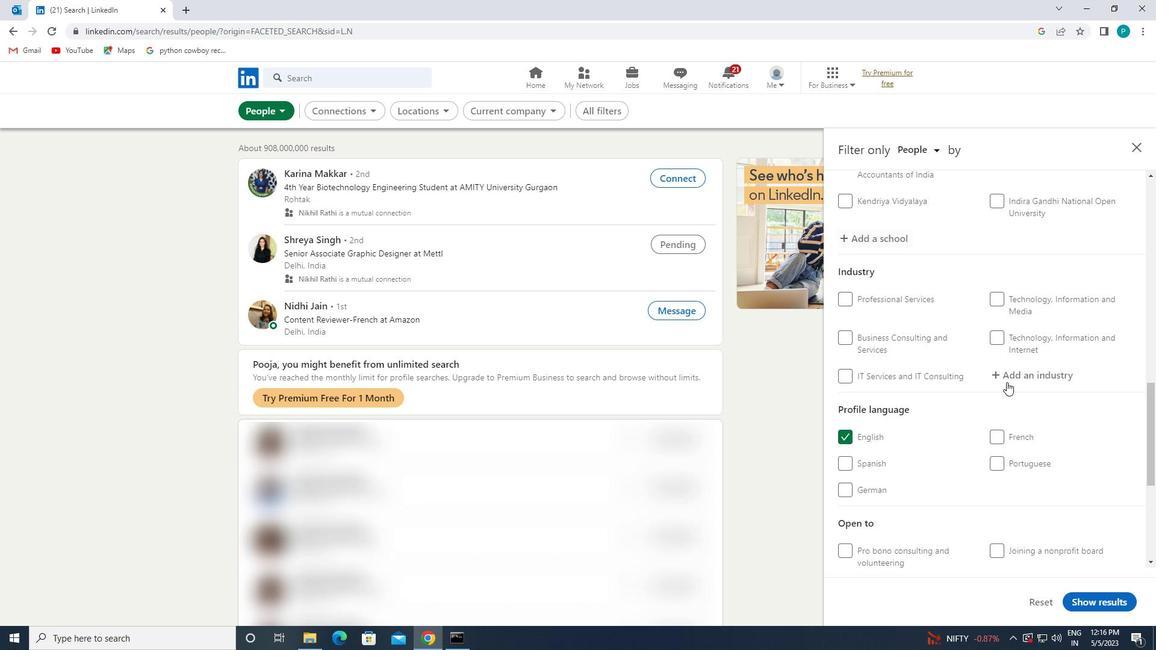 
Action: Key pressed W<Key.caps_lock>OOD<Key.space><Key.caps_lock>P<Key.caps_lock>RO
Screenshot: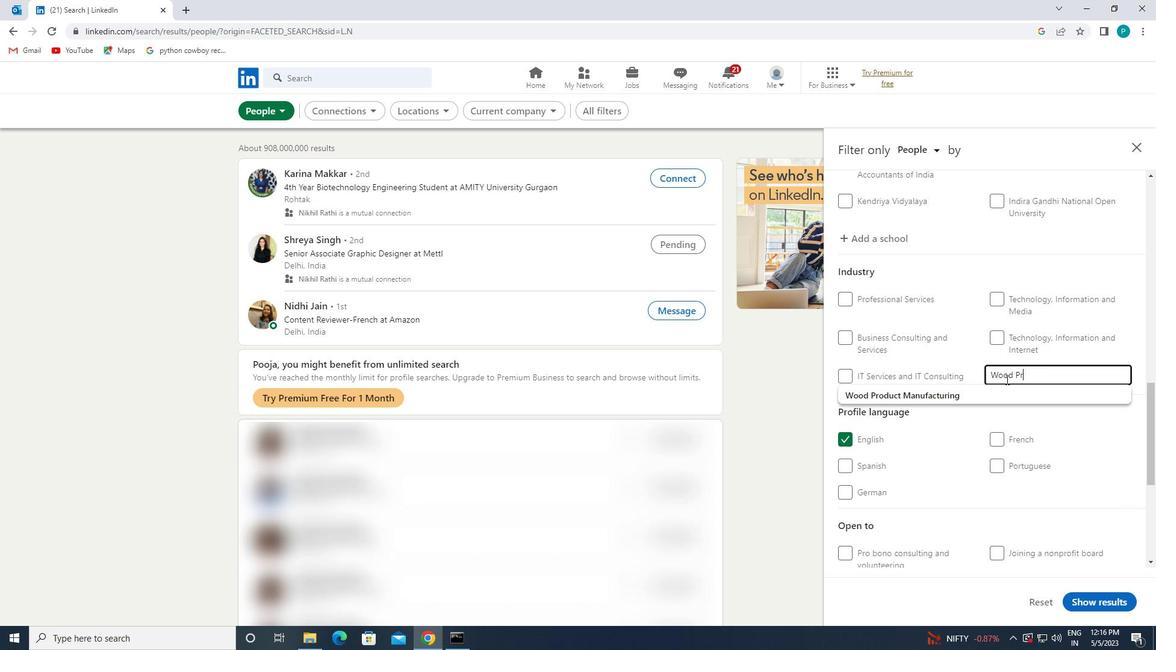 
Action: Mouse moved to (994, 400)
Screenshot: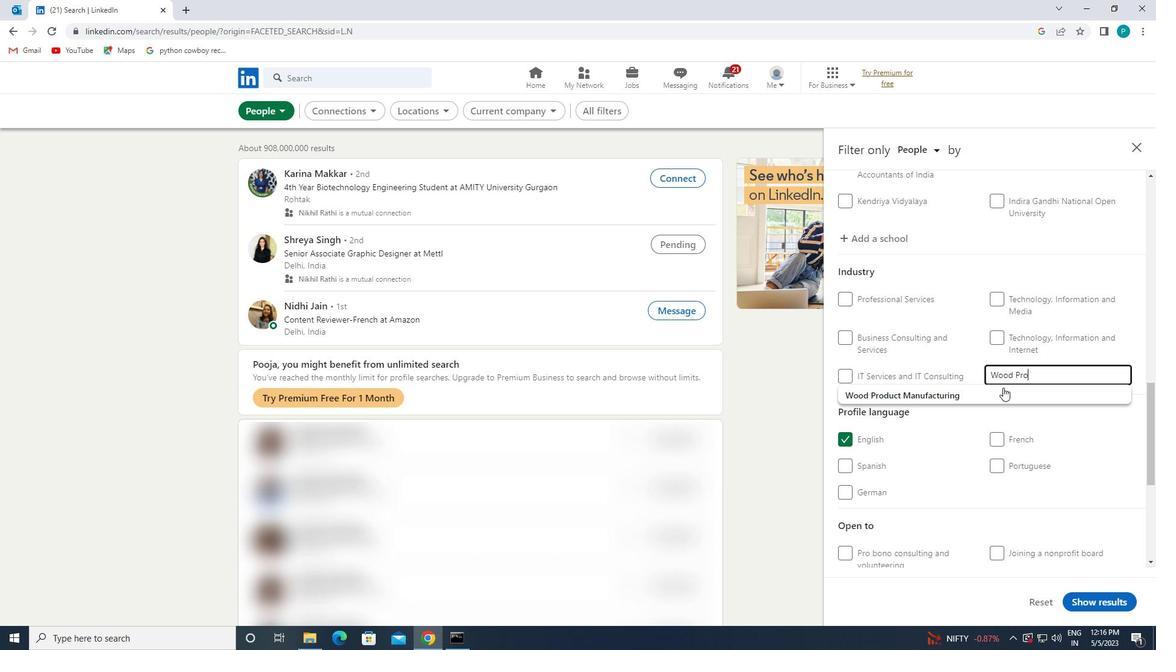 
Action: Mouse pressed left at (994, 400)
Screenshot: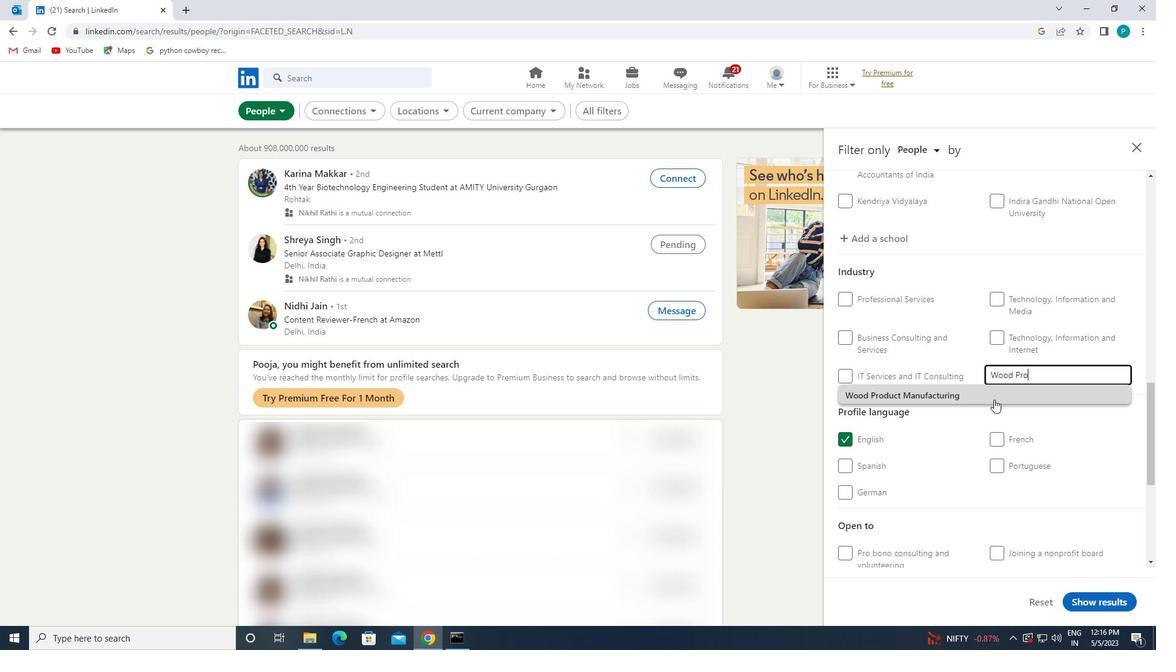 
Action: Mouse moved to (995, 410)
Screenshot: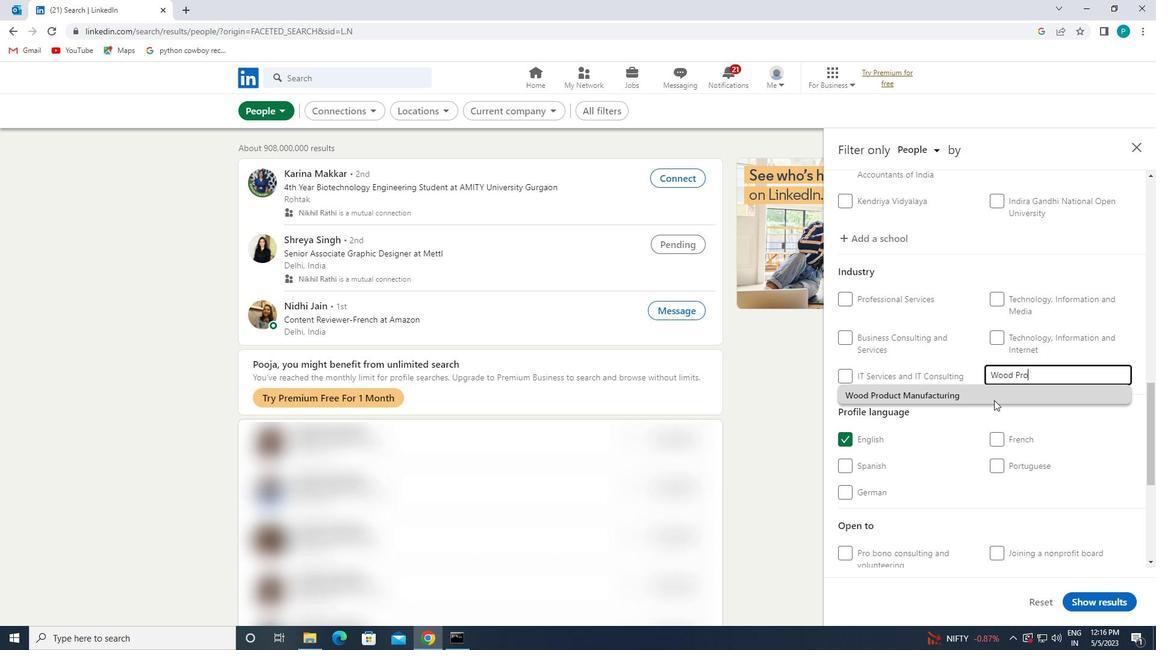 
Action: Mouse scrolled (995, 410) with delta (0, 0)
Screenshot: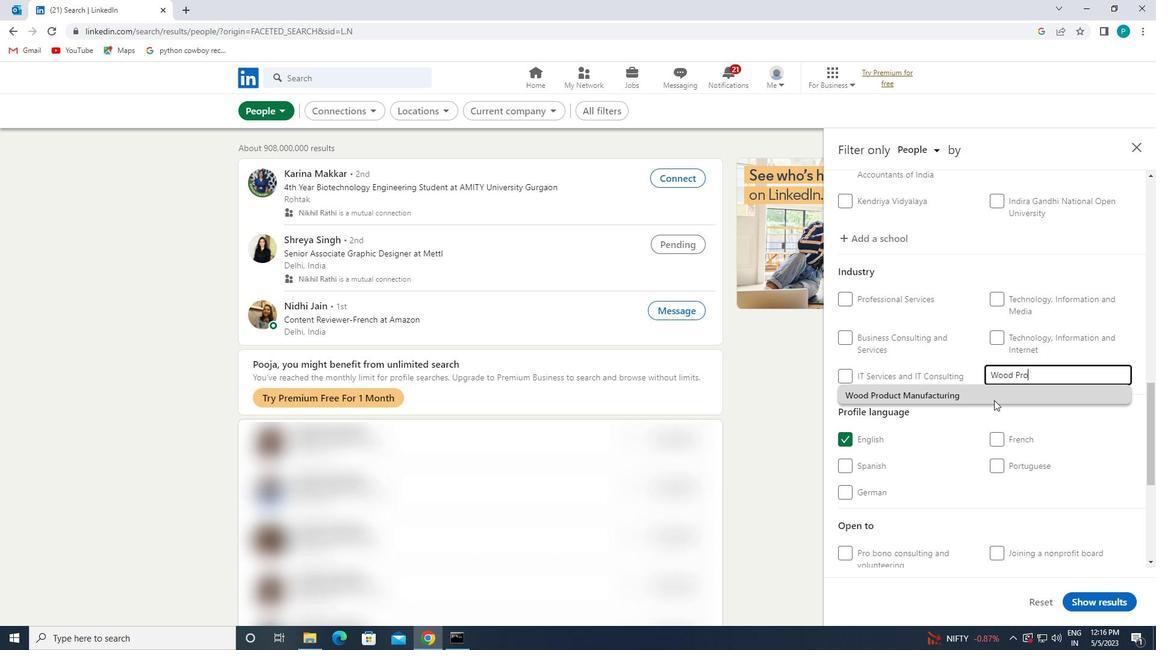
Action: Mouse moved to (995, 412)
Screenshot: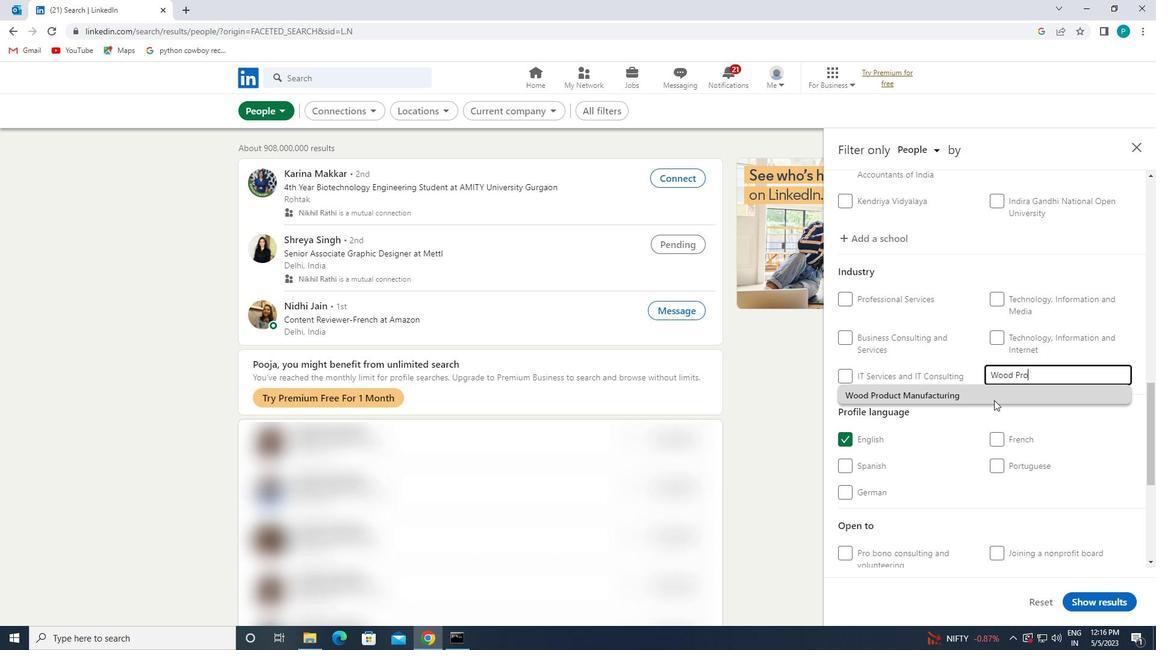 
Action: Mouse scrolled (995, 412) with delta (0, 0)
Screenshot: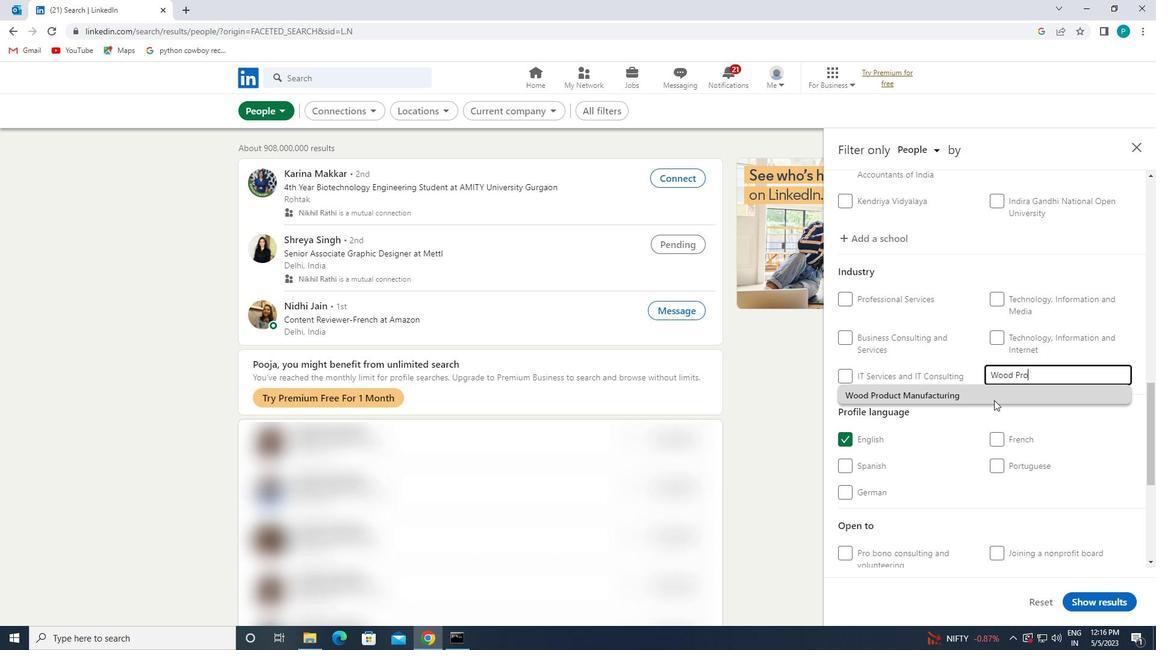 
Action: Mouse moved to (995, 413)
Screenshot: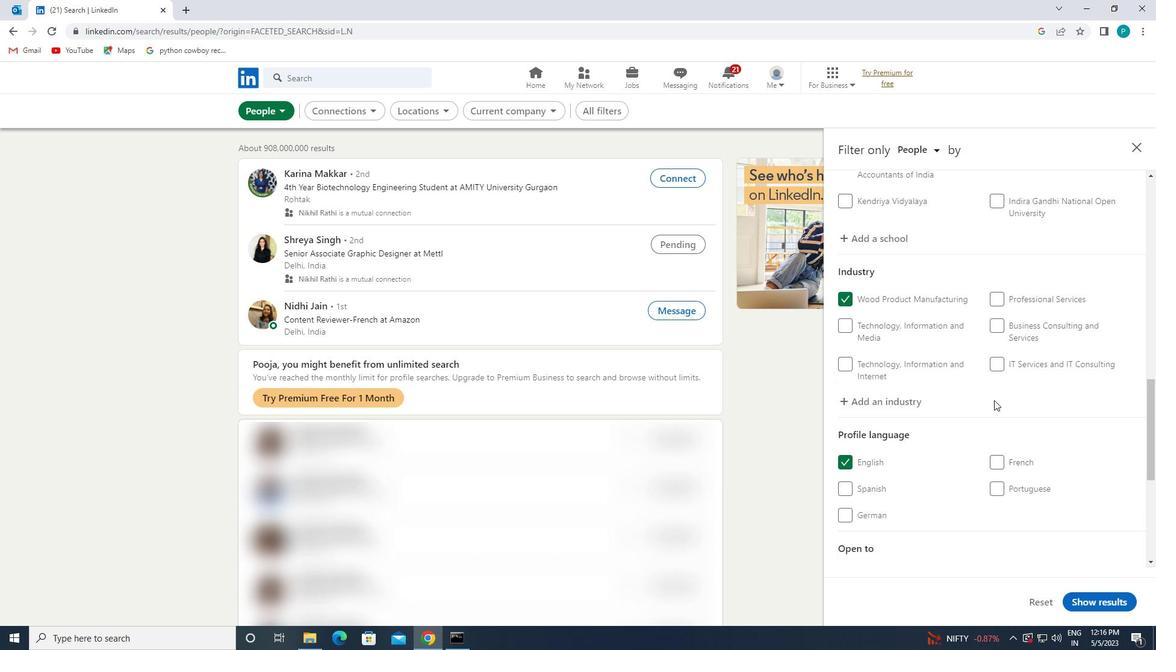 
Action: Mouse scrolled (995, 413) with delta (0, 0)
Screenshot: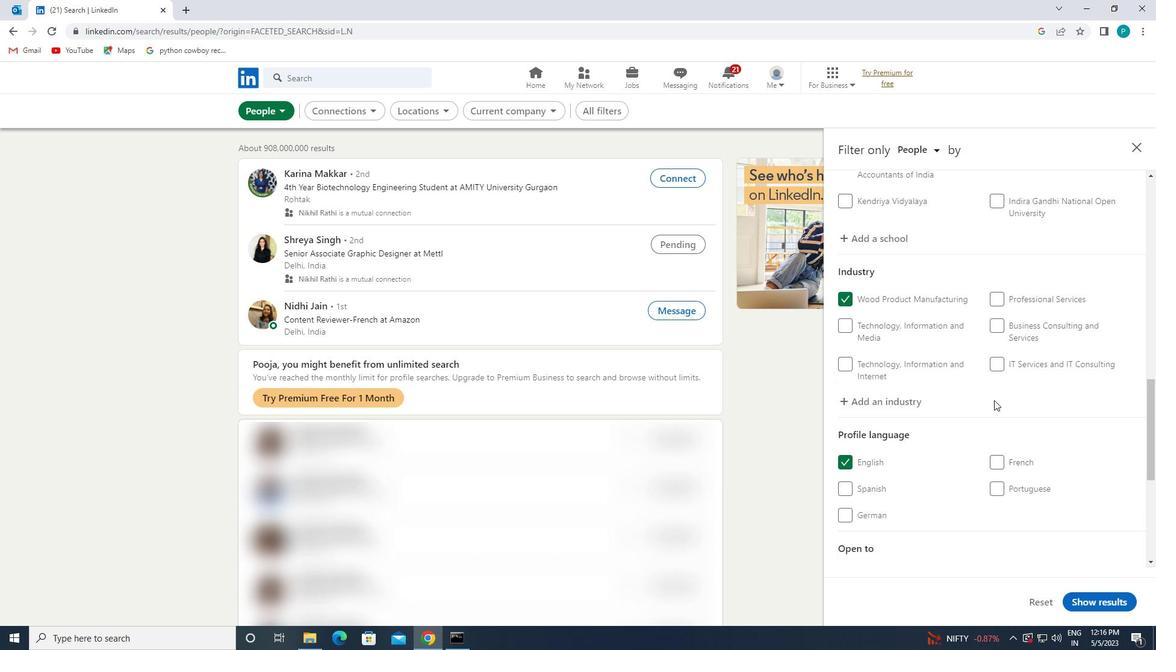 
Action: Mouse moved to (996, 417)
Screenshot: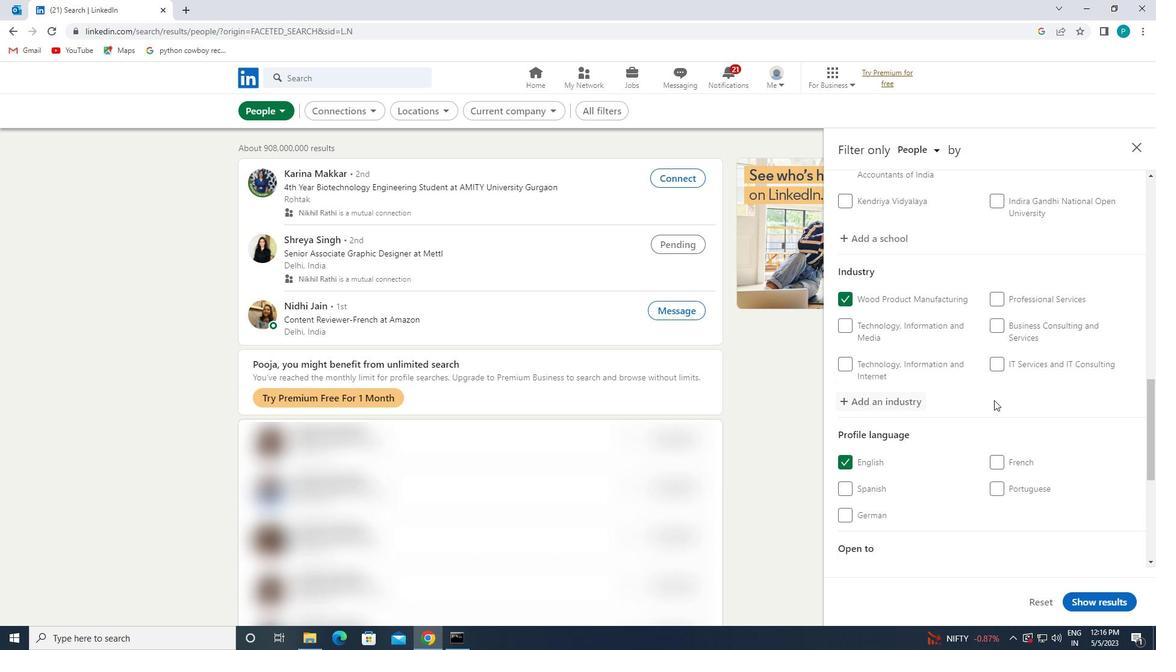 
Action: Mouse scrolled (996, 416) with delta (0, 0)
Screenshot: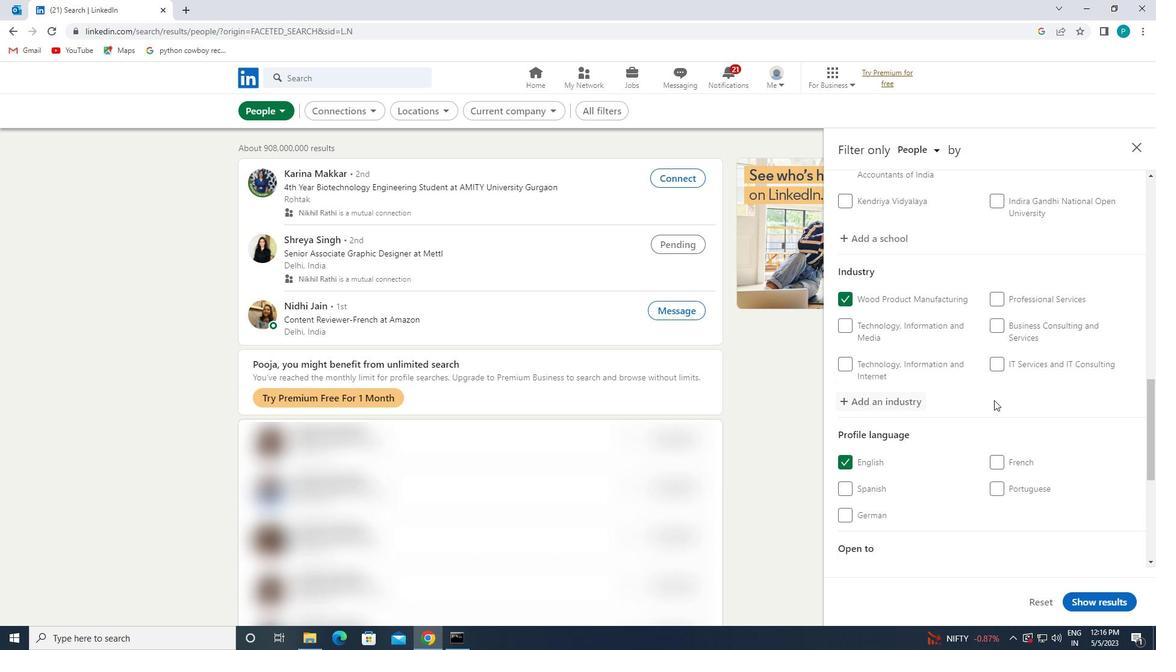 
Action: Mouse moved to (1009, 454)
Screenshot: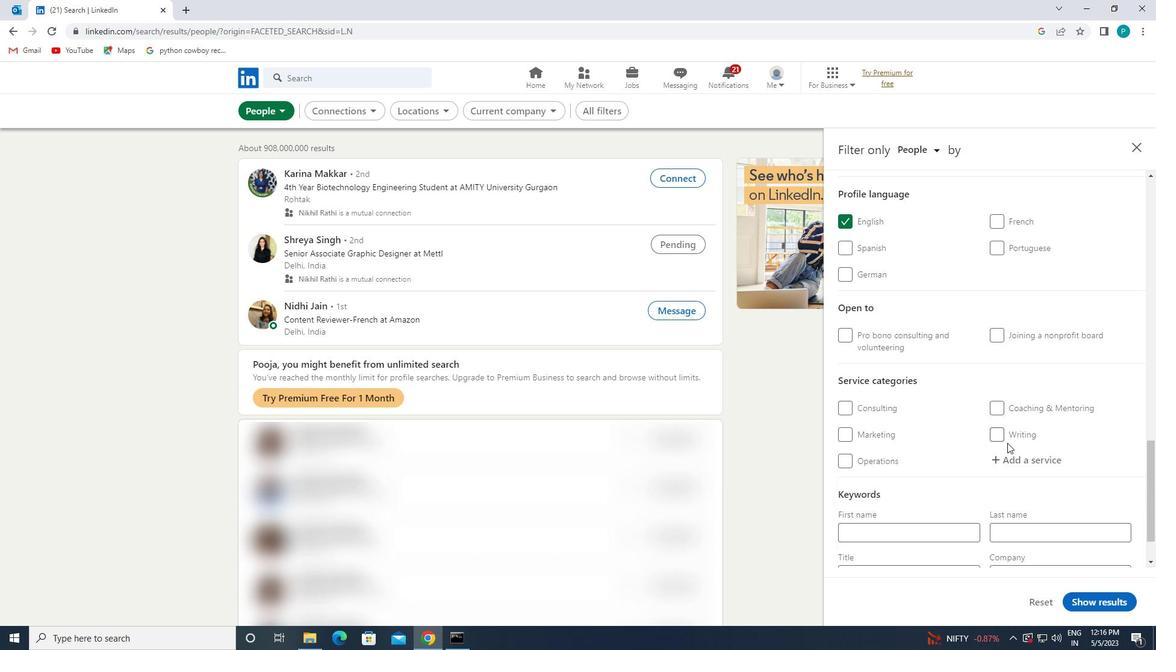 
Action: Mouse pressed left at (1009, 454)
Screenshot: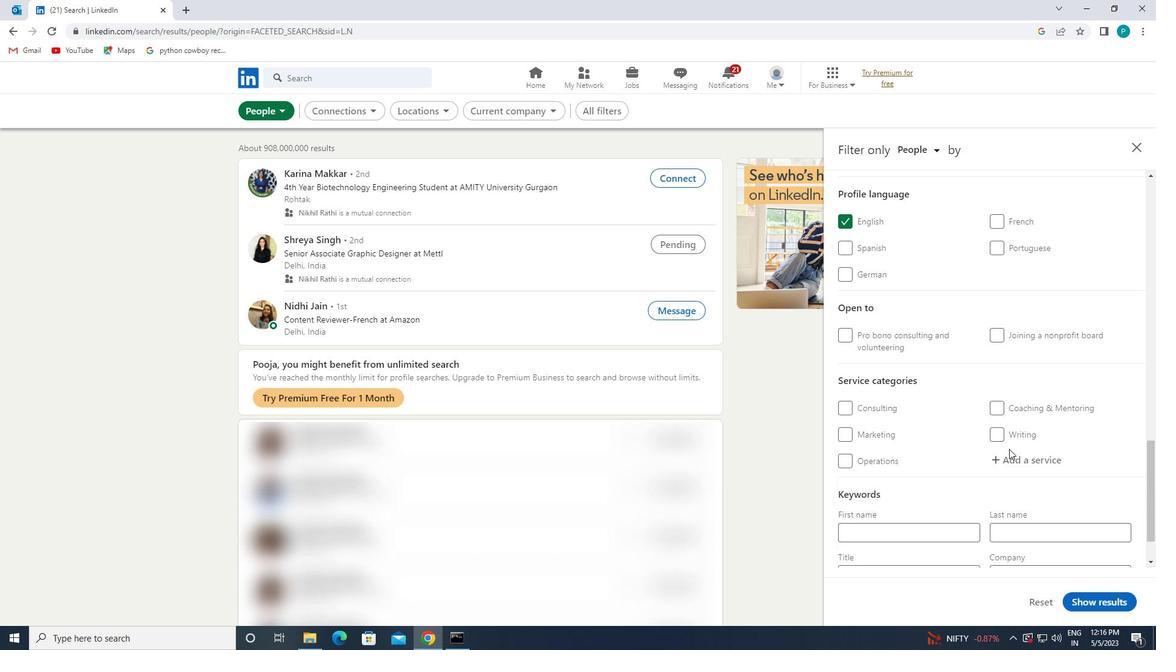 
Action: Key pressed <Key.caps_lock>C<Key.caps_lock>ORP
Screenshot: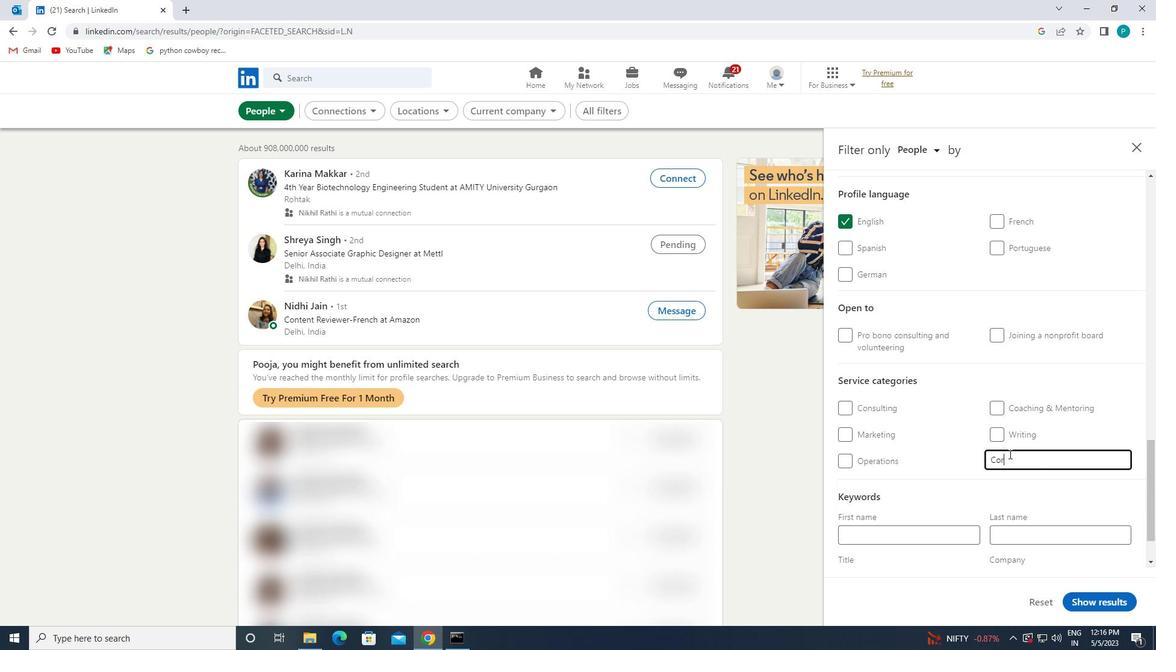 
Action: Mouse moved to (906, 478)
Screenshot: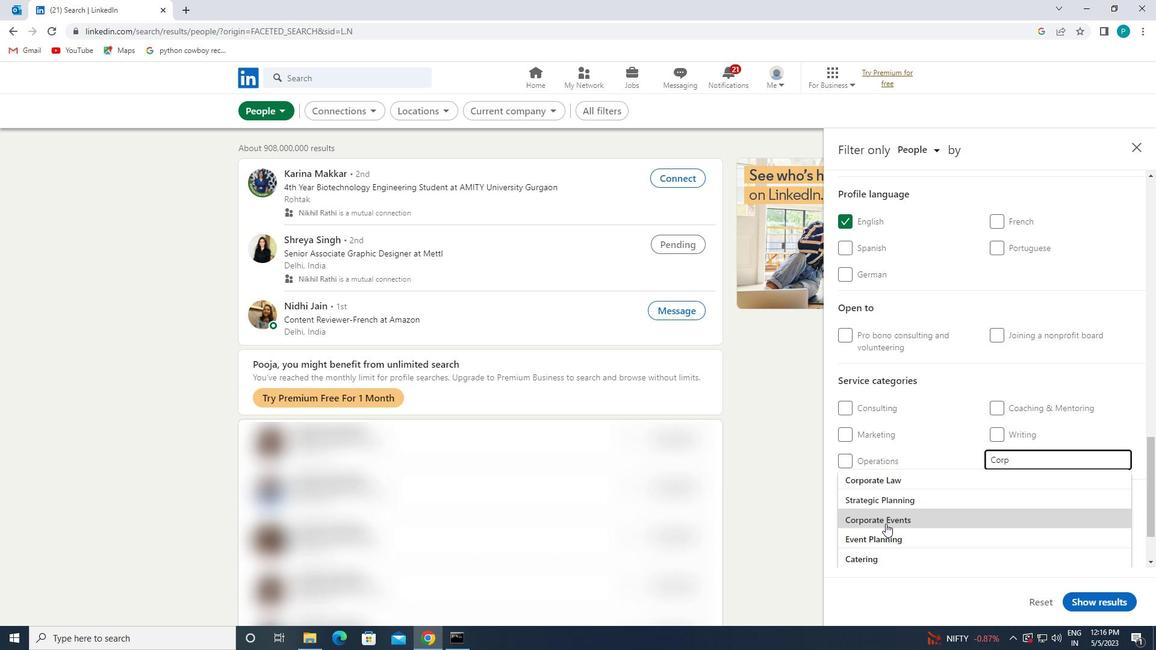 
Action: Mouse scrolled (906, 478) with delta (0, 0)
Screenshot: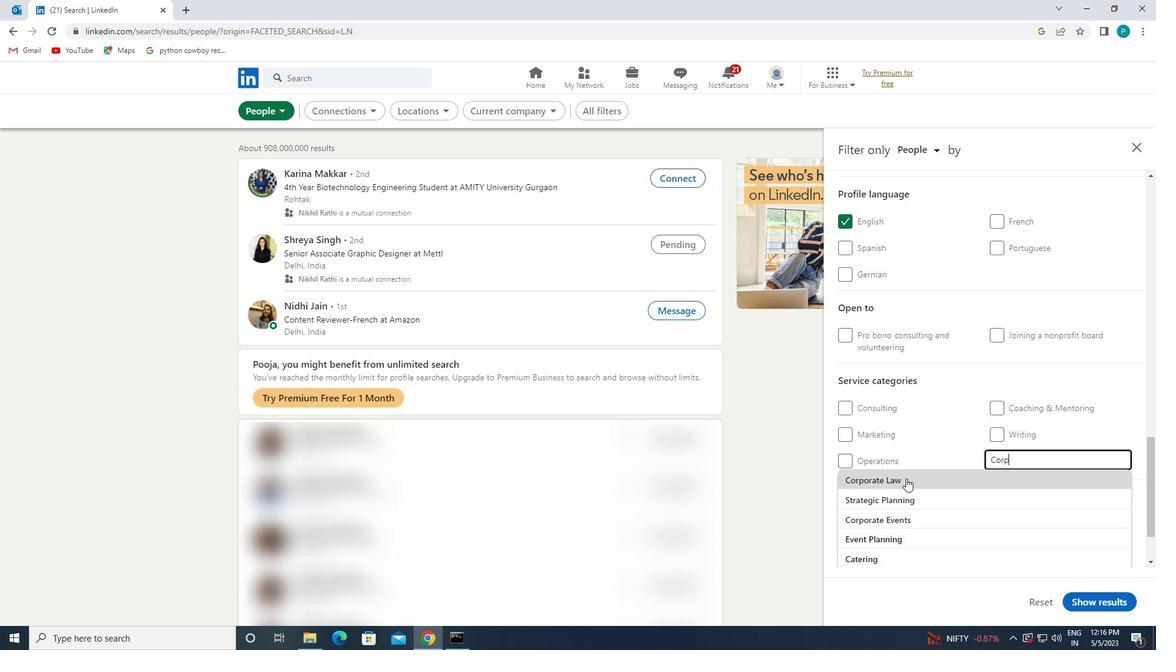 
Action: Mouse moved to (894, 459)
Screenshot: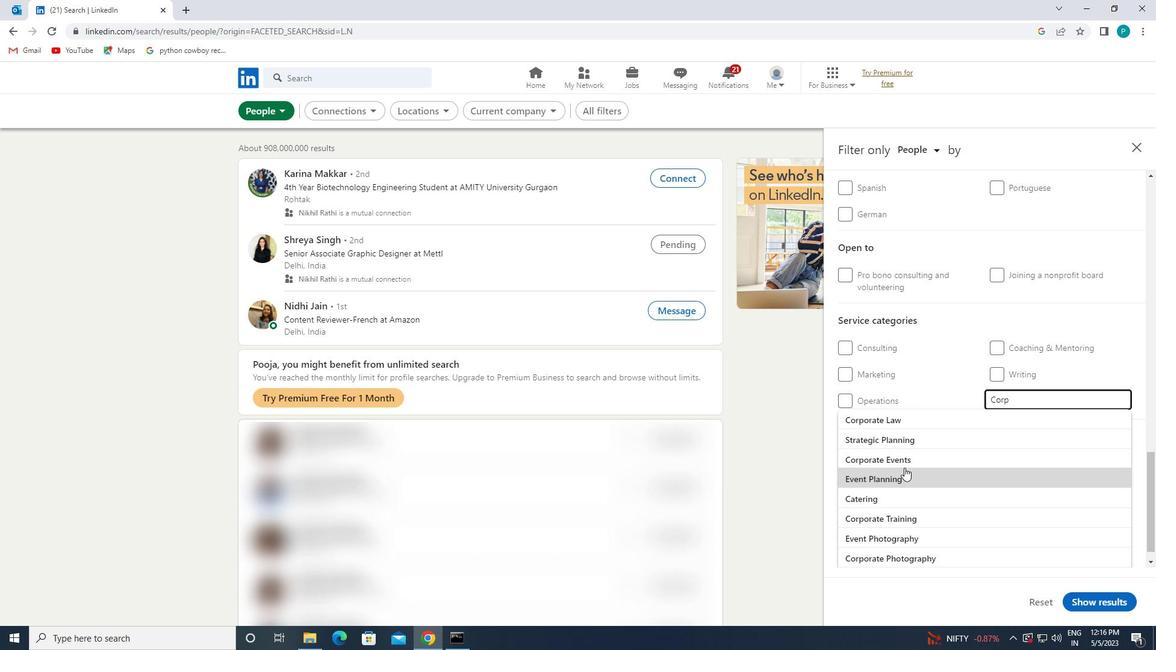 
Action: Mouse pressed left at (894, 459)
Screenshot: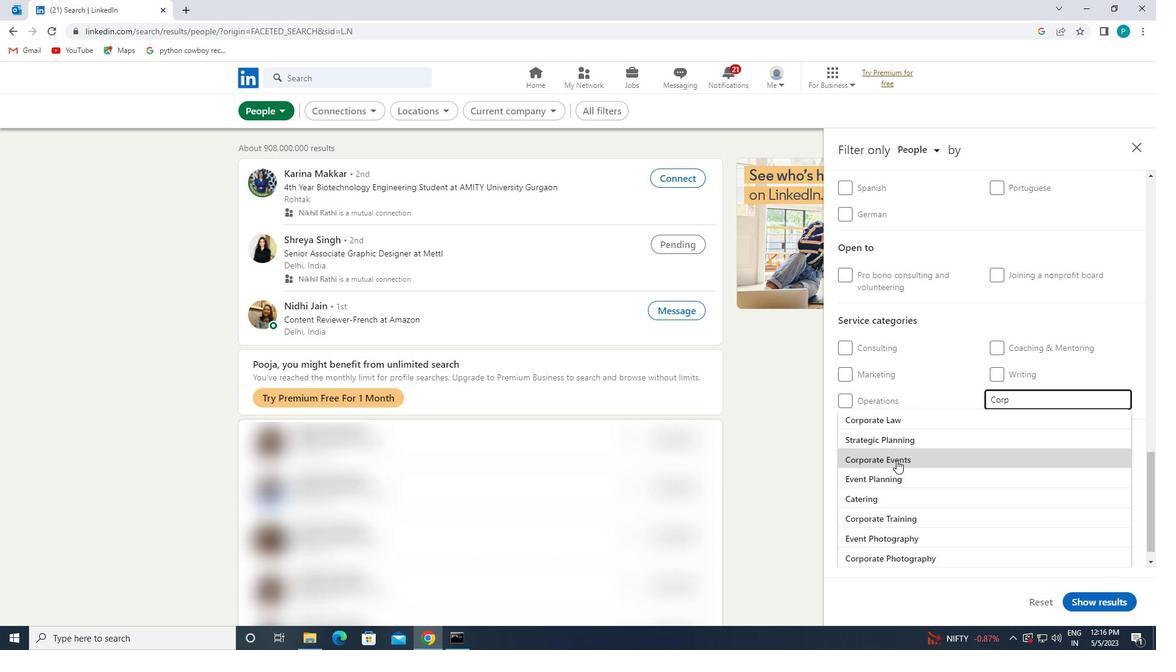 
Action: Mouse moved to (900, 462)
Screenshot: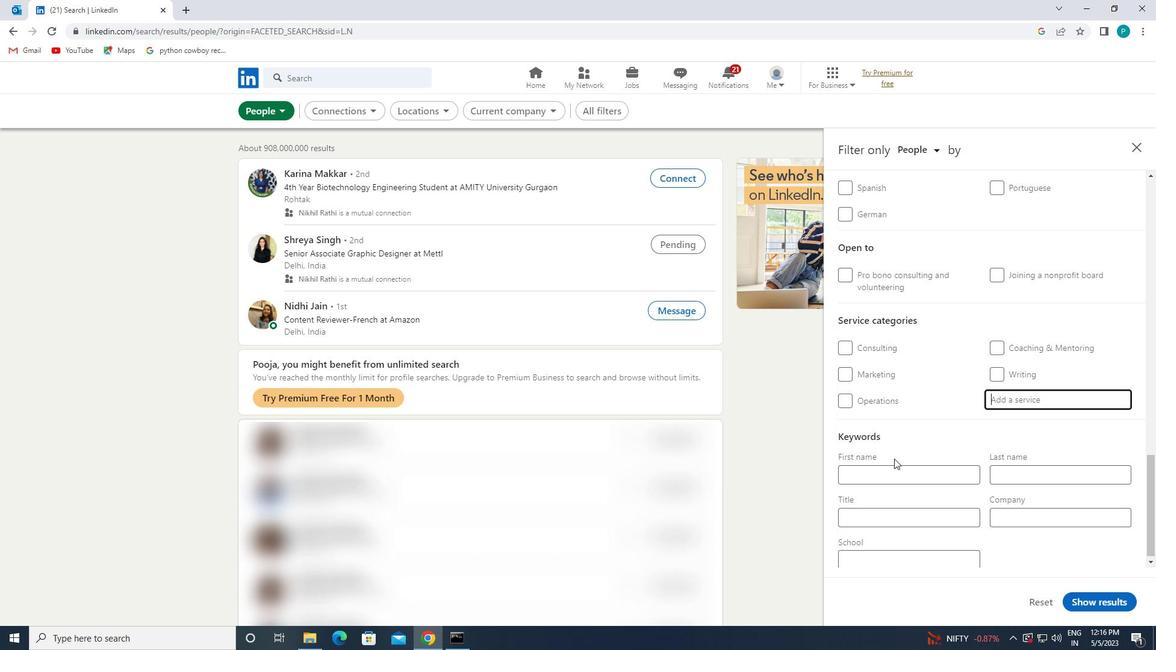 
Action: Mouse scrolled (900, 461) with delta (0, 0)
Screenshot: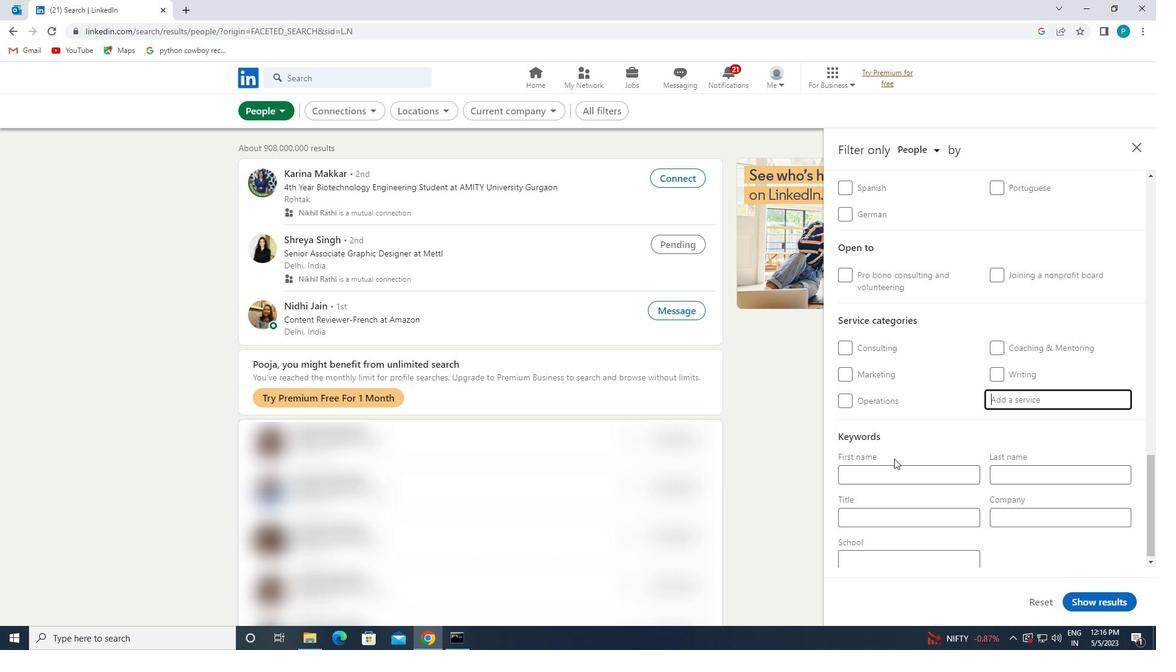 
Action: Mouse scrolled (900, 461) with delta (0, 0)
Screenshot: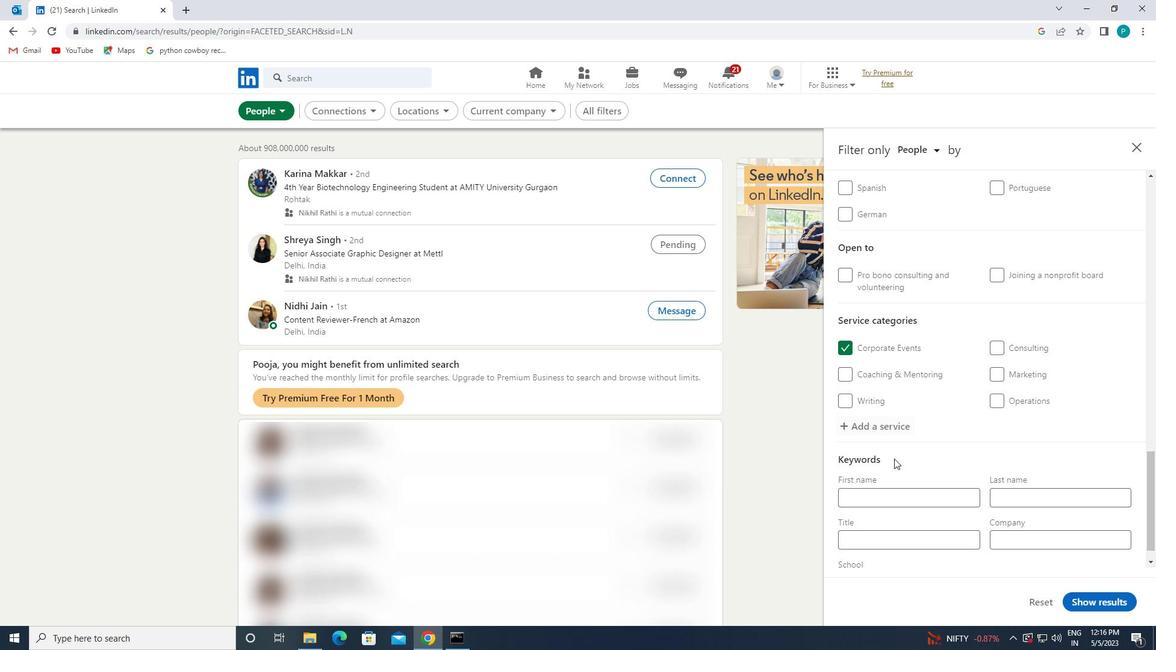 
Action: Mouse scrolled (900, 461) with delta (0, 0)
Screenshot: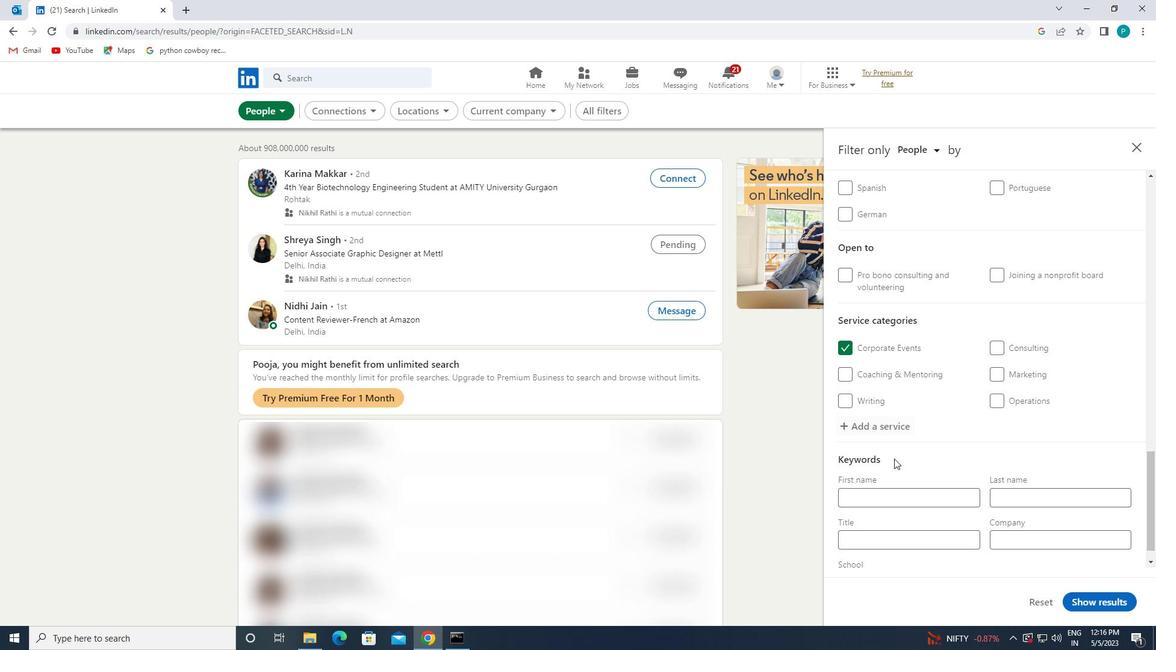 
Action: Mouse moved to (902, 513)
Screenshot: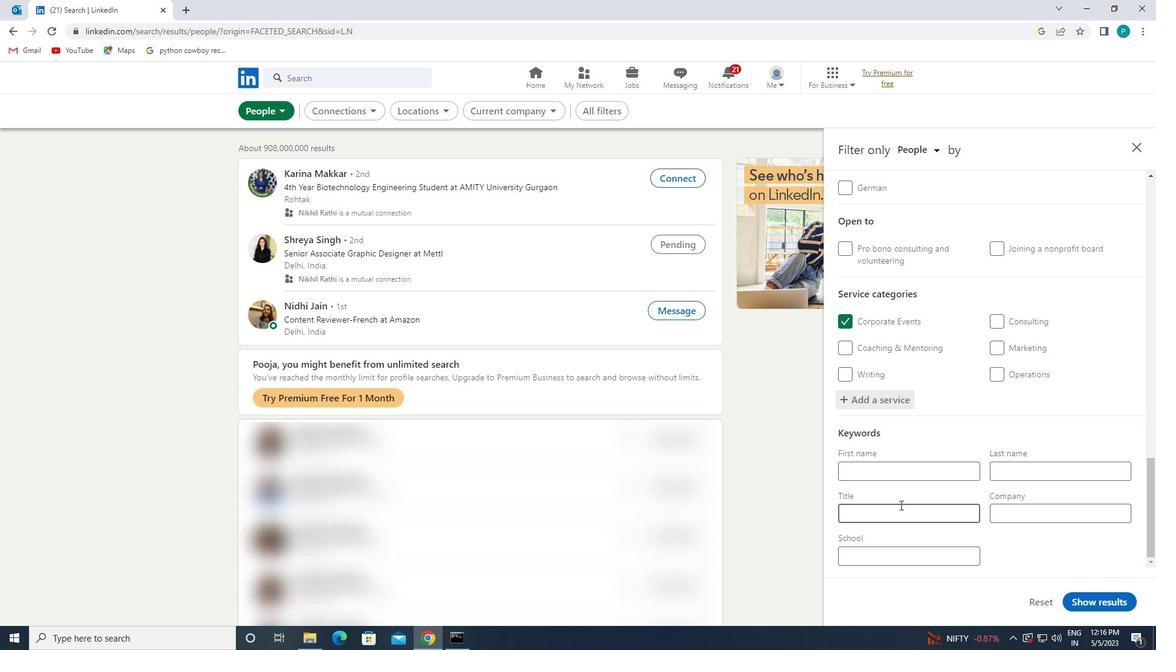 
Action: Mouse pressed left at (902, 513)
Screenshot: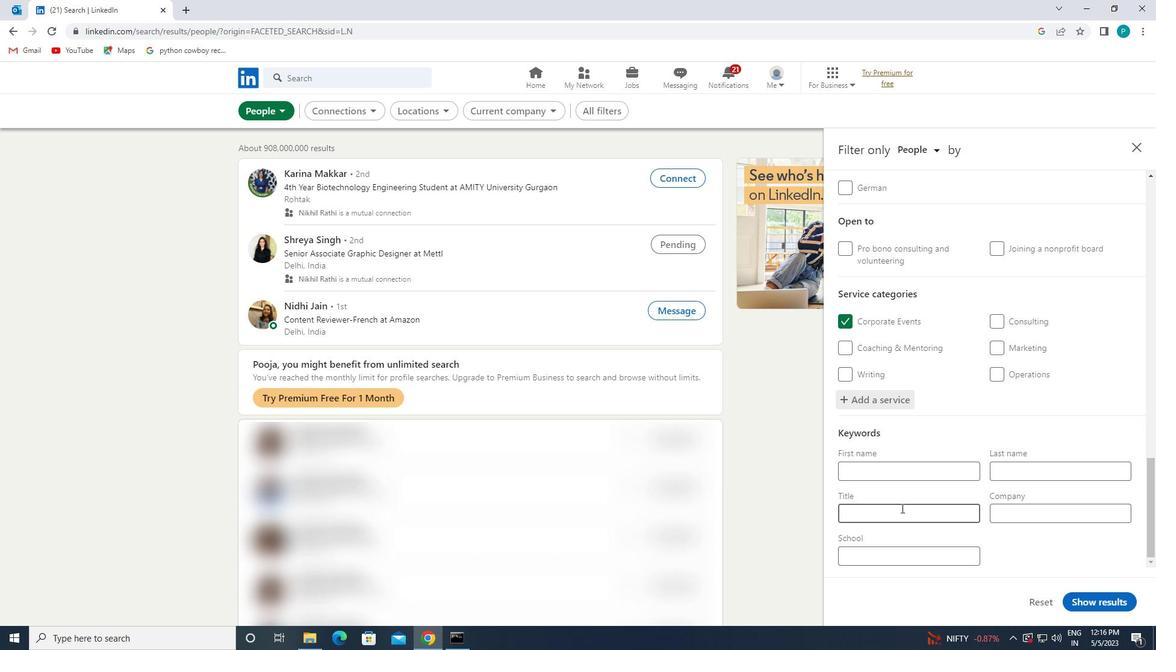 
Action: Key pressed <Key.caps_lock>C<Key.caps_lock>ONSERVATION<Key.space><Key.caps_lock>V<Key.caps_lock>OLUNTEER
Screenshot: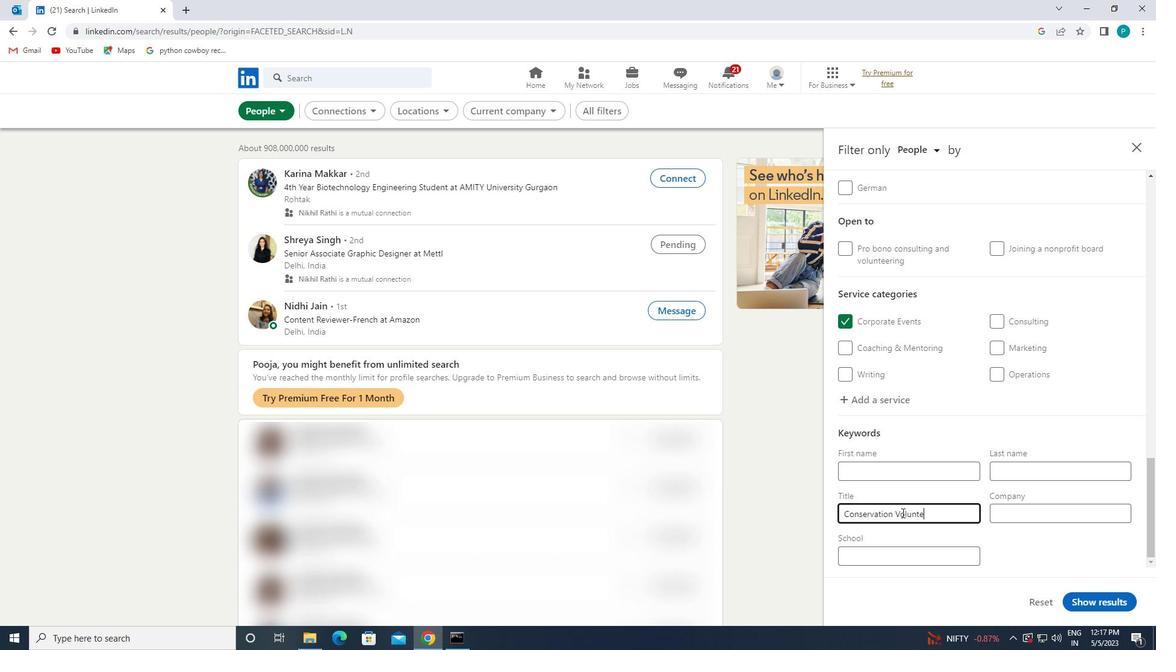 
Action: Mouse moved to (1083, 595)
Screenshot: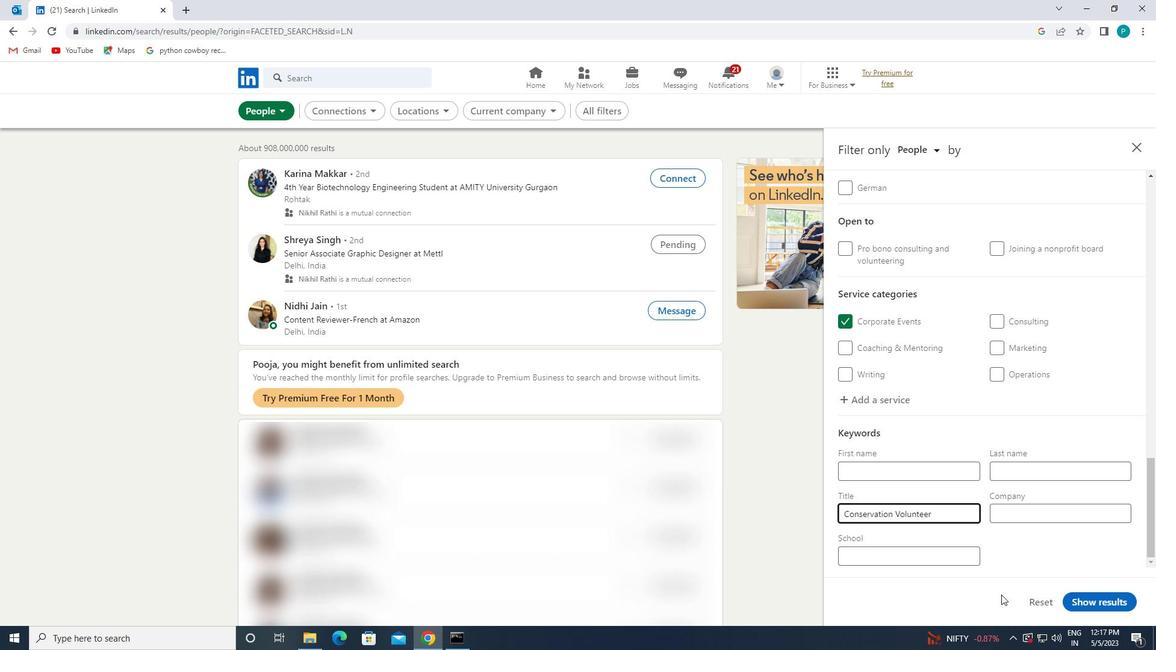 
Action: Mouse pressed left at (1083, 595)
Screenshot: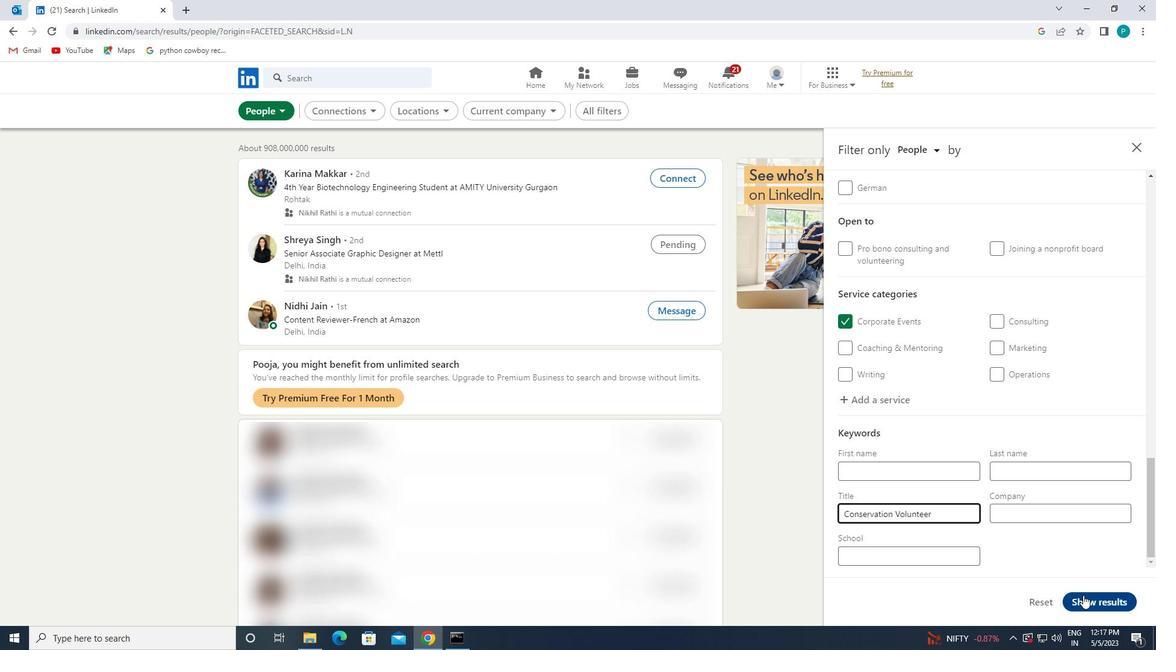 
